 Task: Find connections with filter location Bregenz with filter topic #Mondaymotivationwith filter profile language Potuguese with filter current company UNIQLO with filter school Navrachana University with filter industry Libraries with filter service category Real Estate Appraisal with filter keywords title Columnist
Action: Mouse moved to (675, 139)
Screenshot: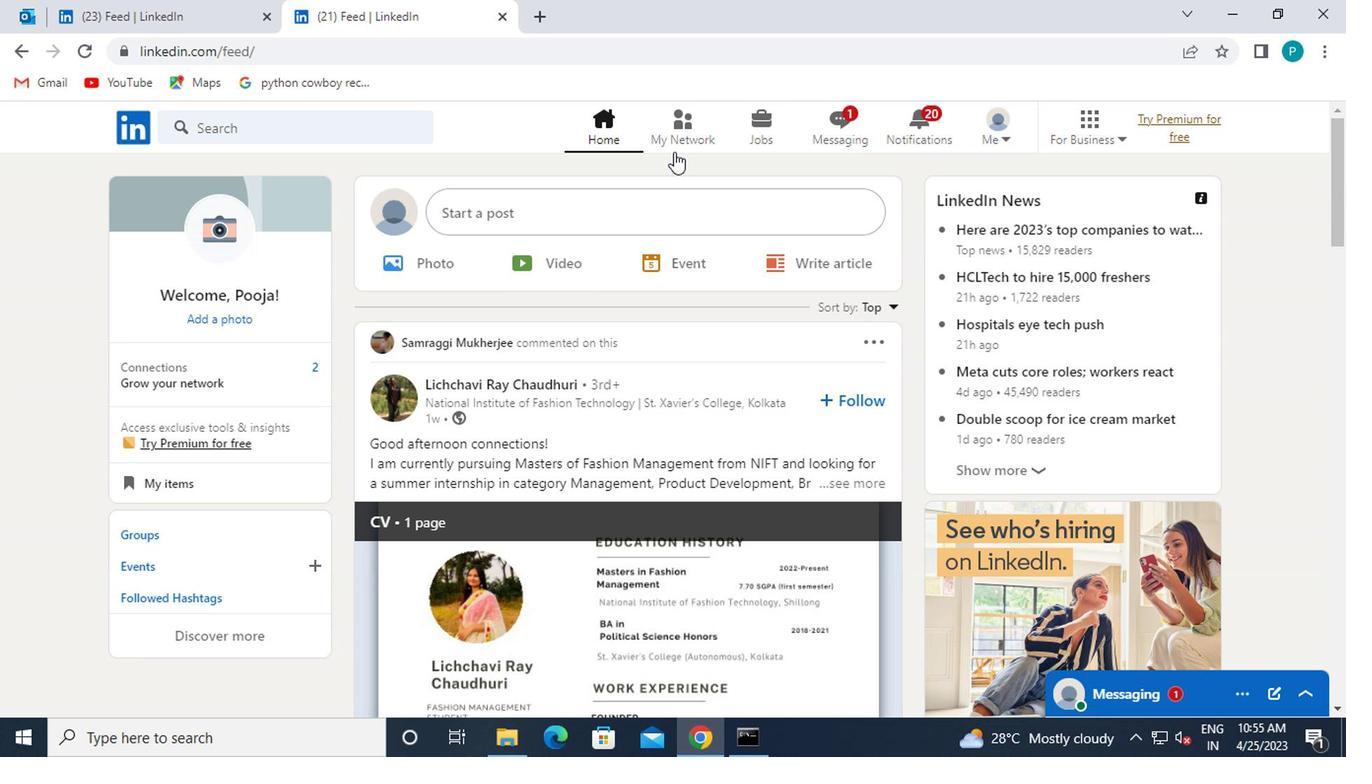 
Action: Mouse pressed left at (675, 139)
Screenshot: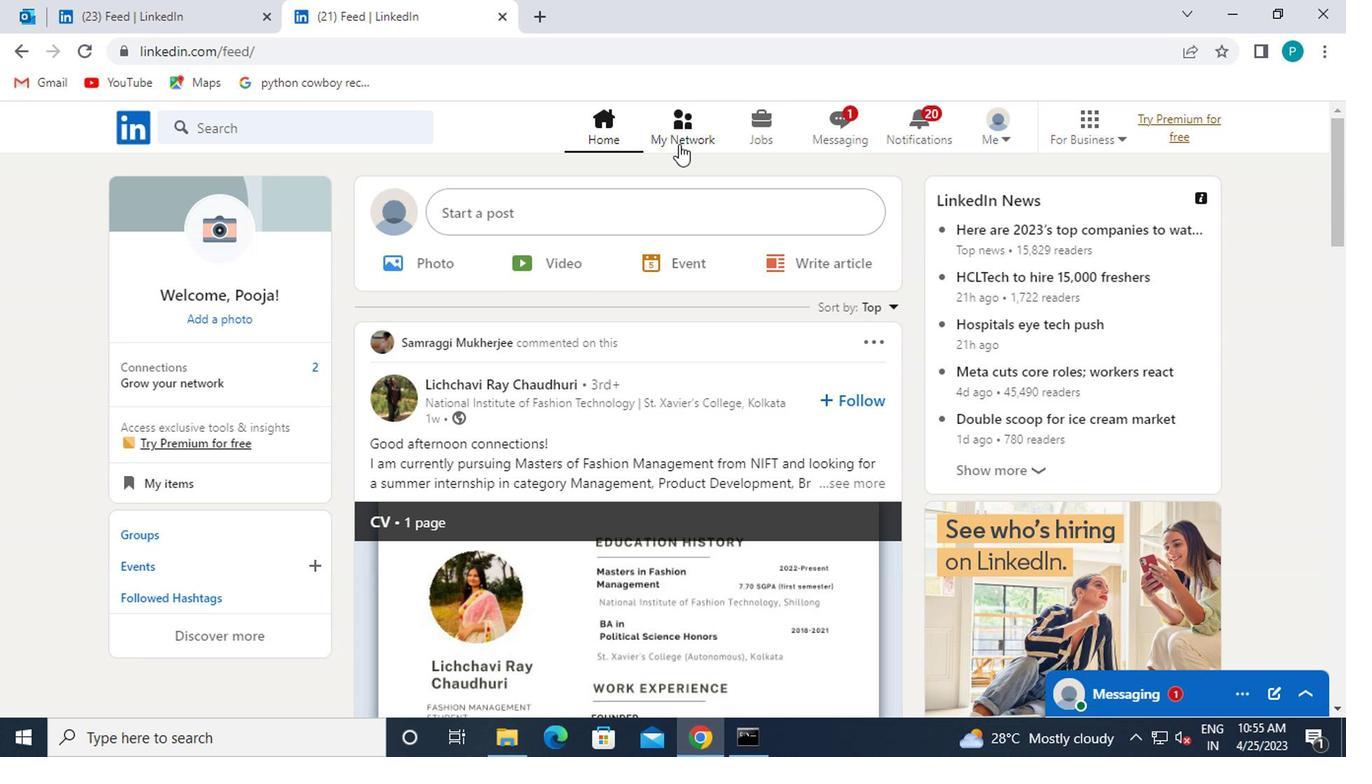 
Action: Mouse moved to (218, 244)
Screenshot: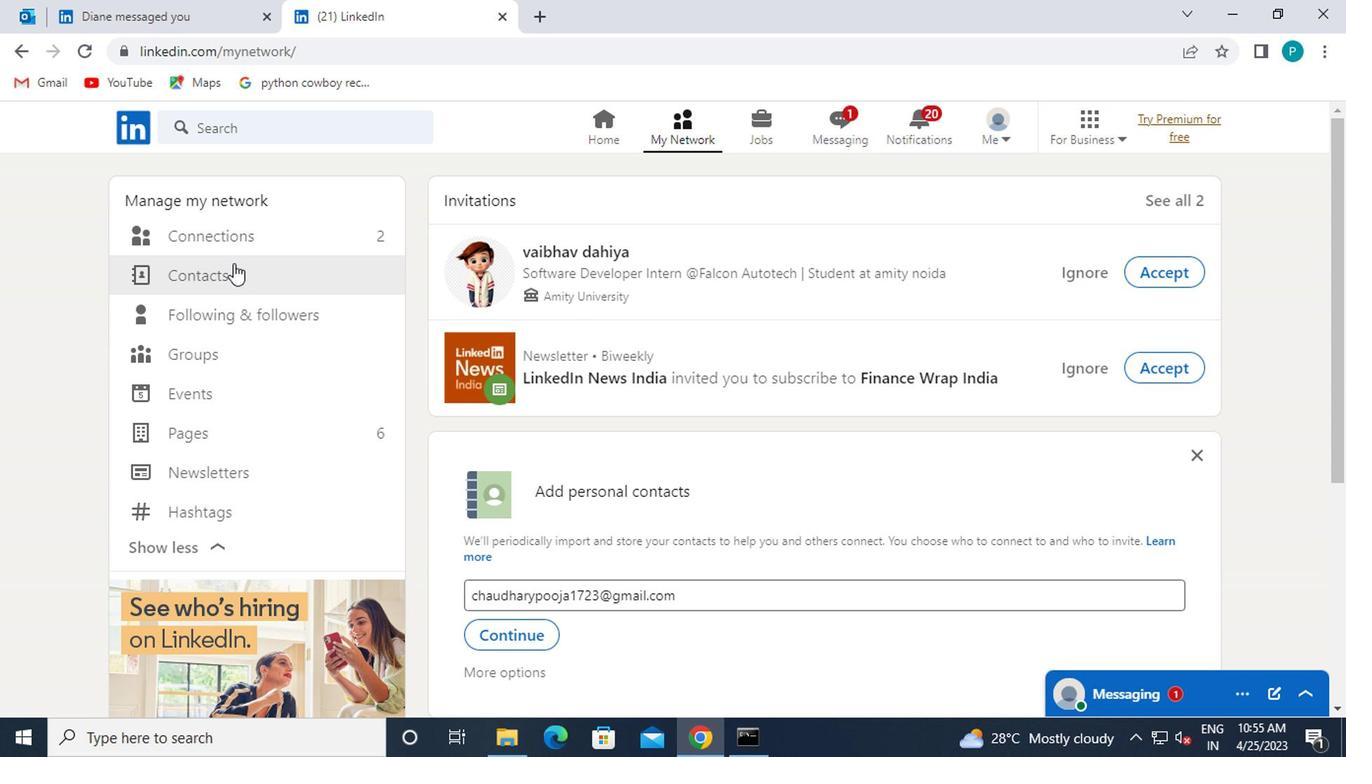 
Action: Mouse pressed left at (218, 244)
Screenshot: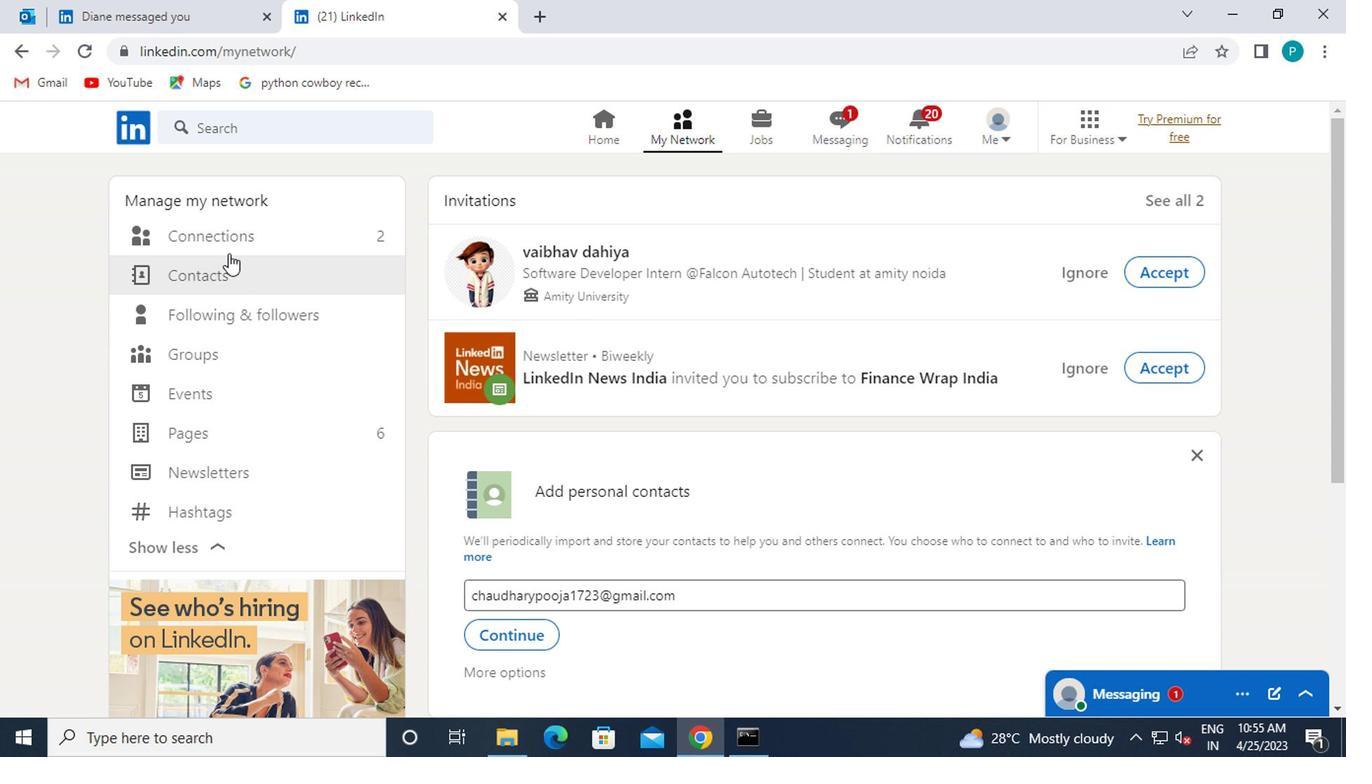
Action: Mouse moved to (792, 235)
Screenshot: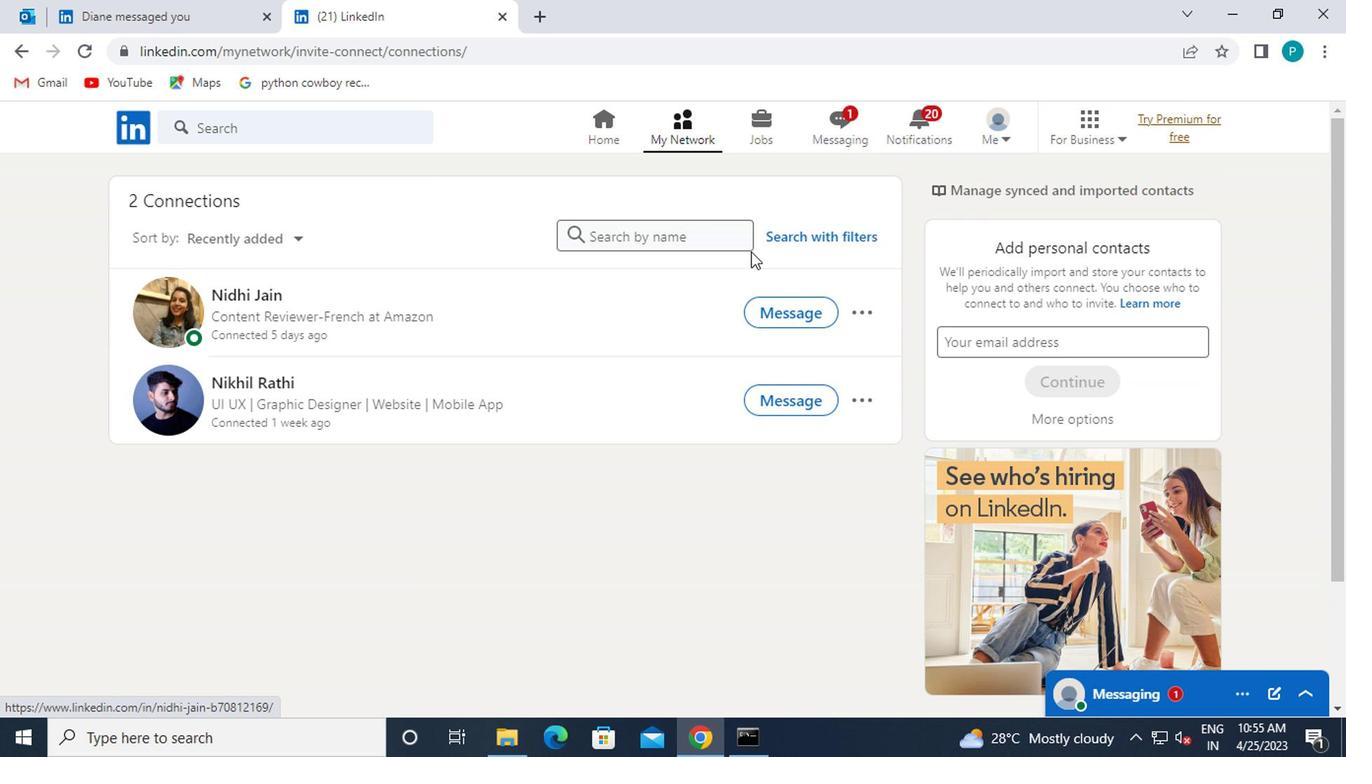 
Action: Mouse pressed left at (792, 235)
Screenshot: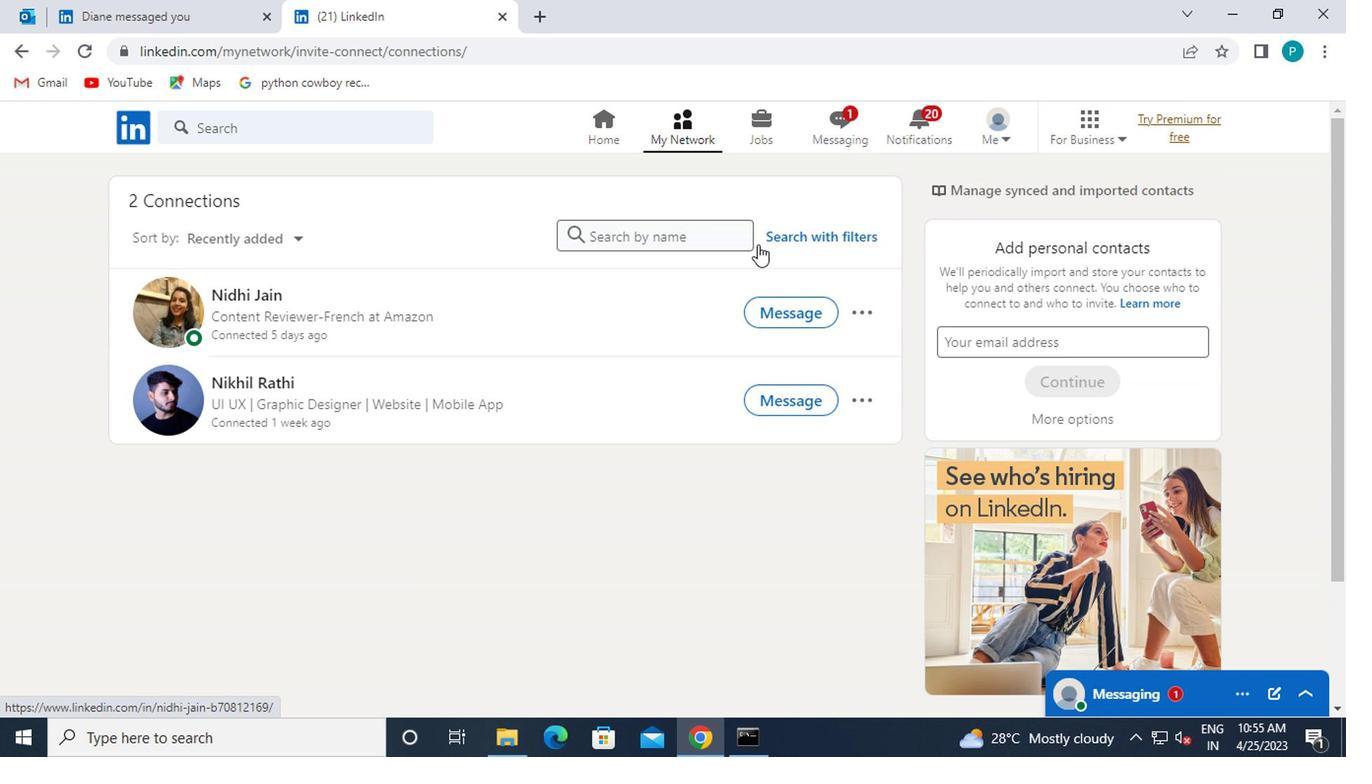 
Action: Mouse moved to (617, 186)
Screenshot: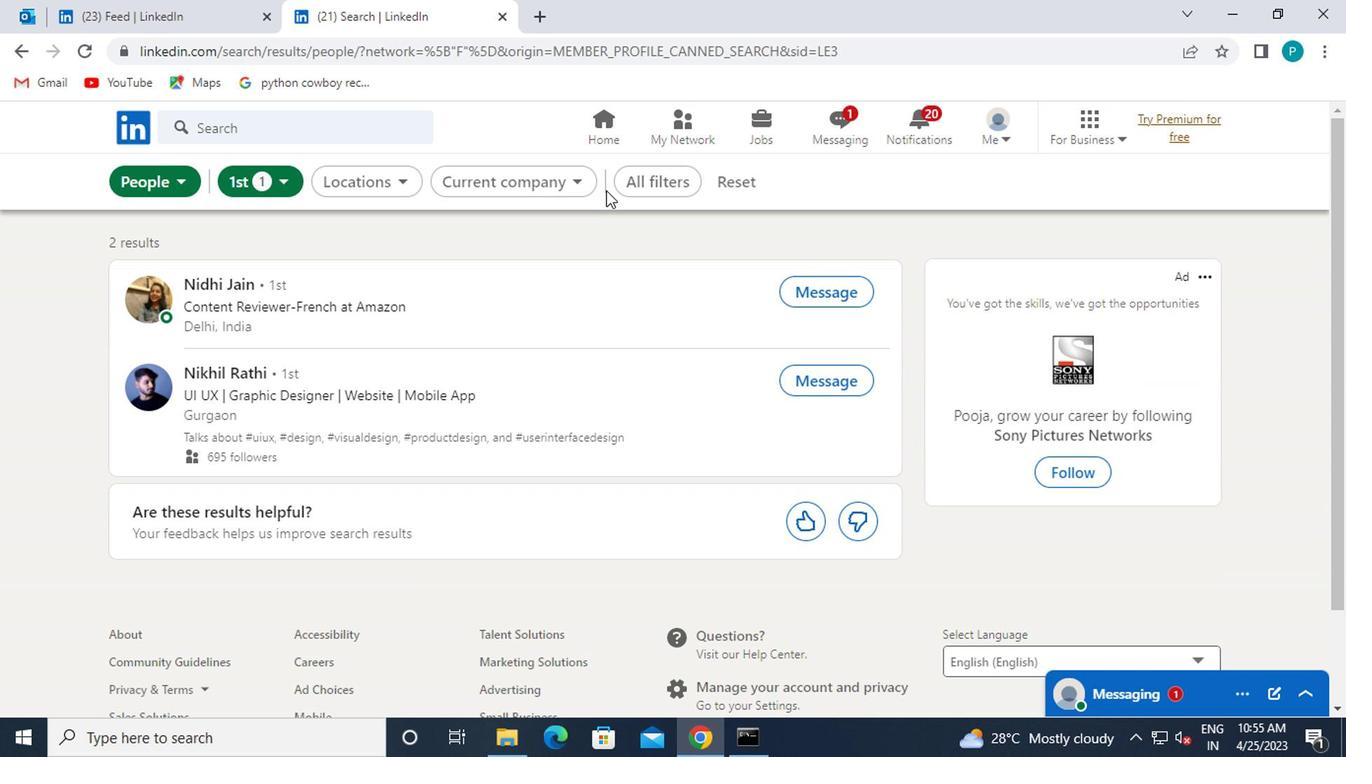 
Action: Mouse pressed left at (617, 186)
Screenshot: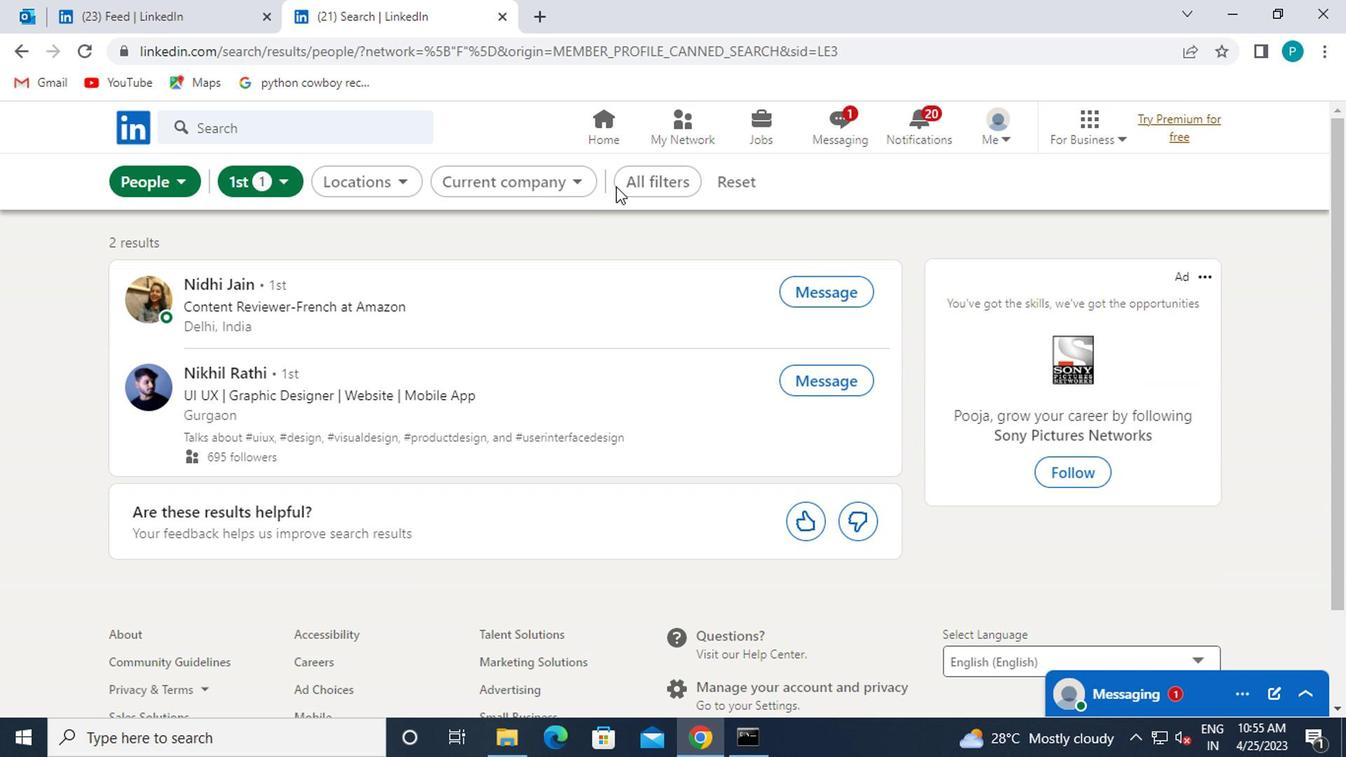 
Action: Mouse moved to (915, 485)
Screenshot: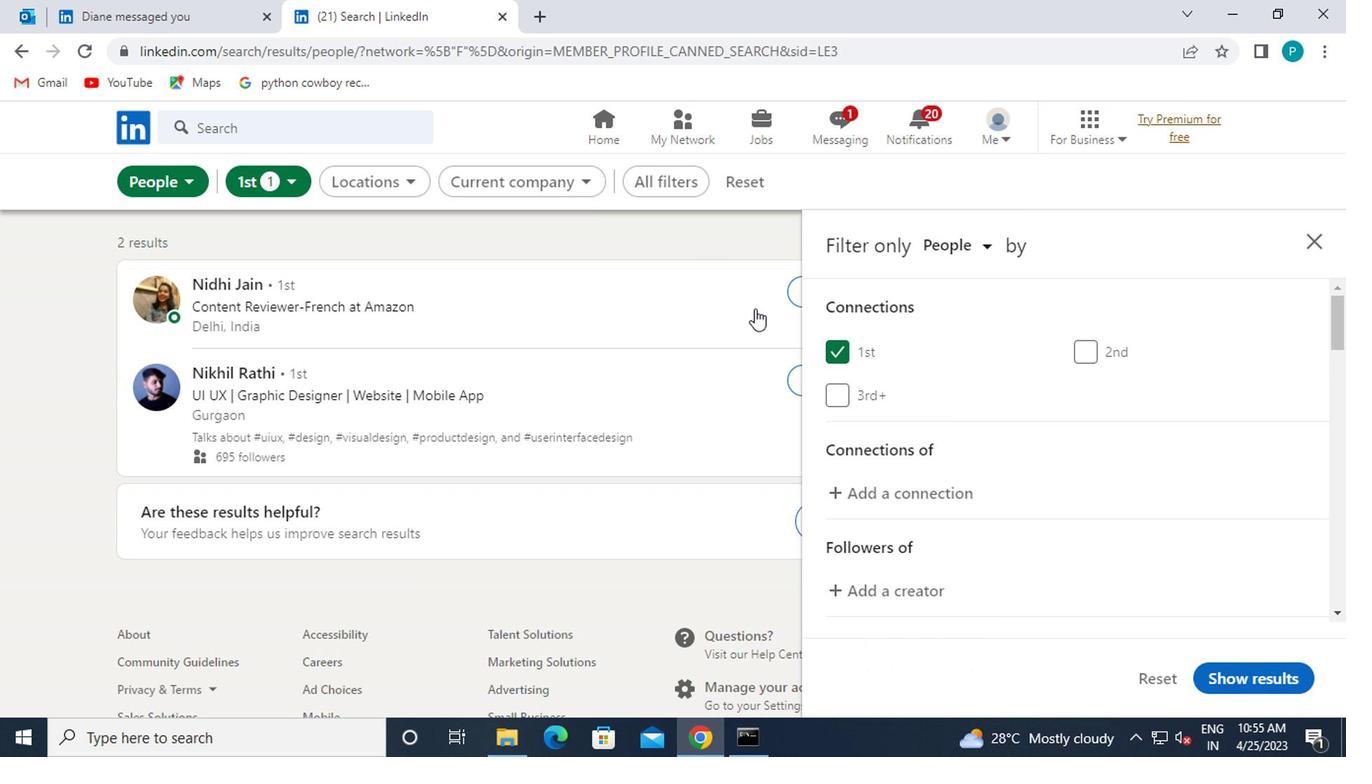 
Action: Mouse scrolled (915, 484) with delta (0, -1)
Screenshot: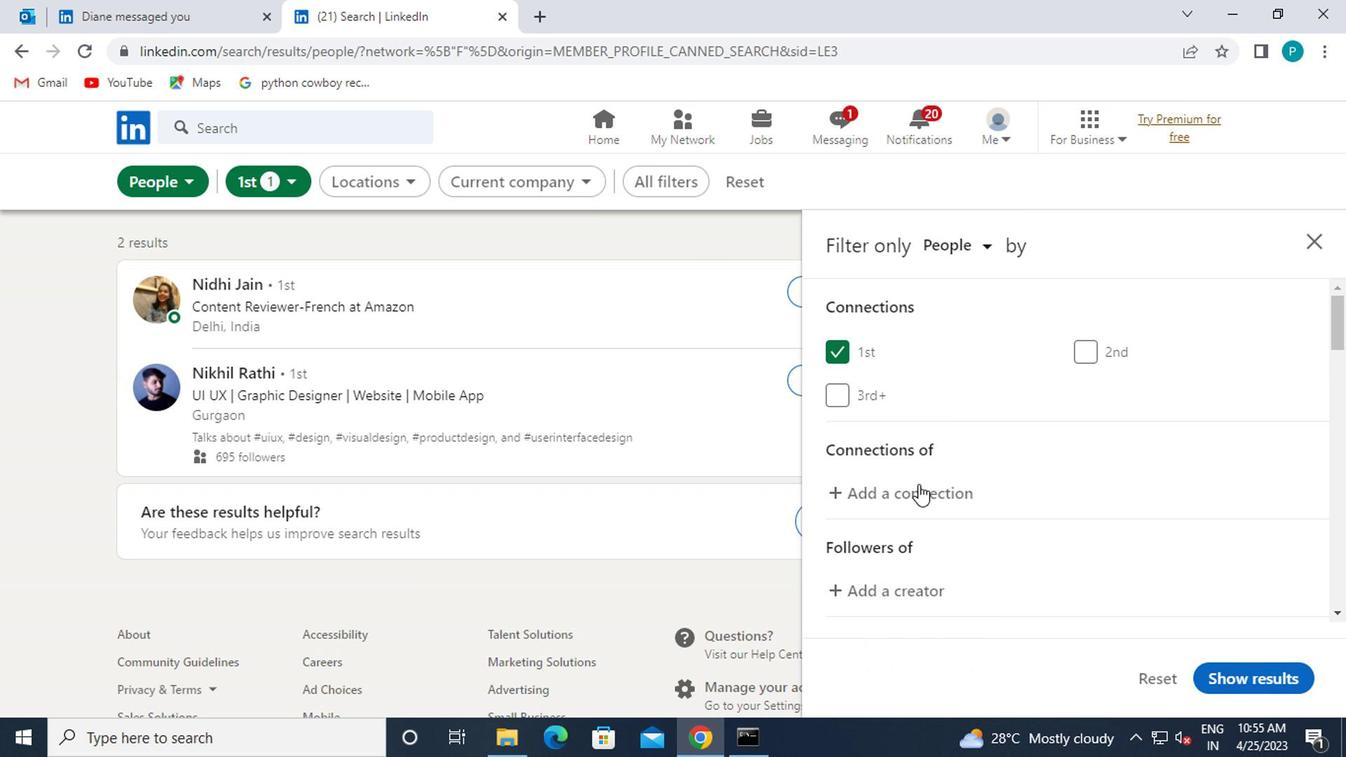 
Action: Mouse scrolled (915, 484) with delta (0, -1)
Screenshot: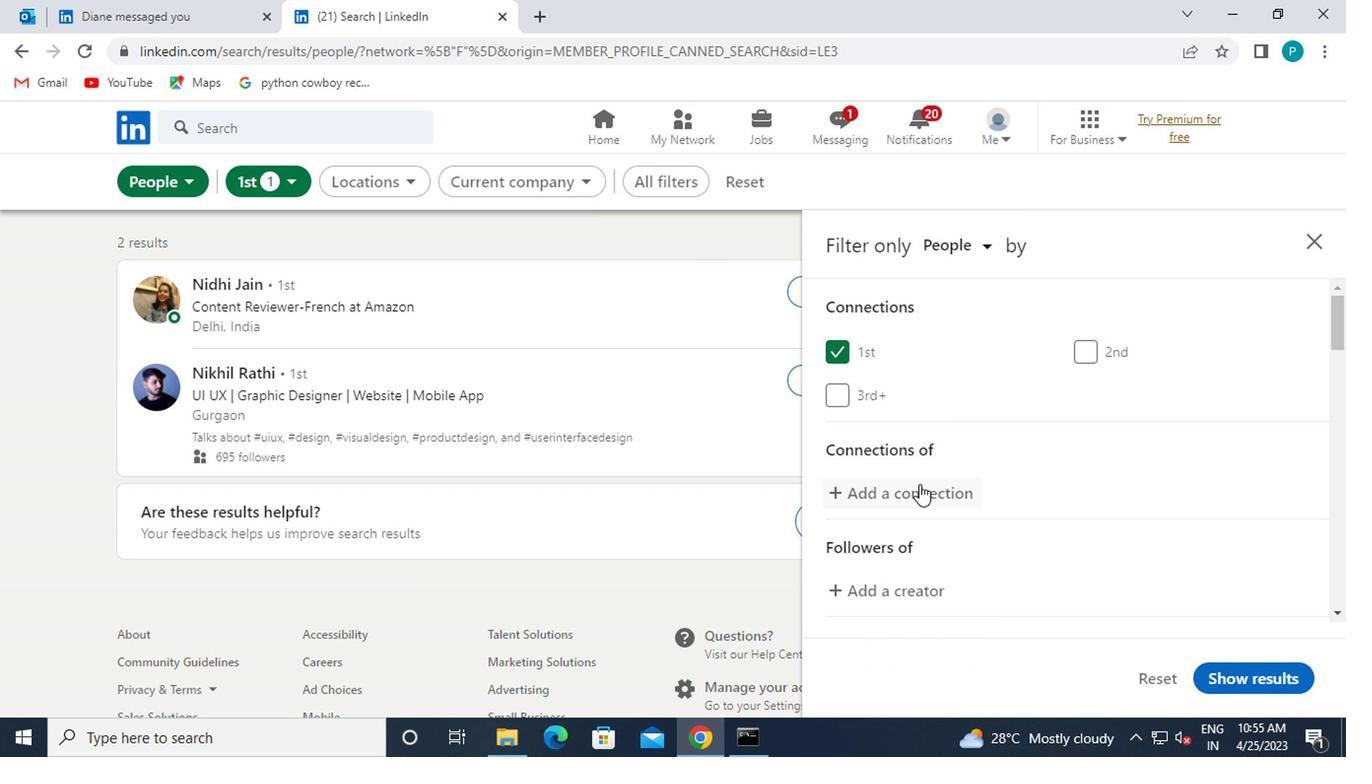
Action: Mouse moved to (917, 441)
Screenshot: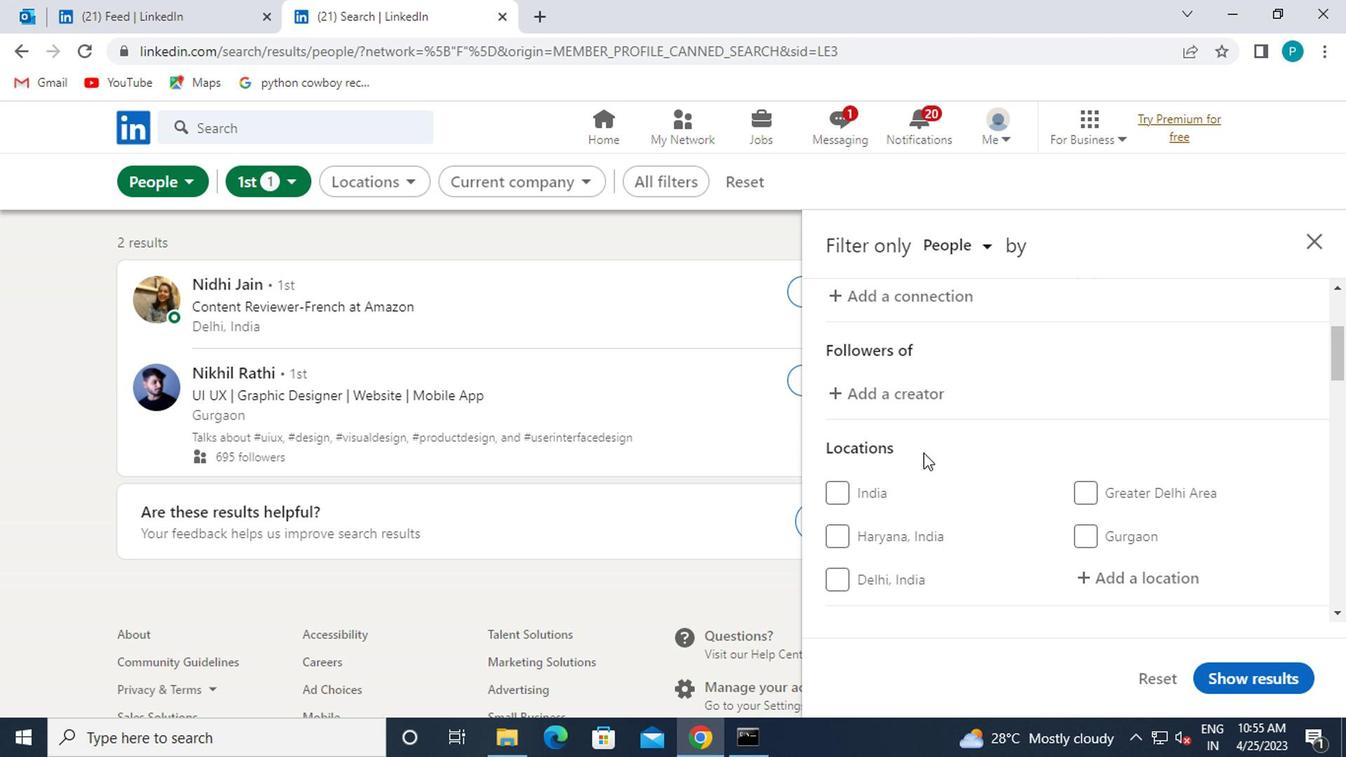 
Action: Mouse scrolled (917, 442) with delta (0, 0)
Screenshot: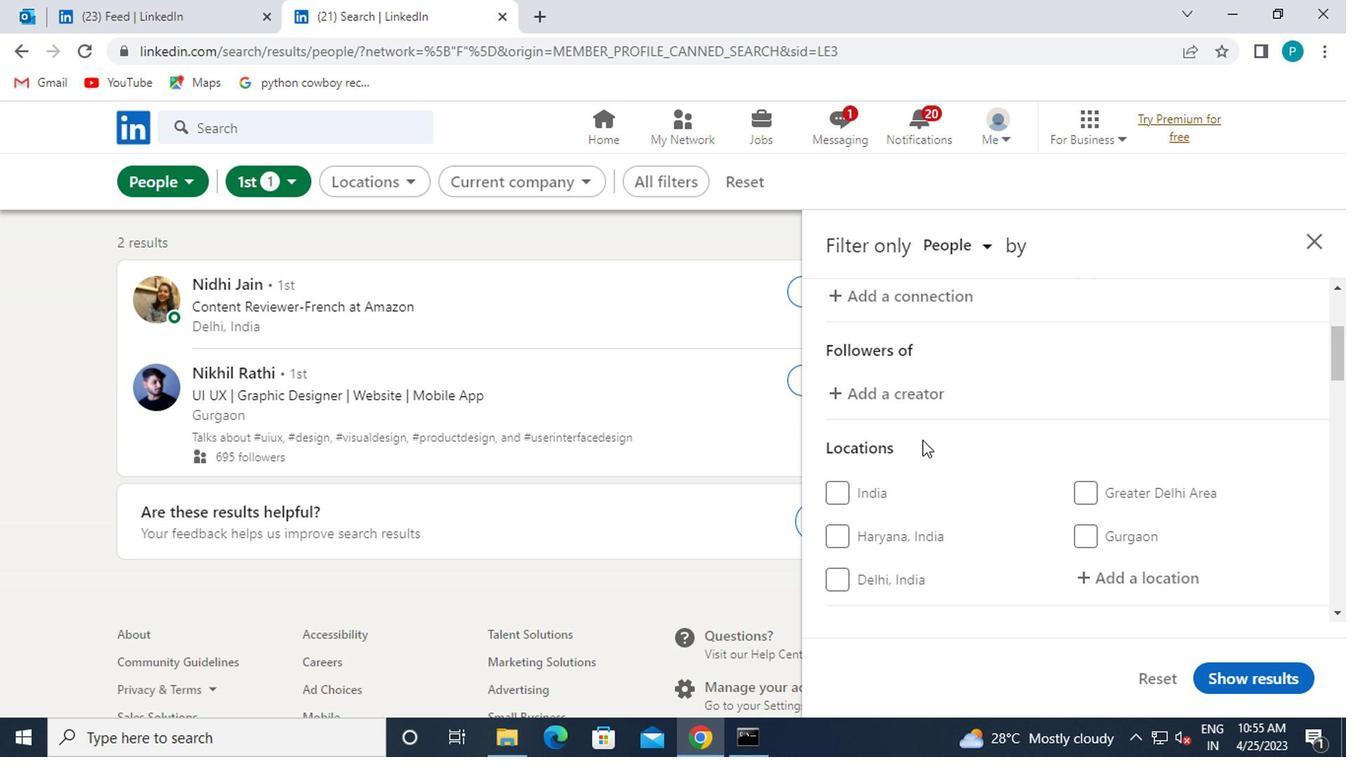 
Action: Mouse scrolled (917, 442) with delta (0, 0)
Screenshot: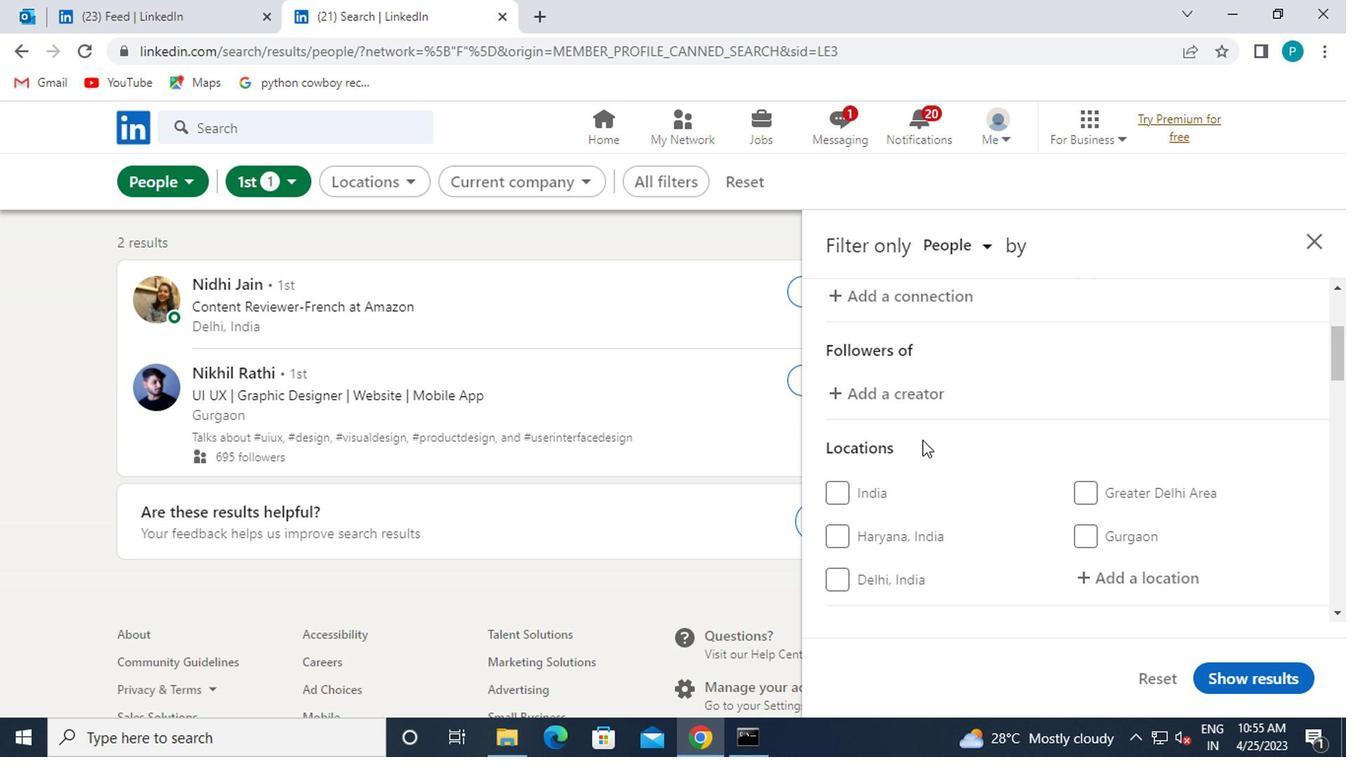 
Action: Mouse scrolled (917, 440) with delta (0, -1)
Screenshot: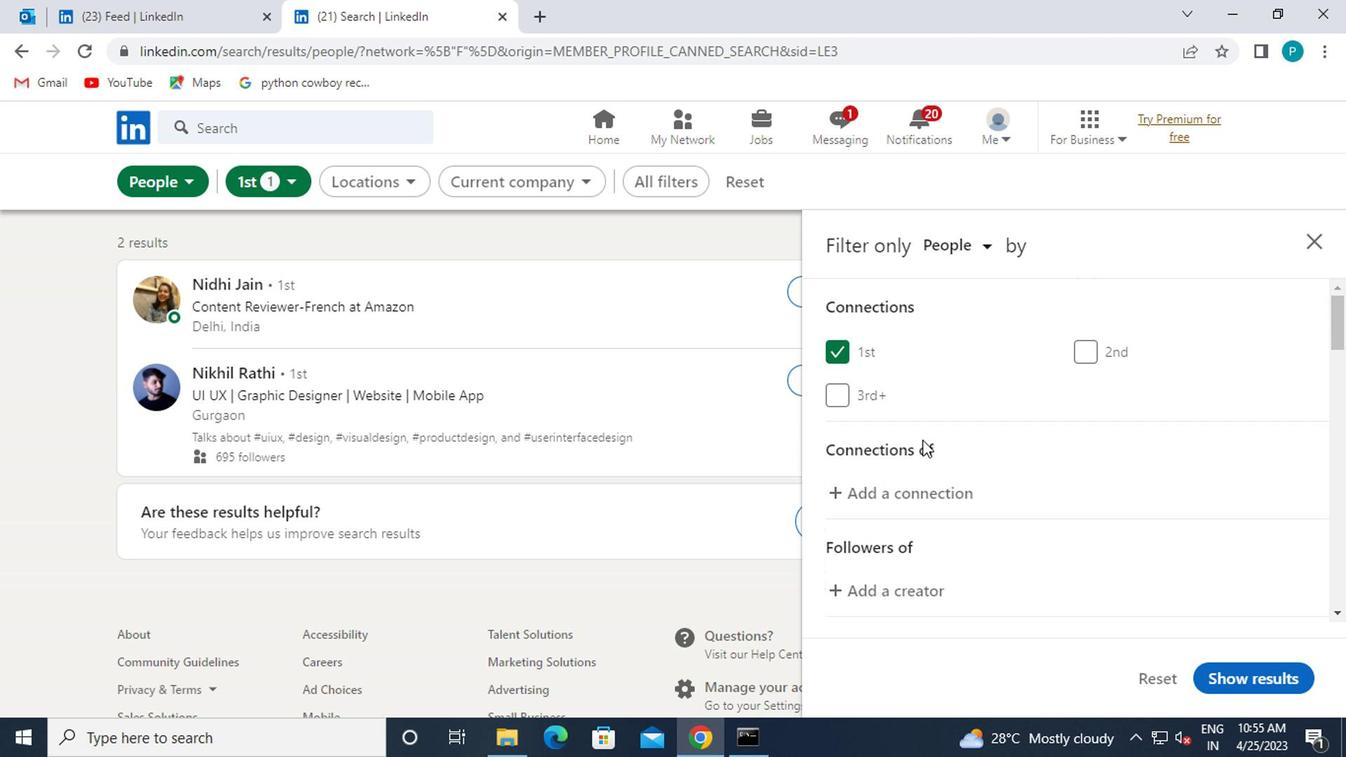 
Action: Mouse scrolled (917, 440) with delta (0, -1)
Screenshot: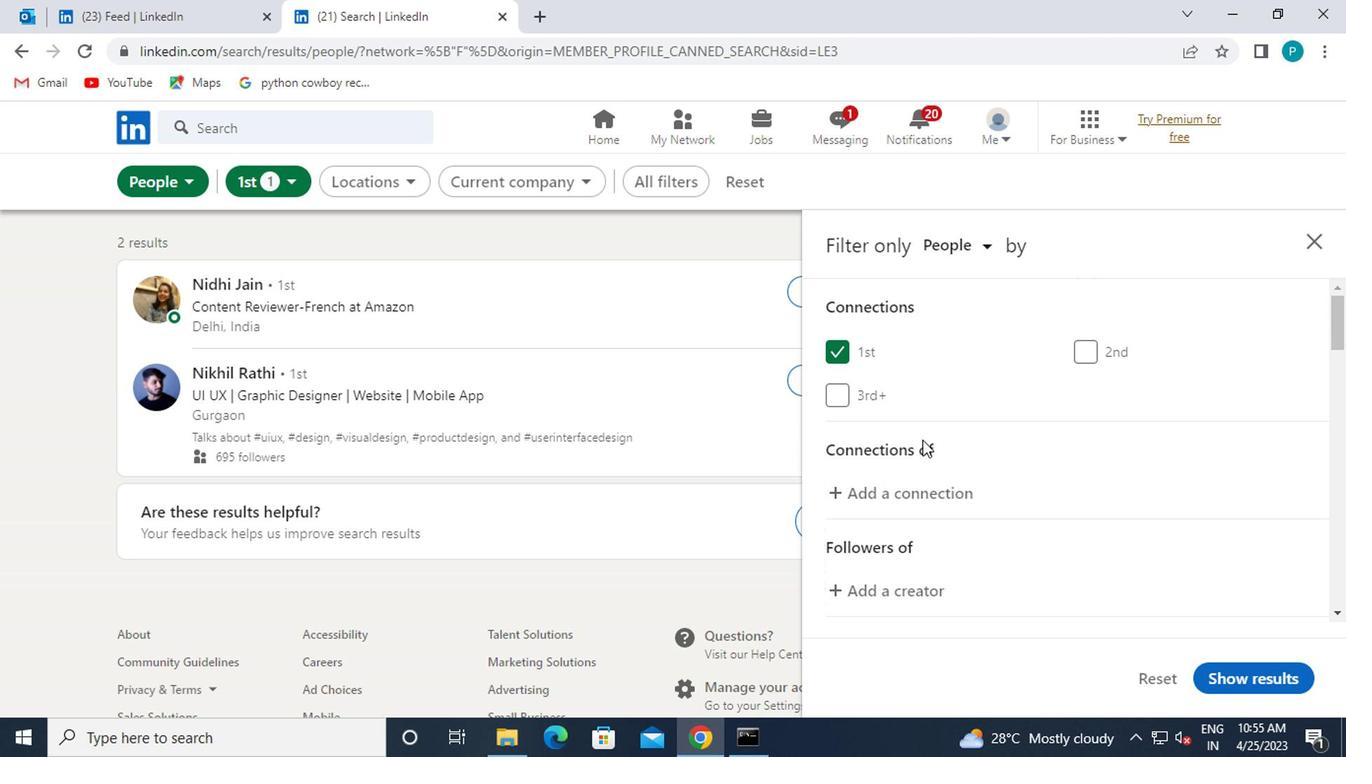 
Action: Mouse scrolled (917, 440) with delta (0, -1)
Screenshot: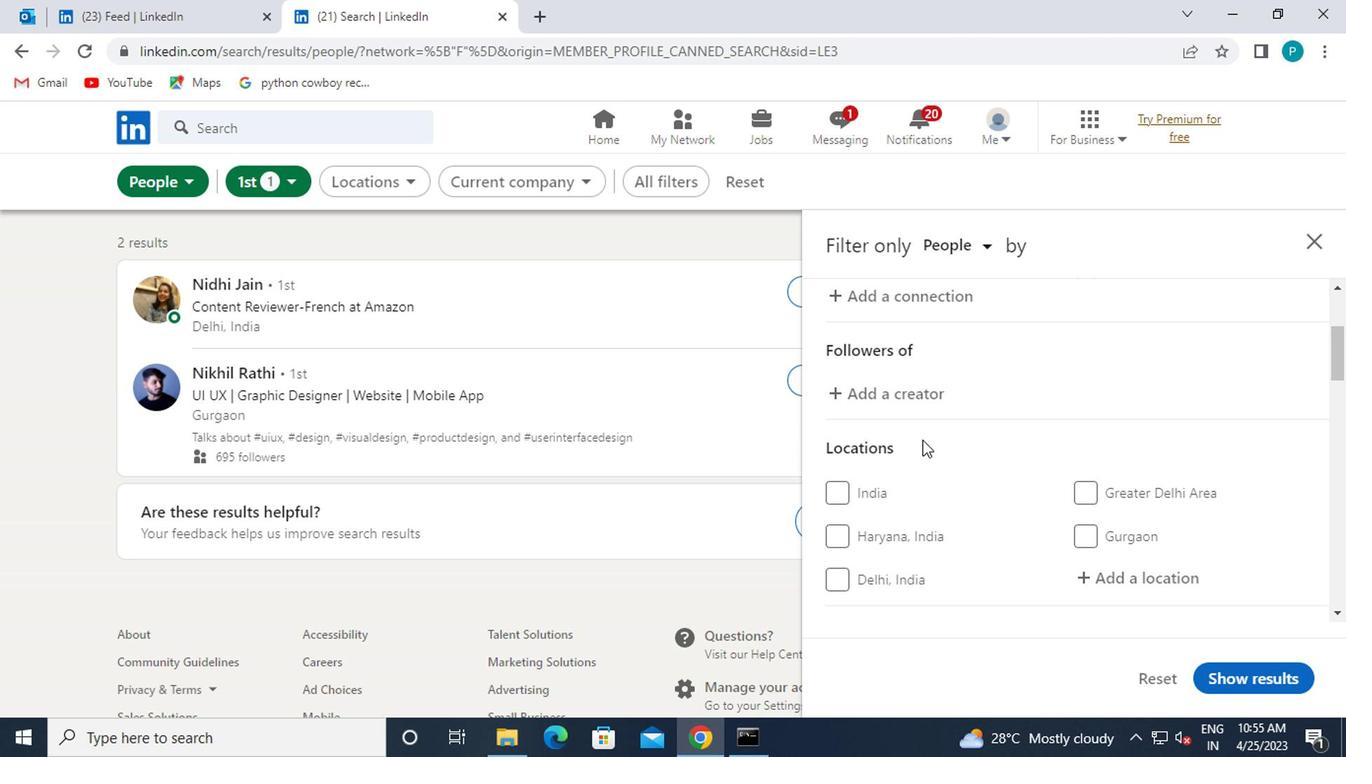 
Action: Mouse moved to (1096, 478)
Screenshot: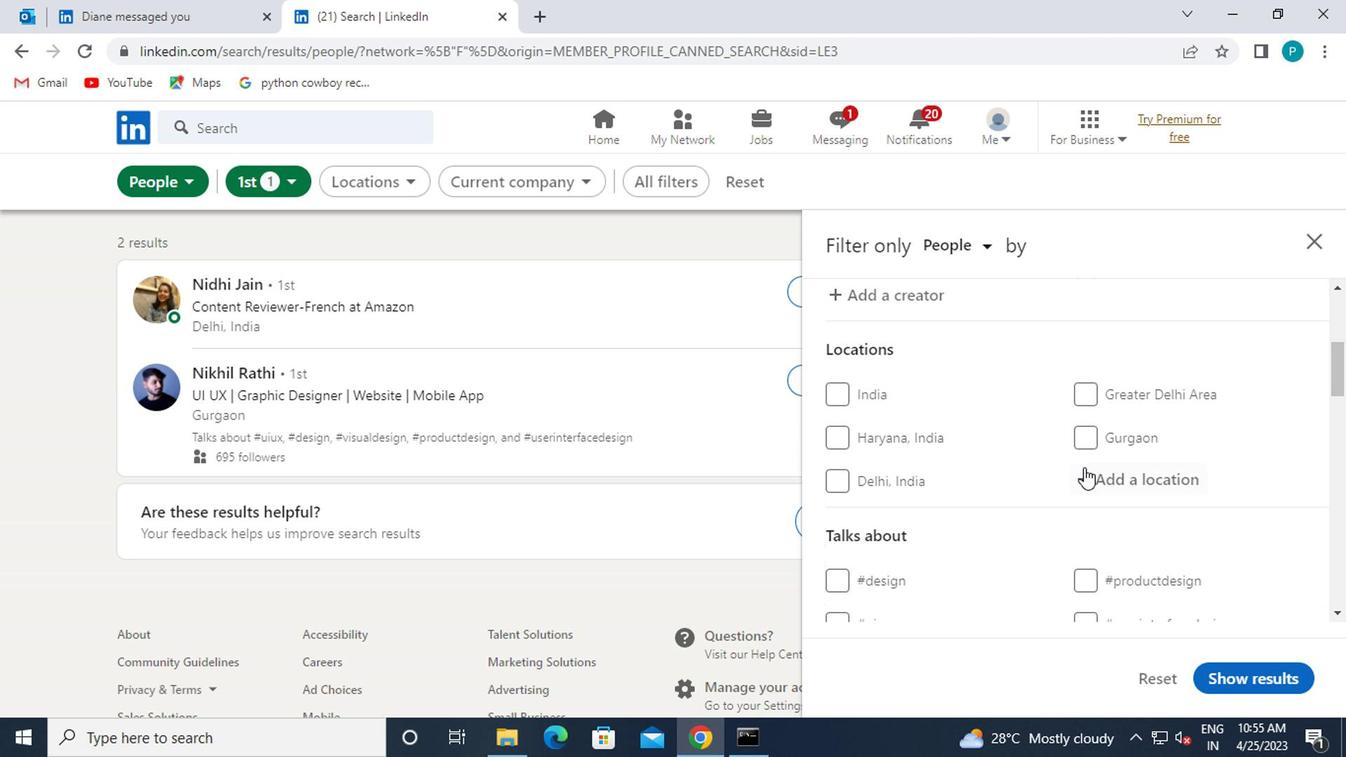 
Action: Mouse pressed left at (1096, 478)
Screenshot: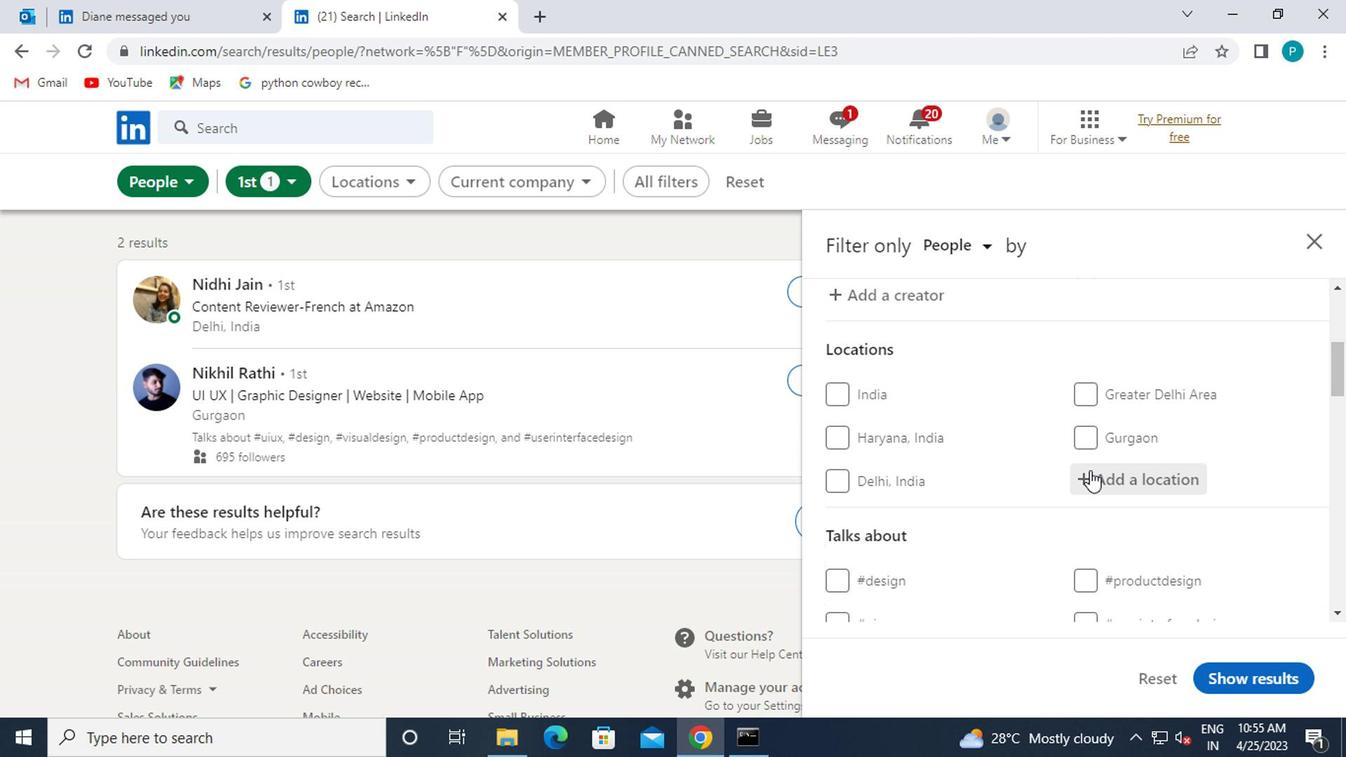 
Action: Mouse moved to (1096, 478)
Screenshot: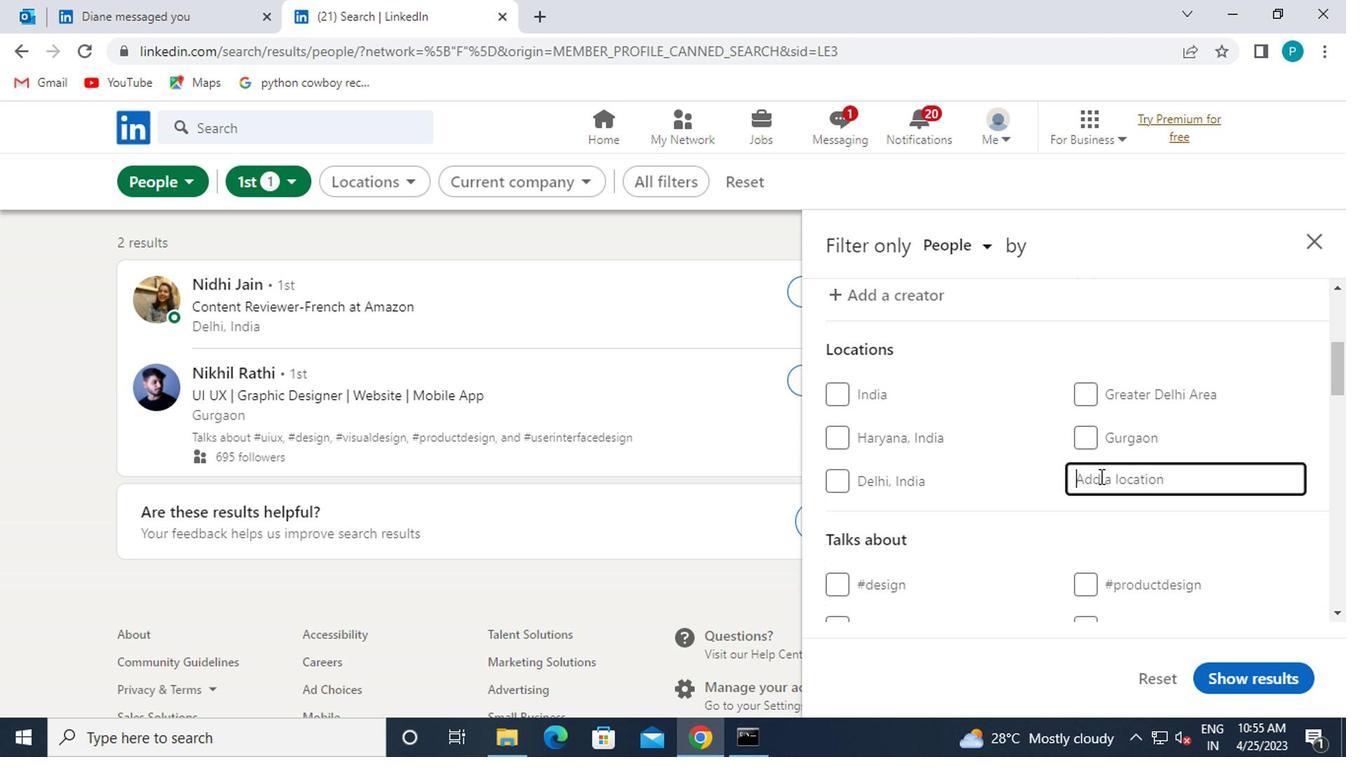 
Action: Key pressed <Key.caps_lock>b<Key.caps_lock>regenz
Screenshot: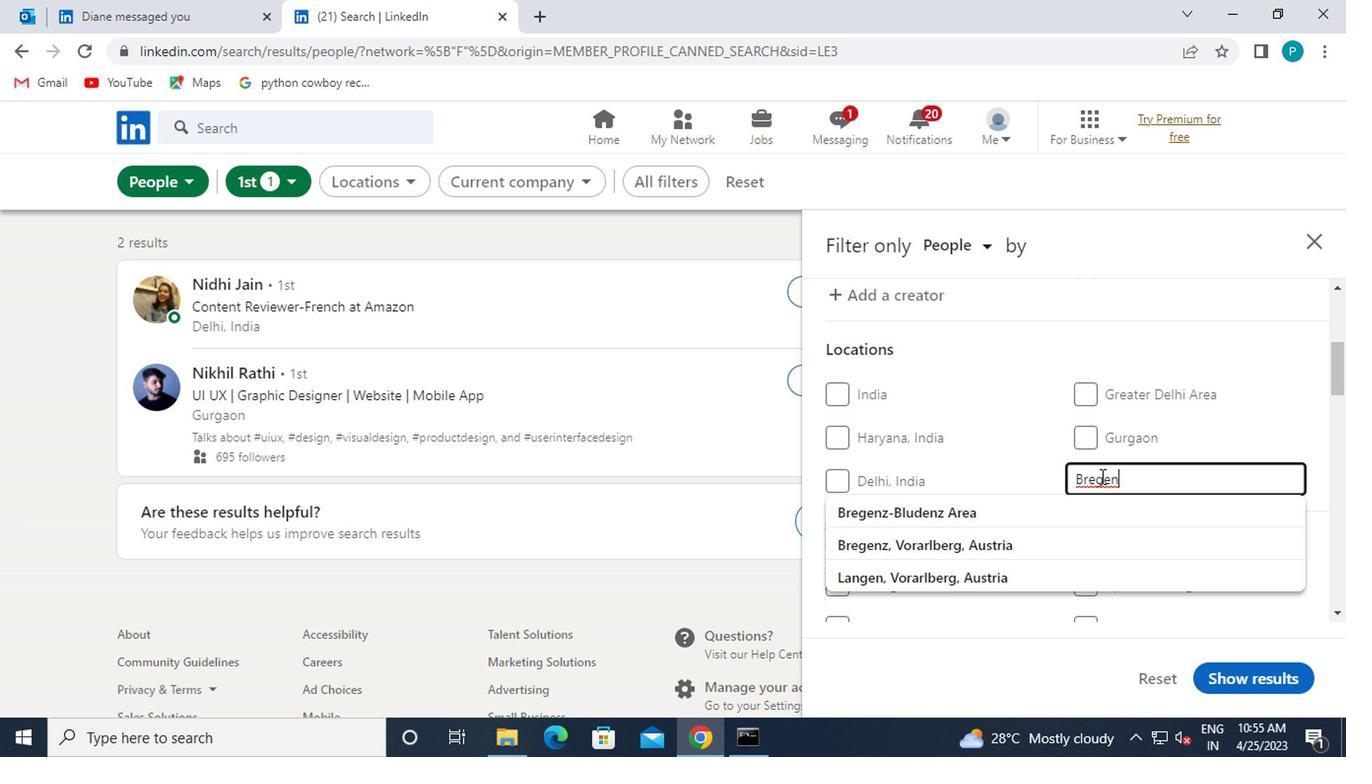 
Action: Mouse moved to (1107, 469)
Screenshot: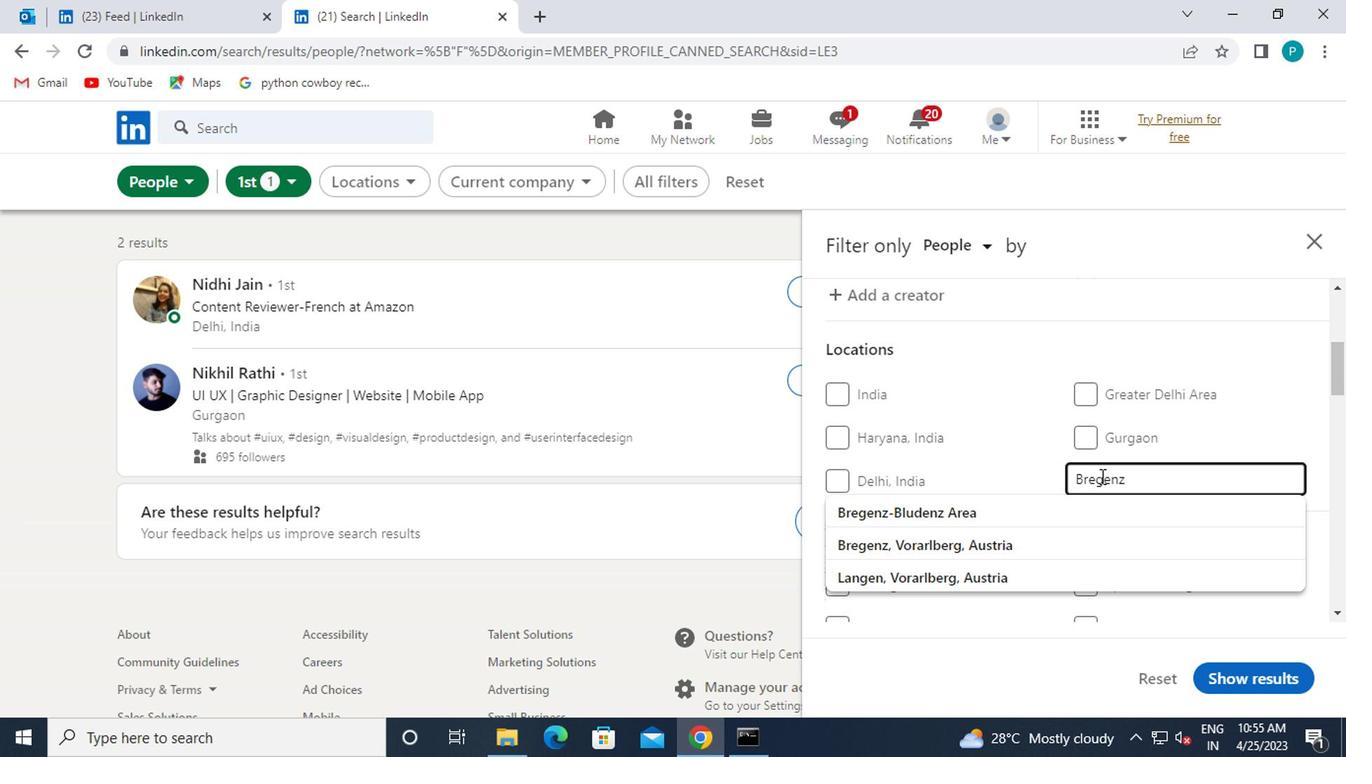 
Action: Key pressed <Key.enter>
Screenshot: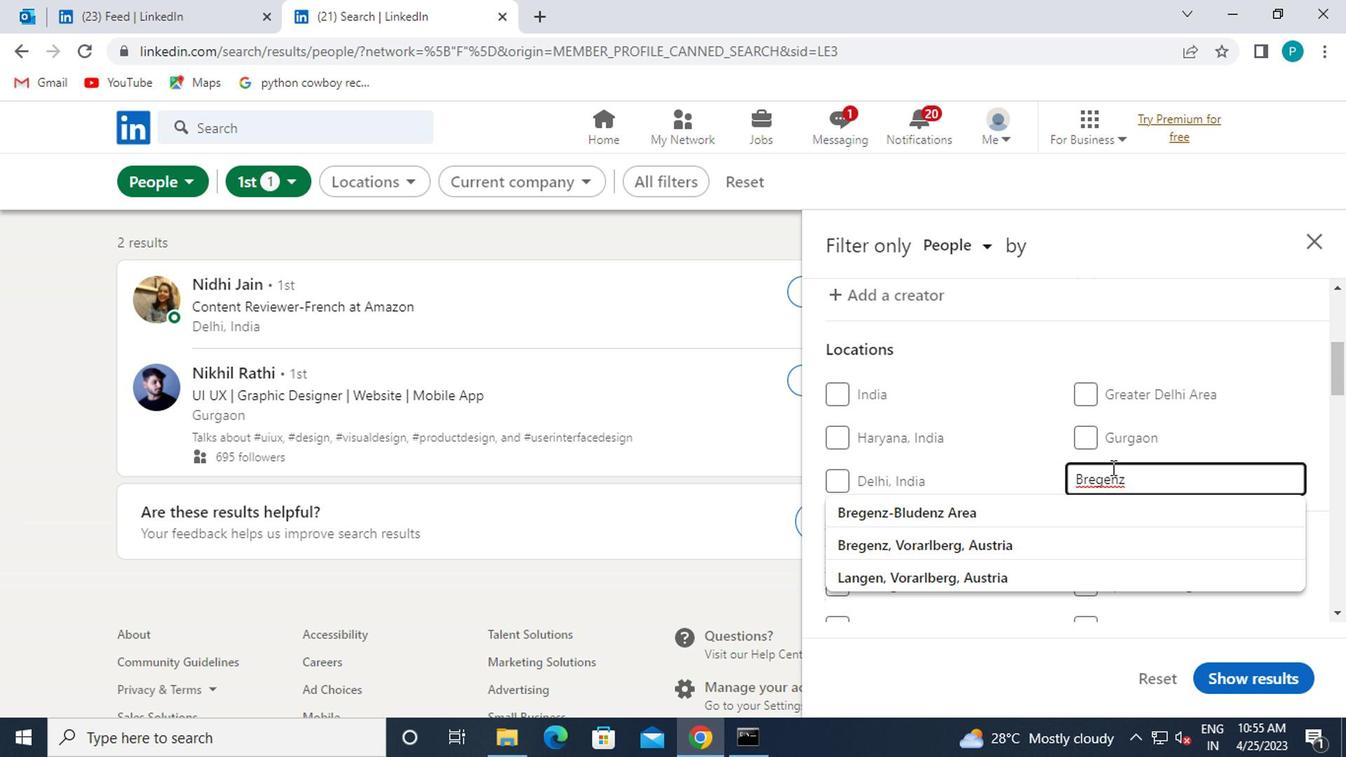 
Action: Mouse moved to (1114, 499)
Screenshot: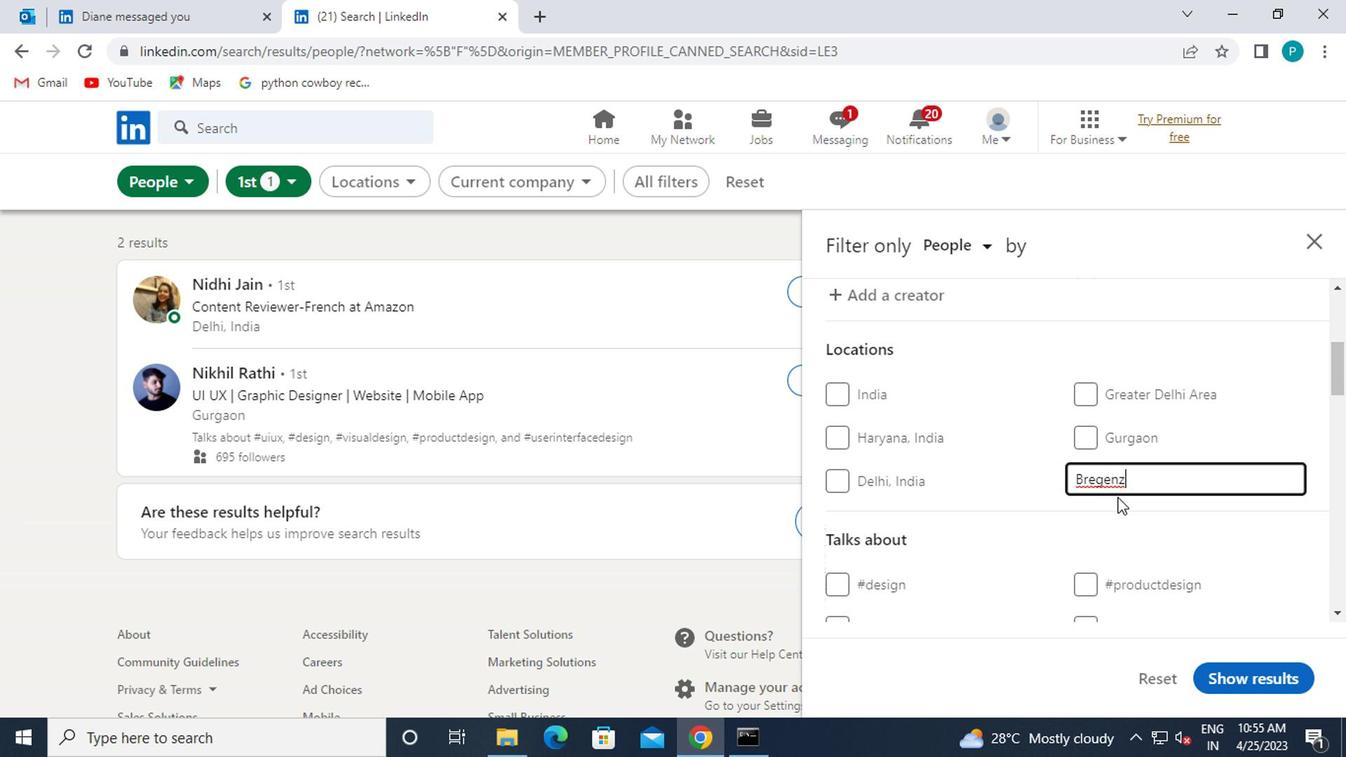 
Action: Mouse scrolled (1114, 498) with delta (0, 0)
Screenshot: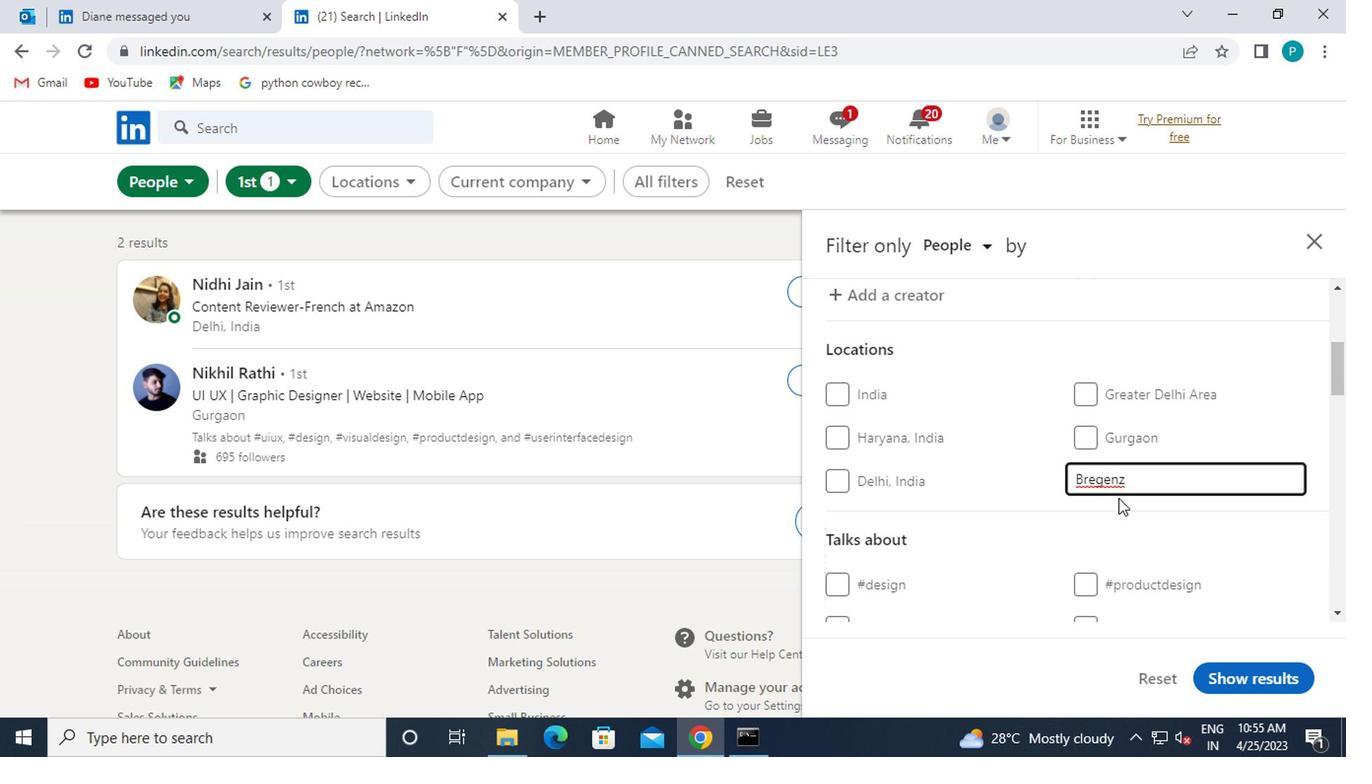 
Action: Mouse moved to (1091, 584)
Screenshot: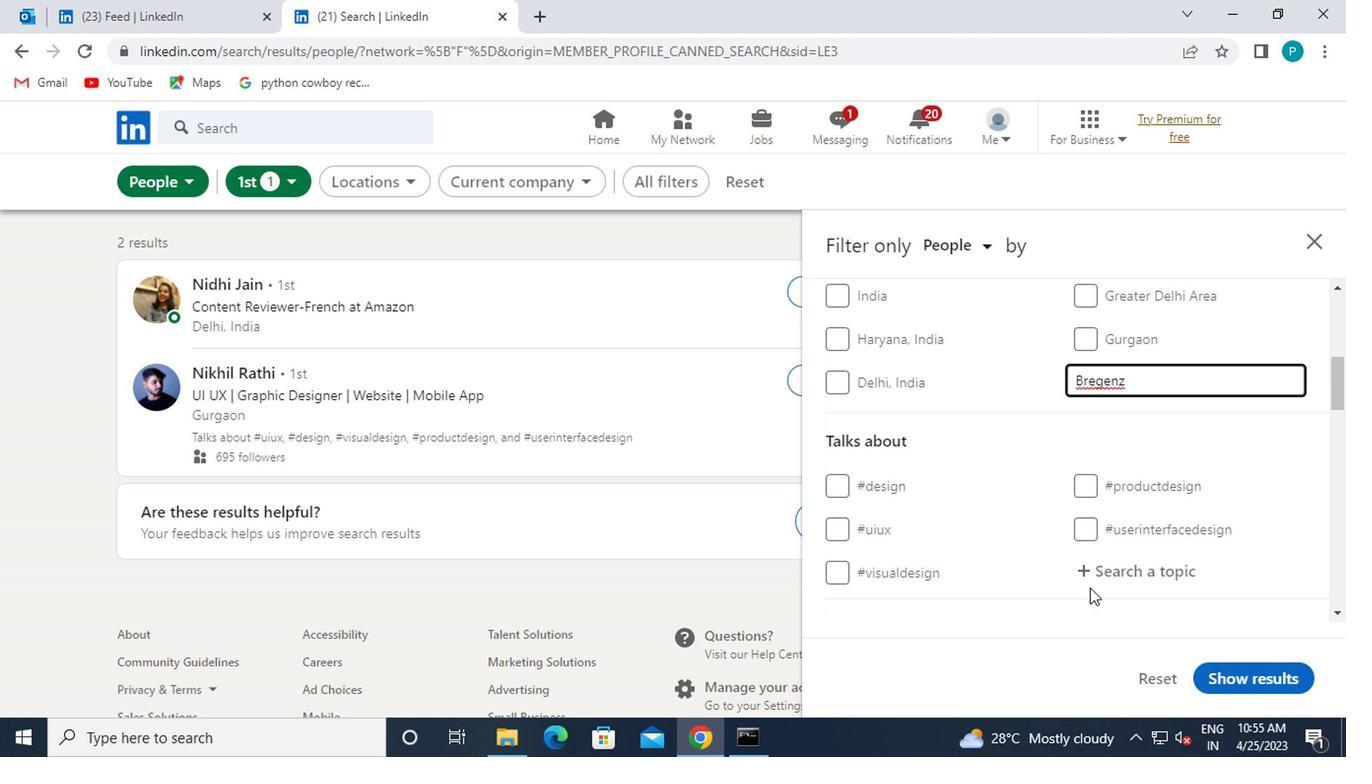 
Action: Mouse pressed left at (1091, 584)
Screenshot: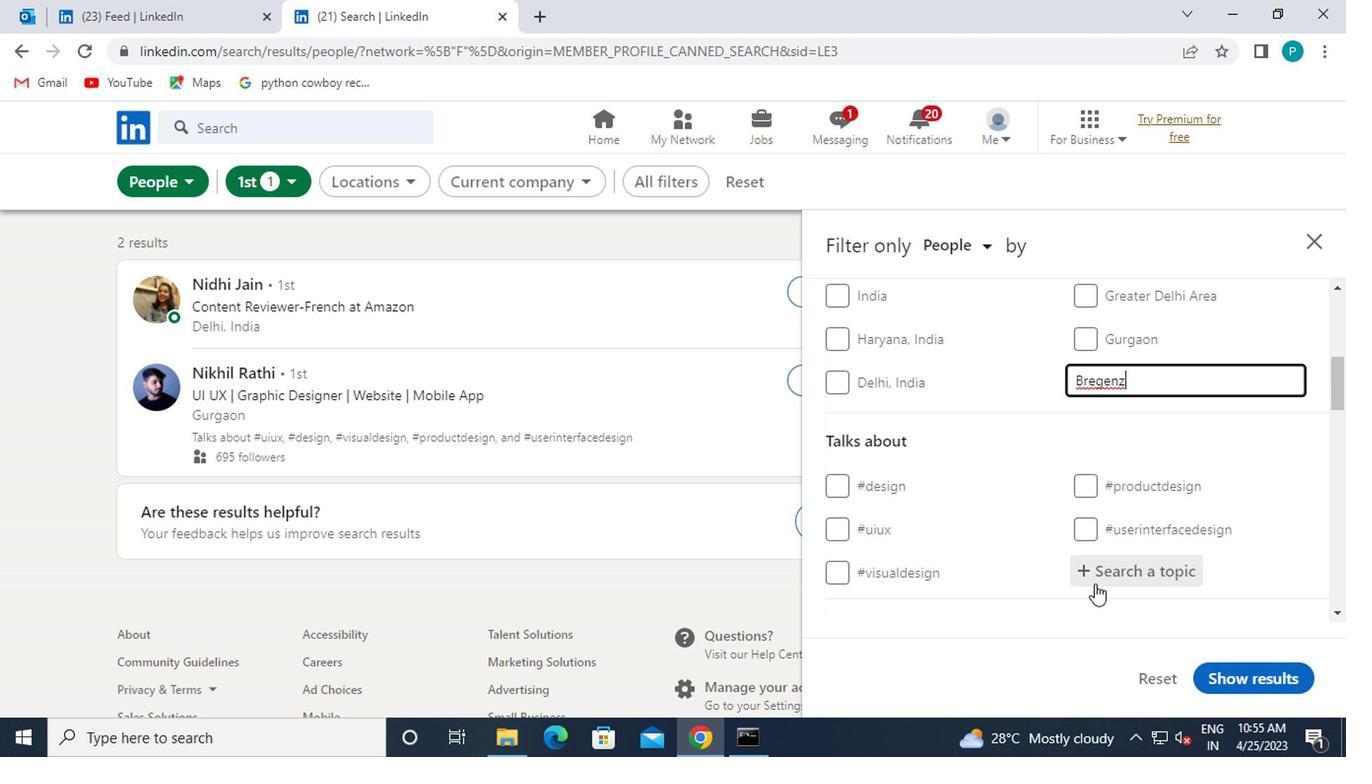 
Action: Mouse moved to (1089, 585)
Screenshot: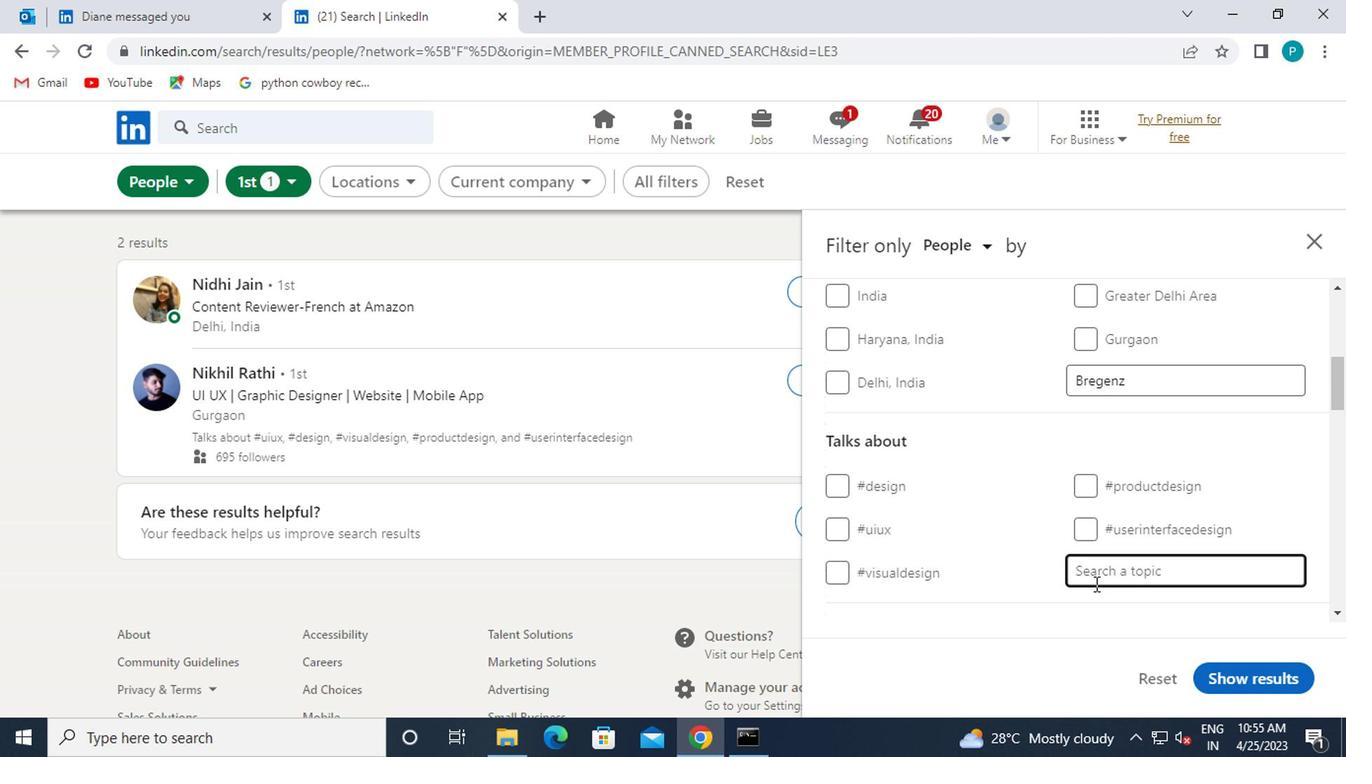 
Action: Key pressed <Key.caps_lock>m<Key.caps_lock>onday
Screenshot: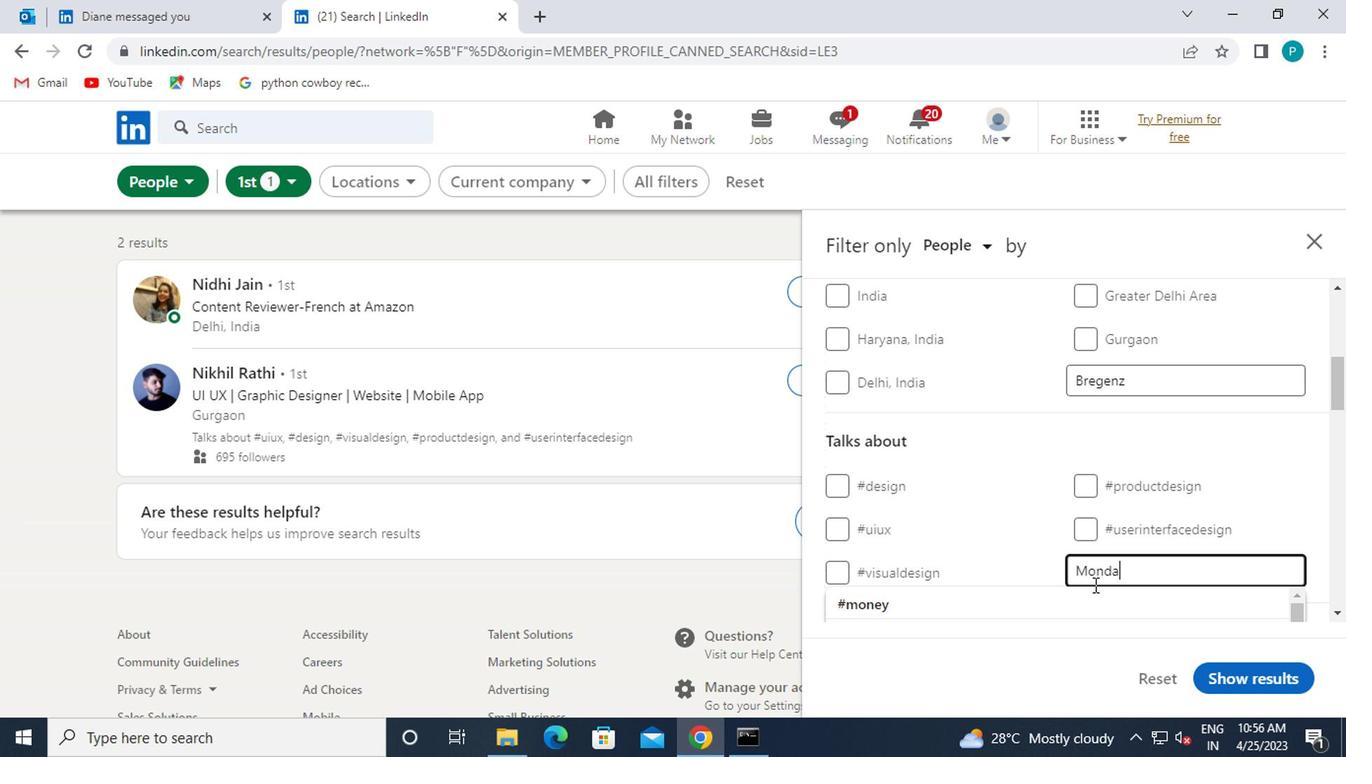 
Action: Mouse moved to (941, 604)
Screenshot: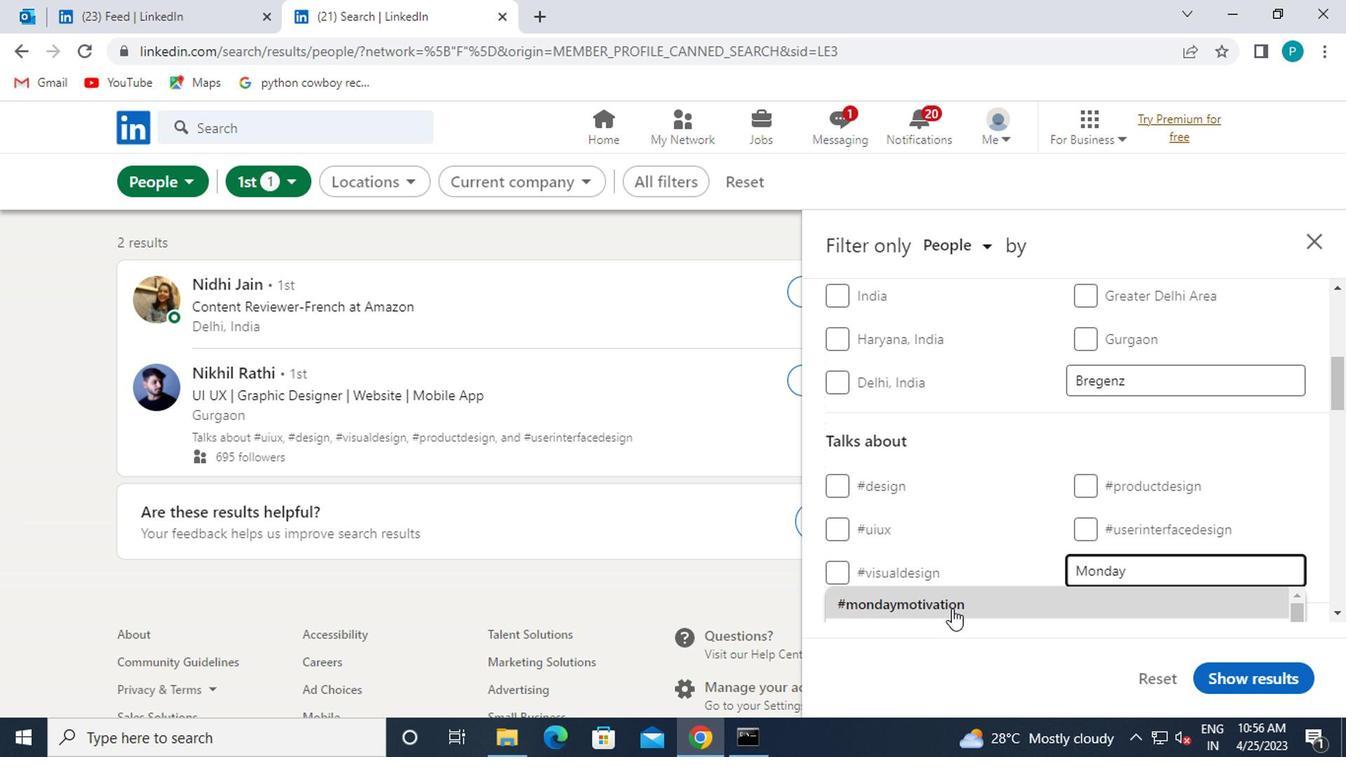 
Action: Mouse pressed left at (941, 604)
Screenshot: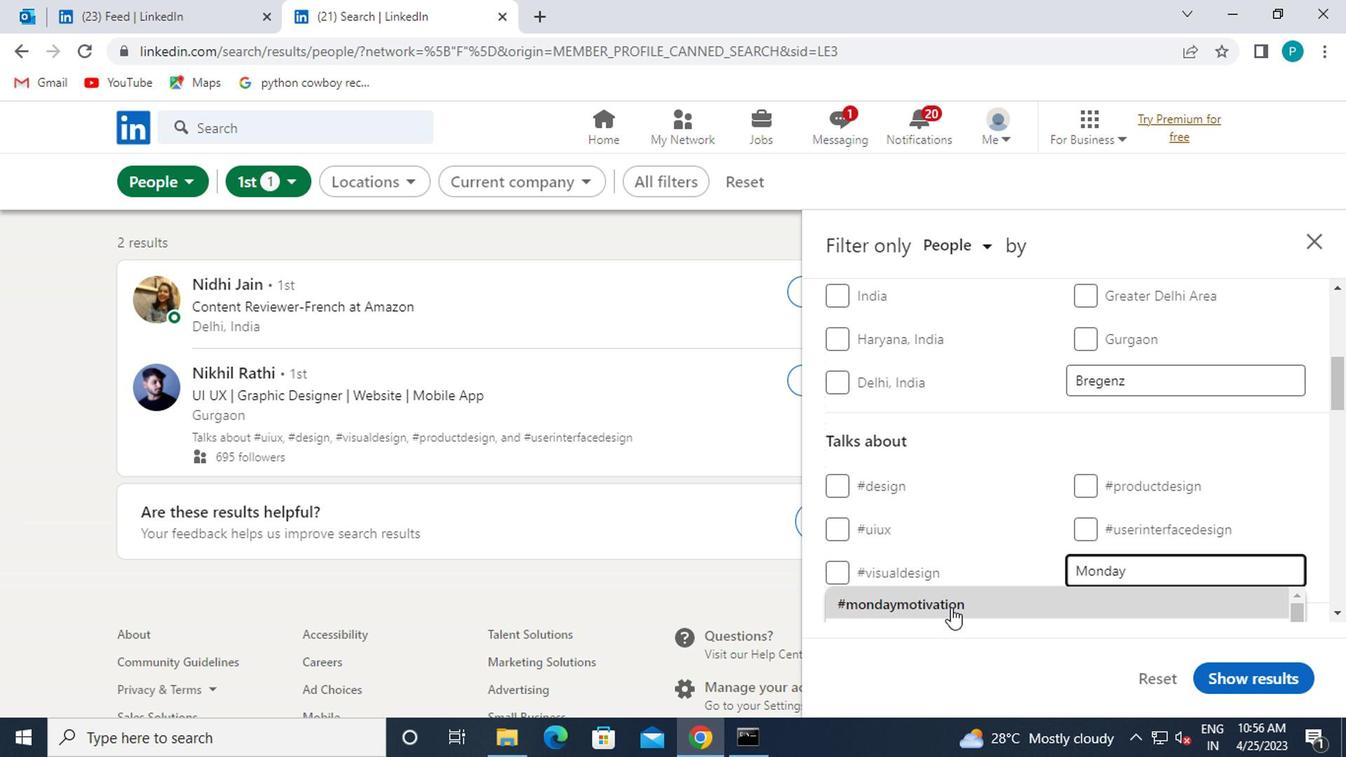 
Action: Mouse moved to (951, 587)
Screenshot: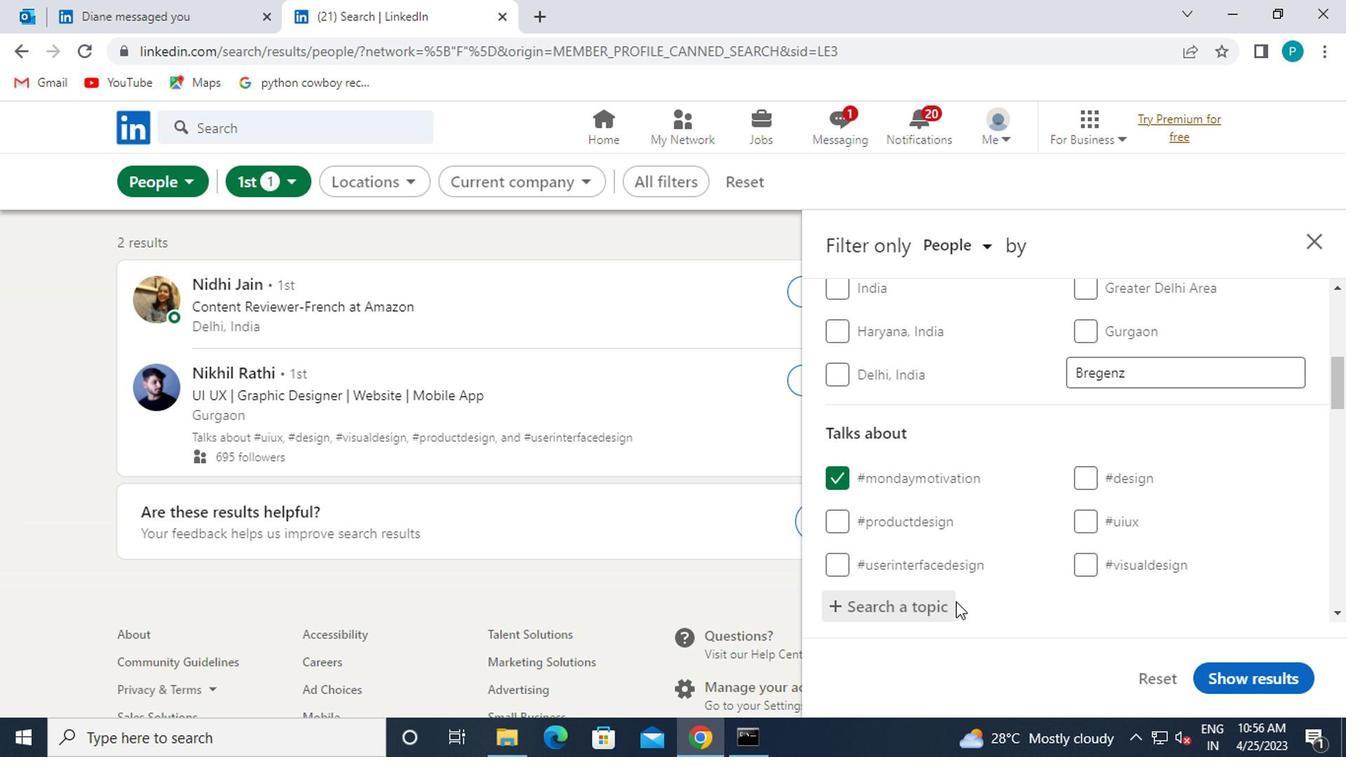 
Action: Mouse scrolled (951, 586) with delta (0, 0)
Screenshot: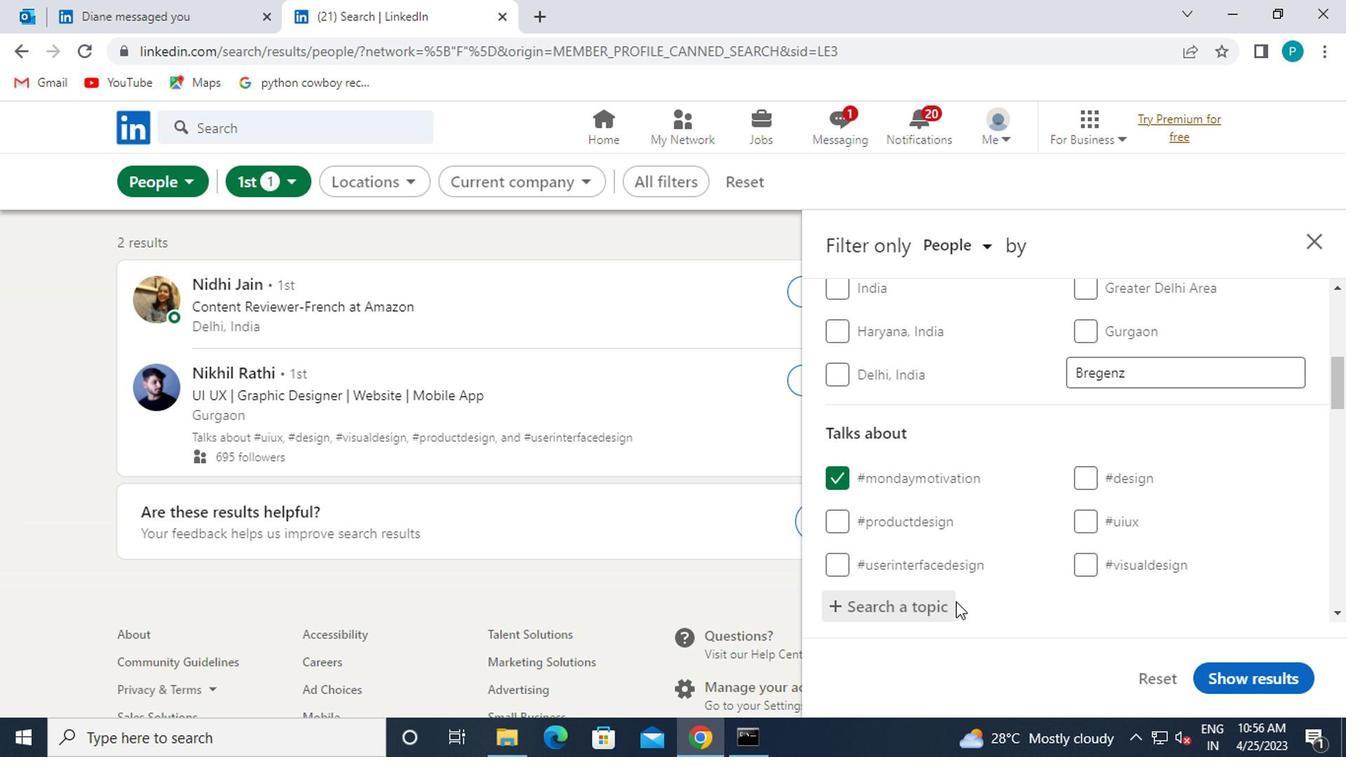 
Action: Mouse moved to (949, 580)
Screenshot: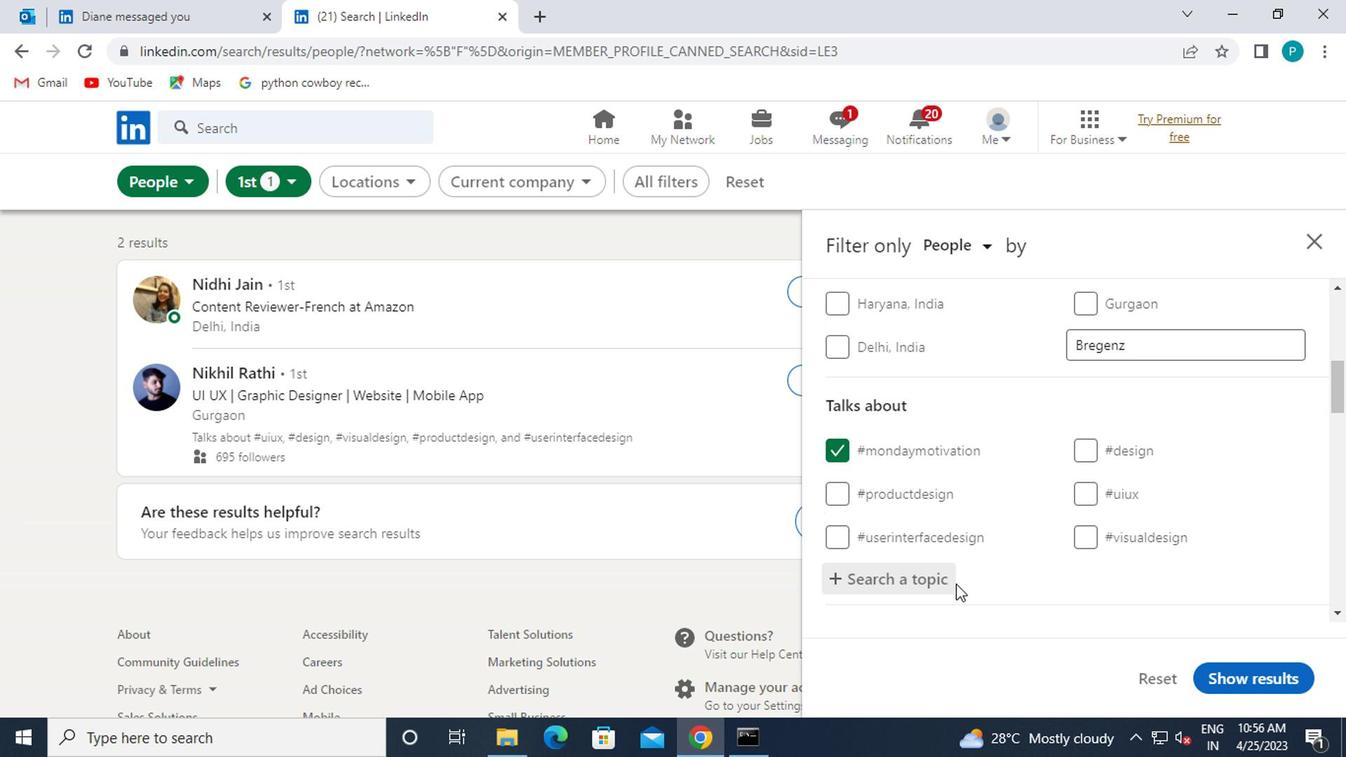 
Action: Mouse scrolled (949, 579) with delta (0, 0)
Screenshot: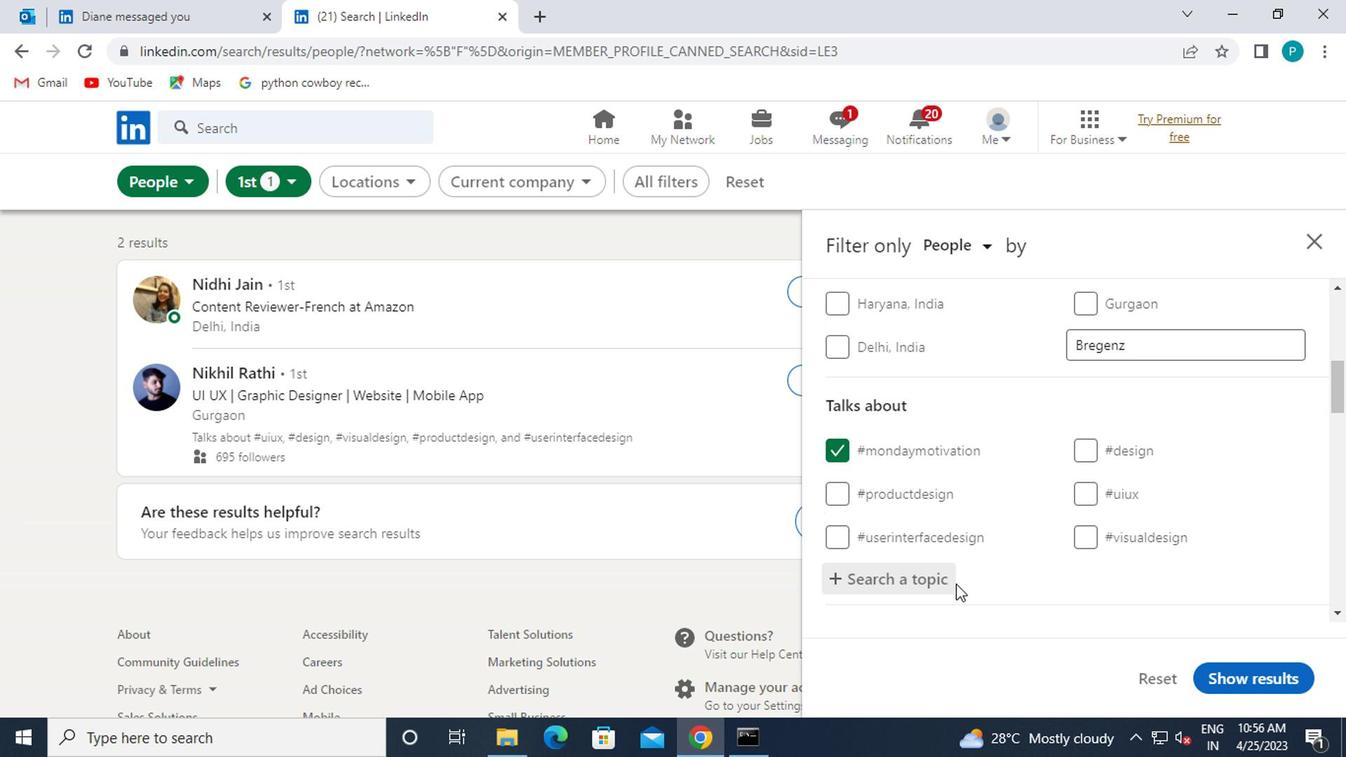 
Action: Mouse moved to (1135, 513)
Screenshot: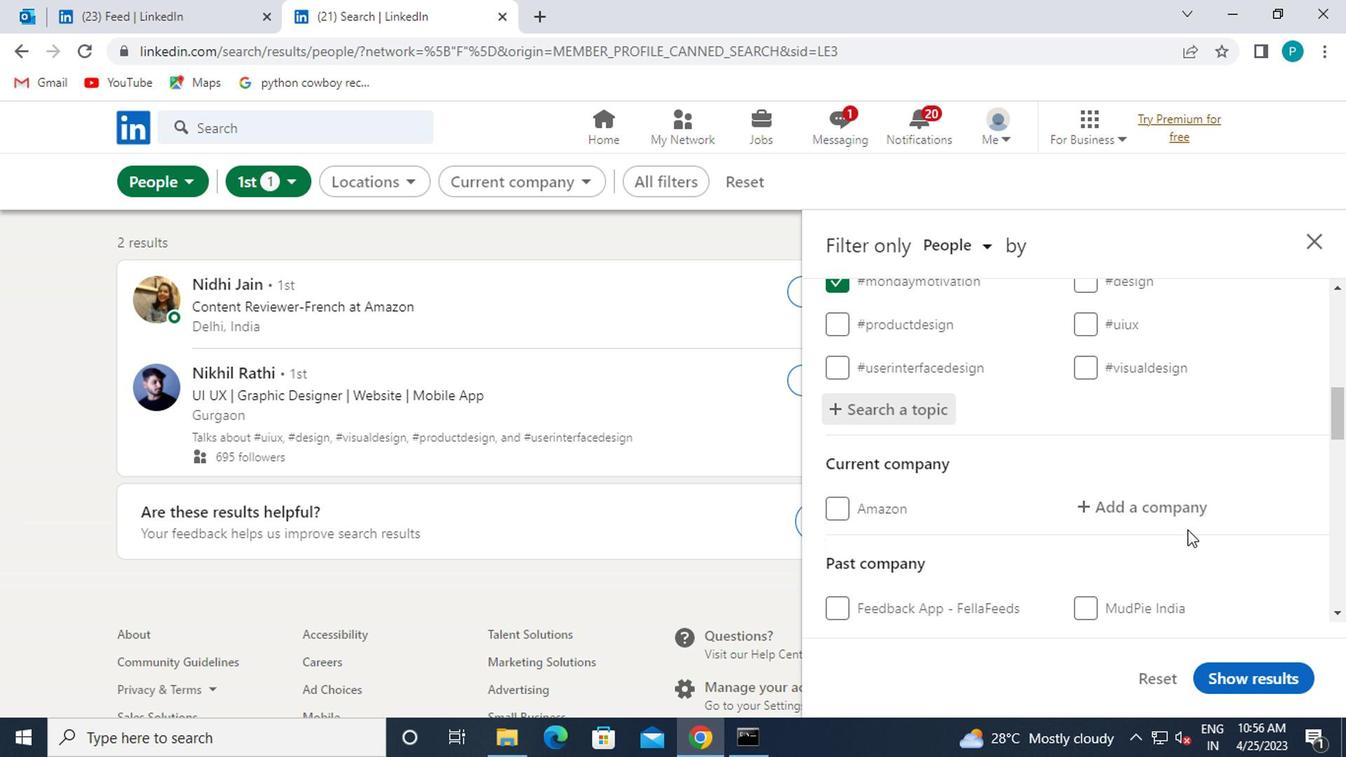 
Action: Mouse pressed left at (1135, 513)
Screenshot: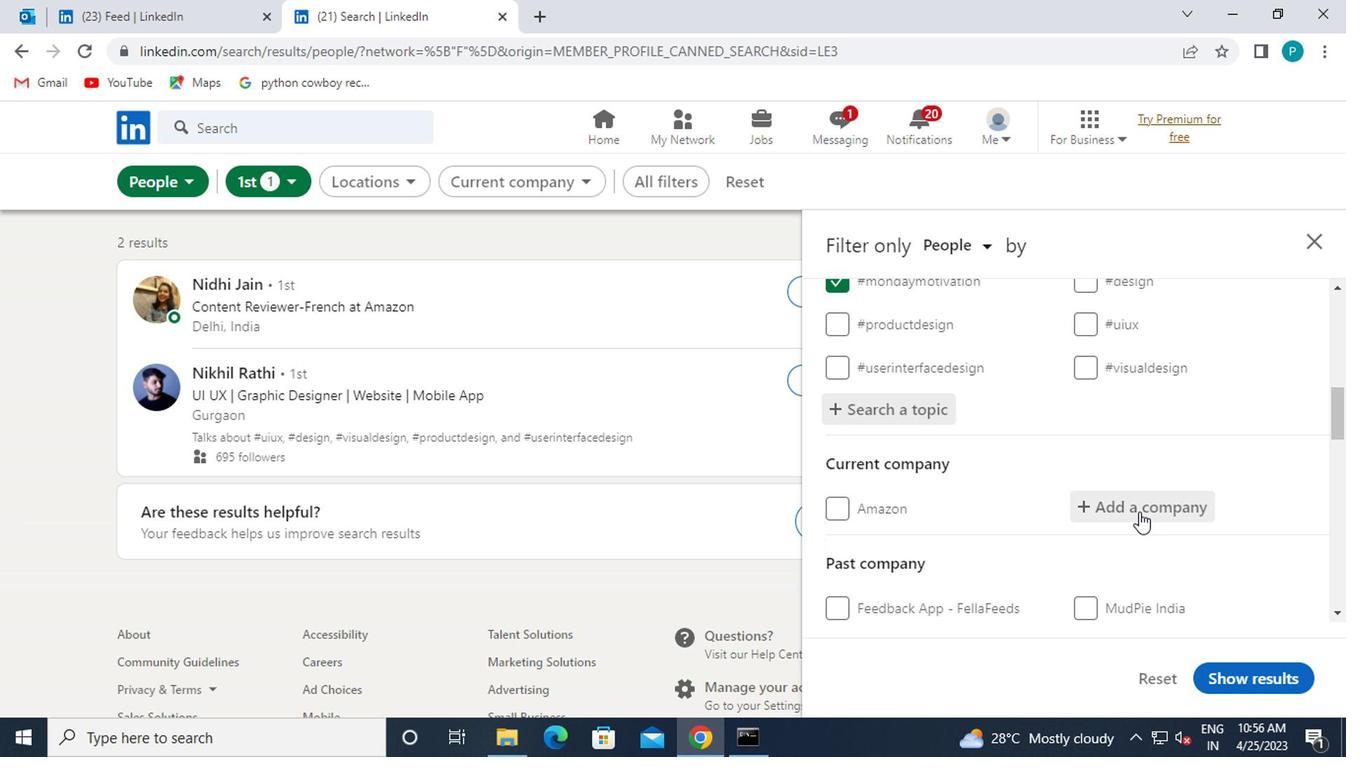 
Action: Key pressed <Key.caps_lock>u<Key.caps_lock>niqlo<Key.enter>
Screenshot: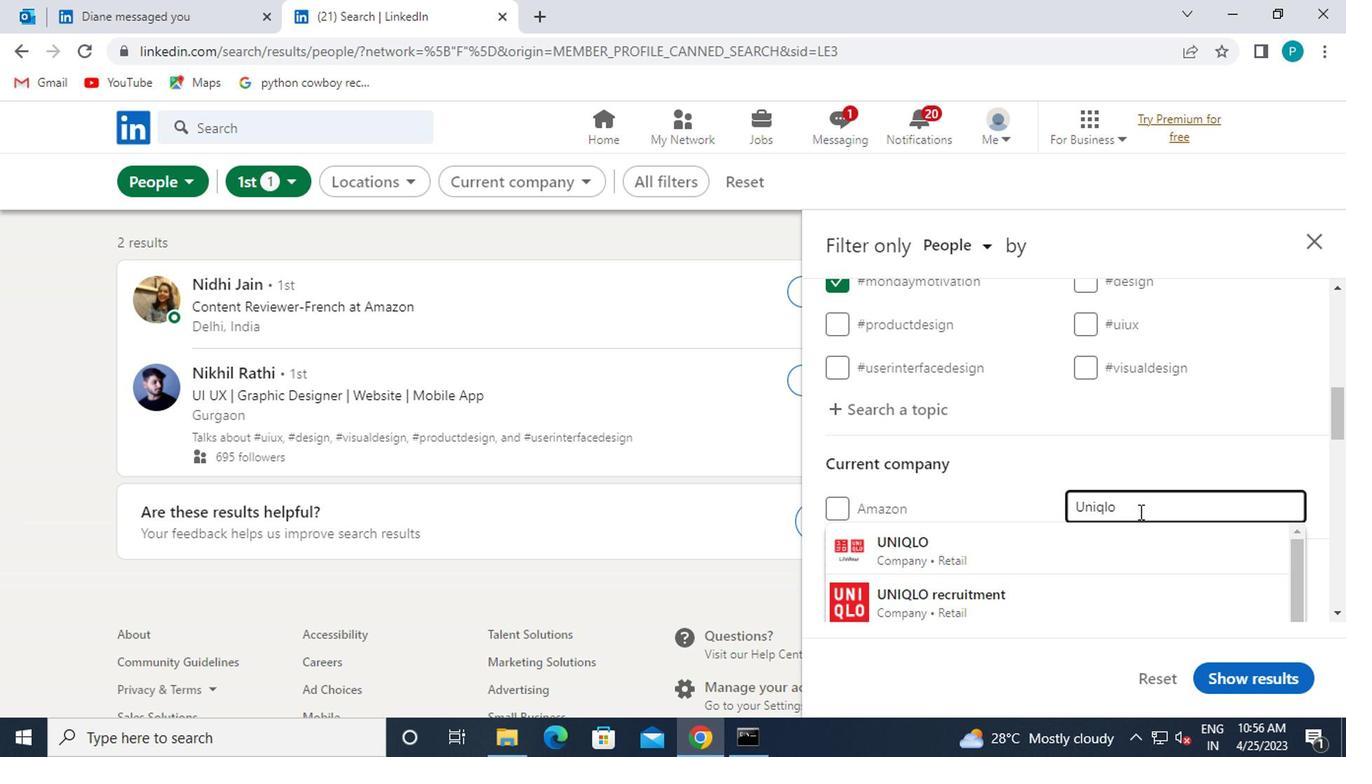 
Action: Mouse moved to (1040, 547)
Screenshot: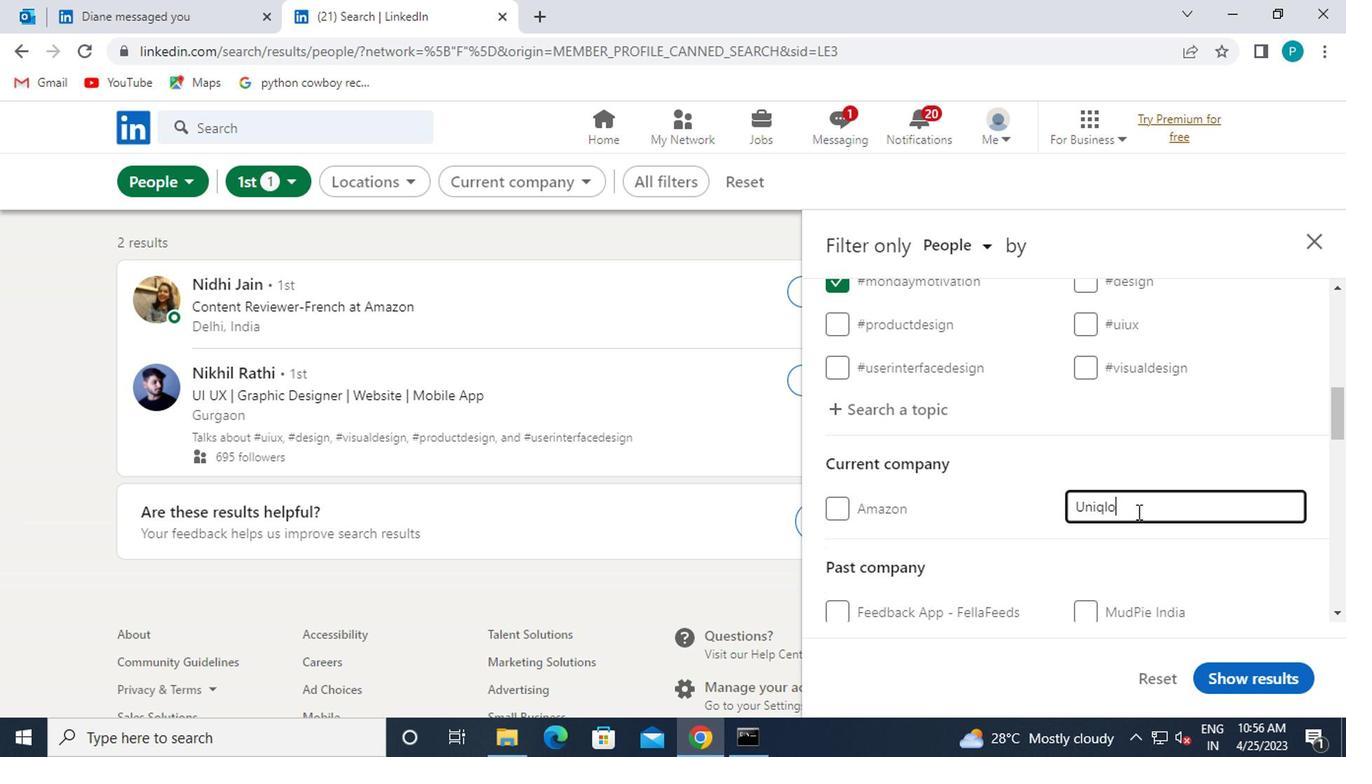 
Action: Mouse scrolled (1040, 545) with delta (0, -1)
Screenshot: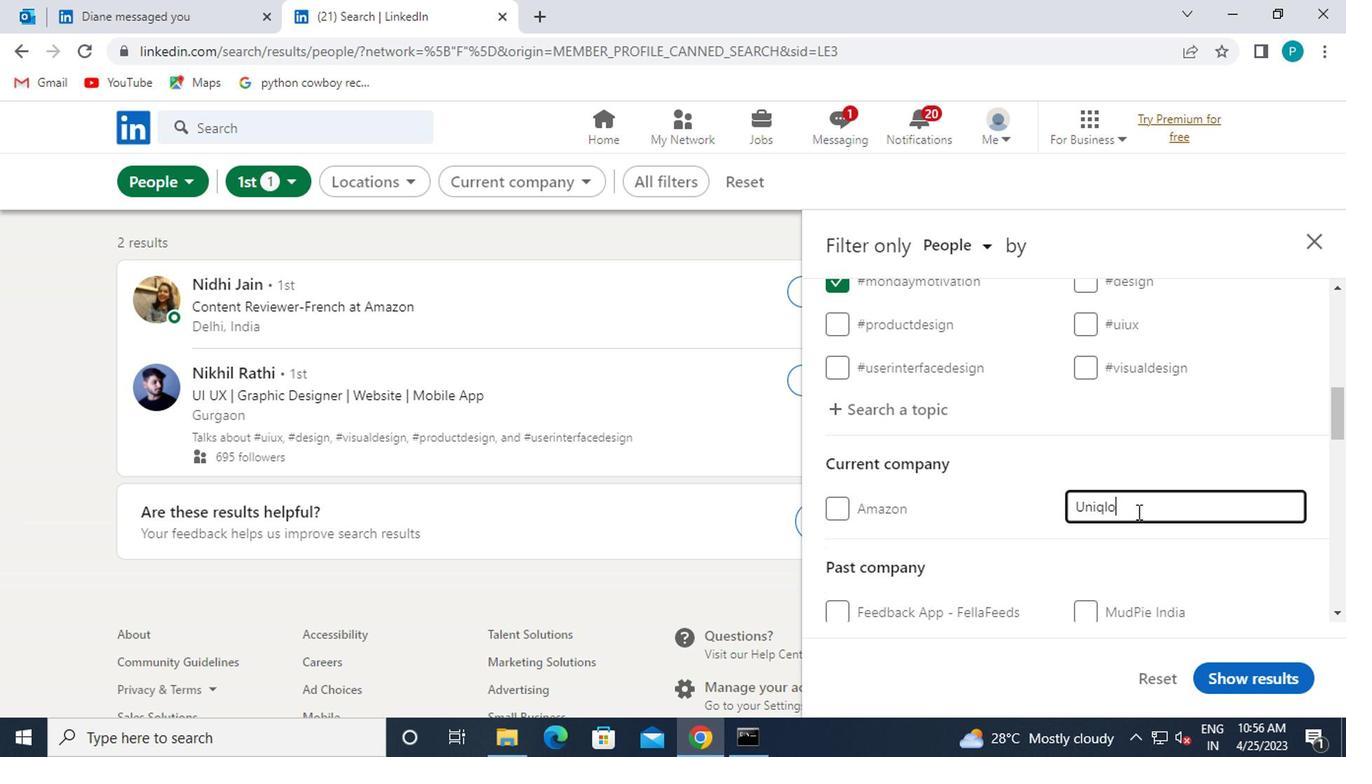 
Action: Mouse moved to (1039, 538)
Screenshot: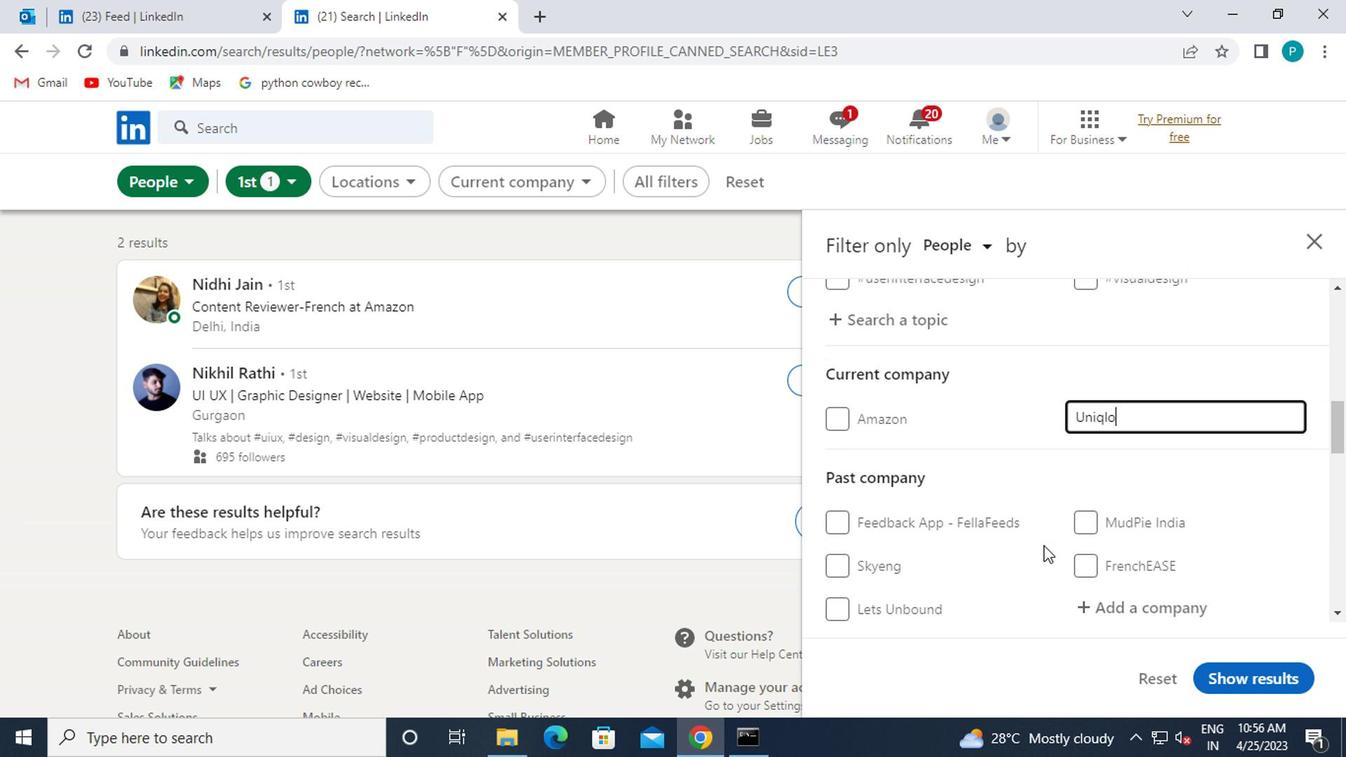 
Action: Mouse scrolled (1039, 537) with delta (0, 0)
Screenshot: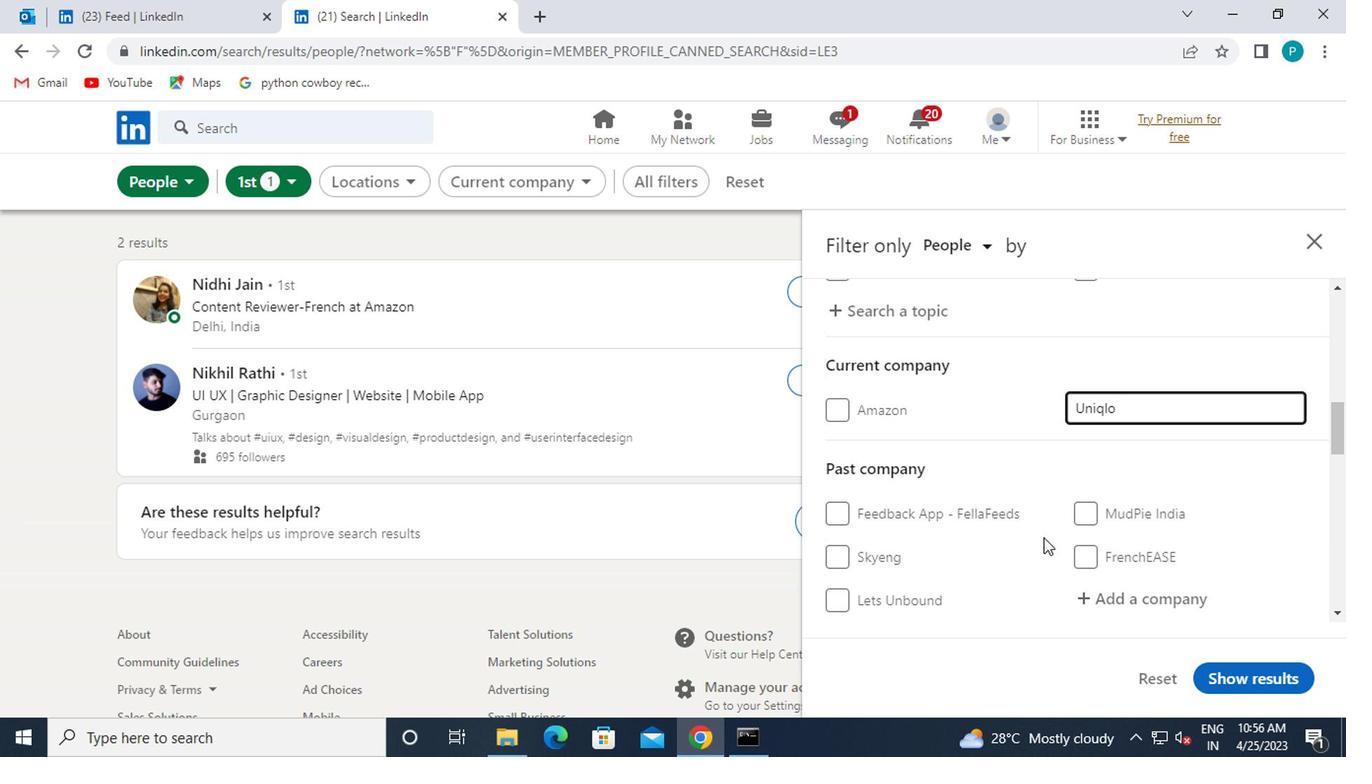 
Action: Mouse moved to (1060, 550)
Screenshot: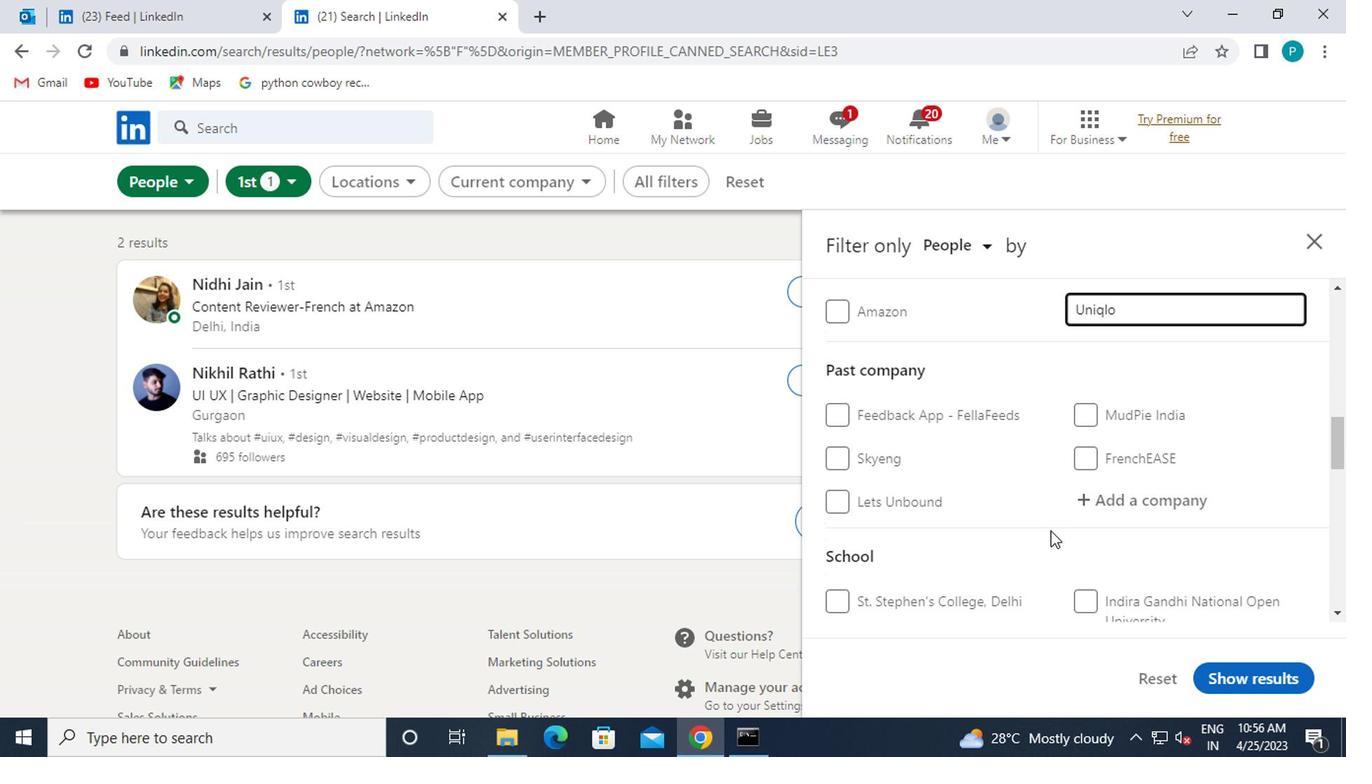 
Action: Mouse scrolled (1060, 549) with delta (0, 0)
Screenshot: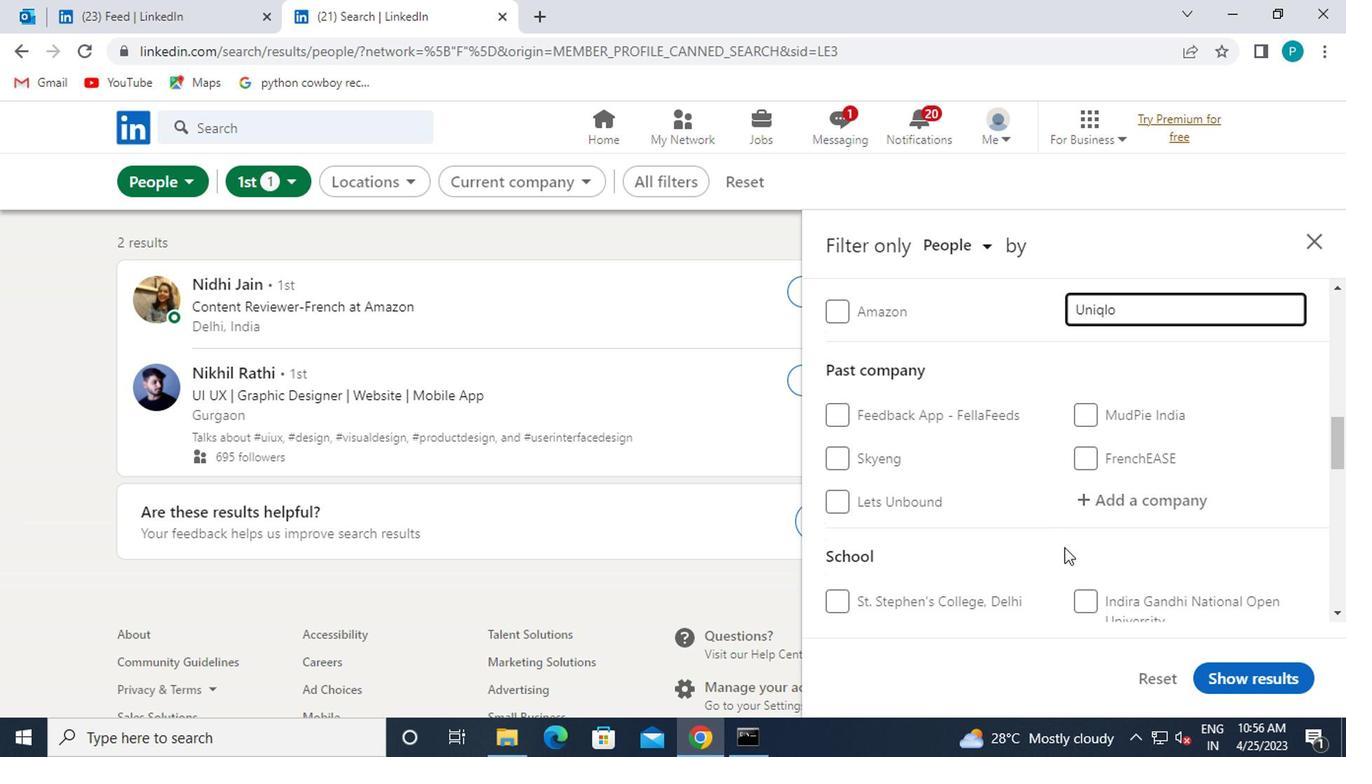 
Action: Mouse moved to (1060, 548)
Screenshot: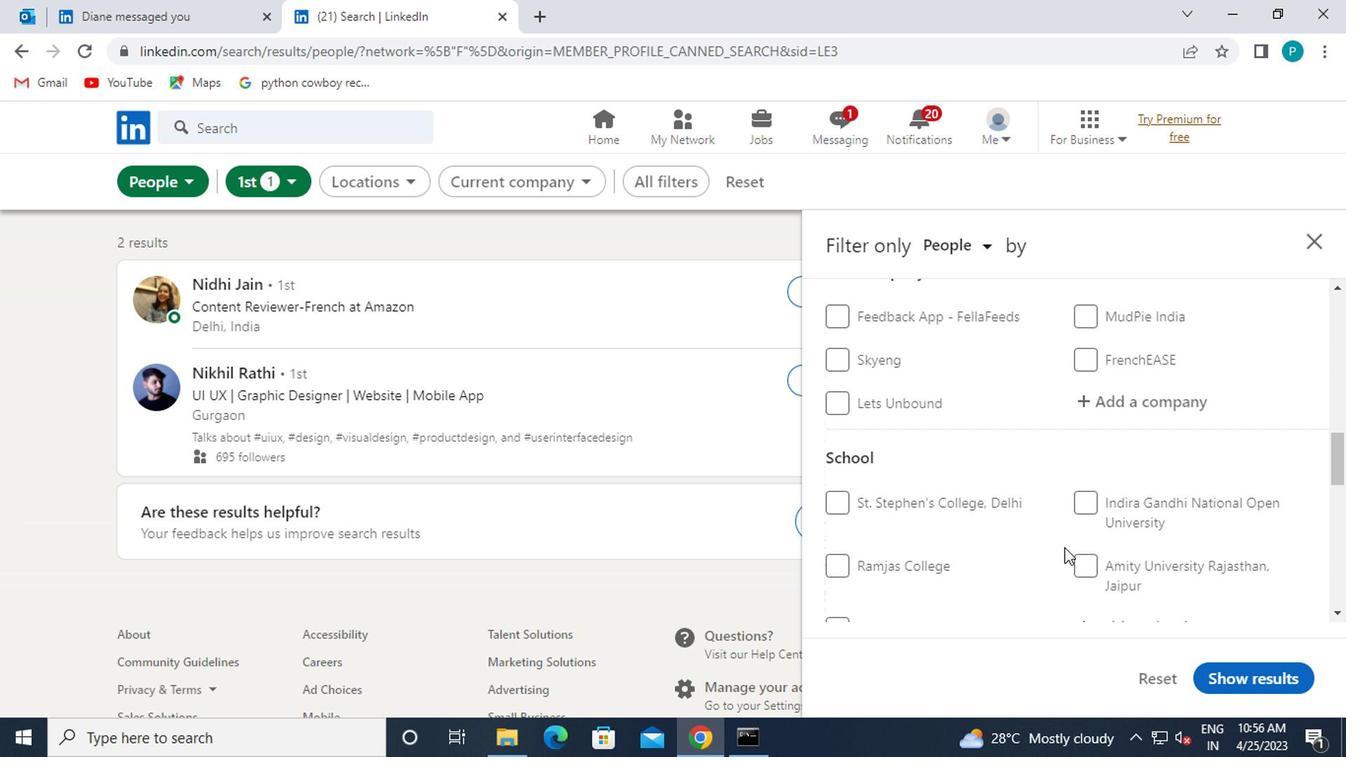 
Action: Mouse scrolled (1060, 547) with delta (0, 0)
Screenshot: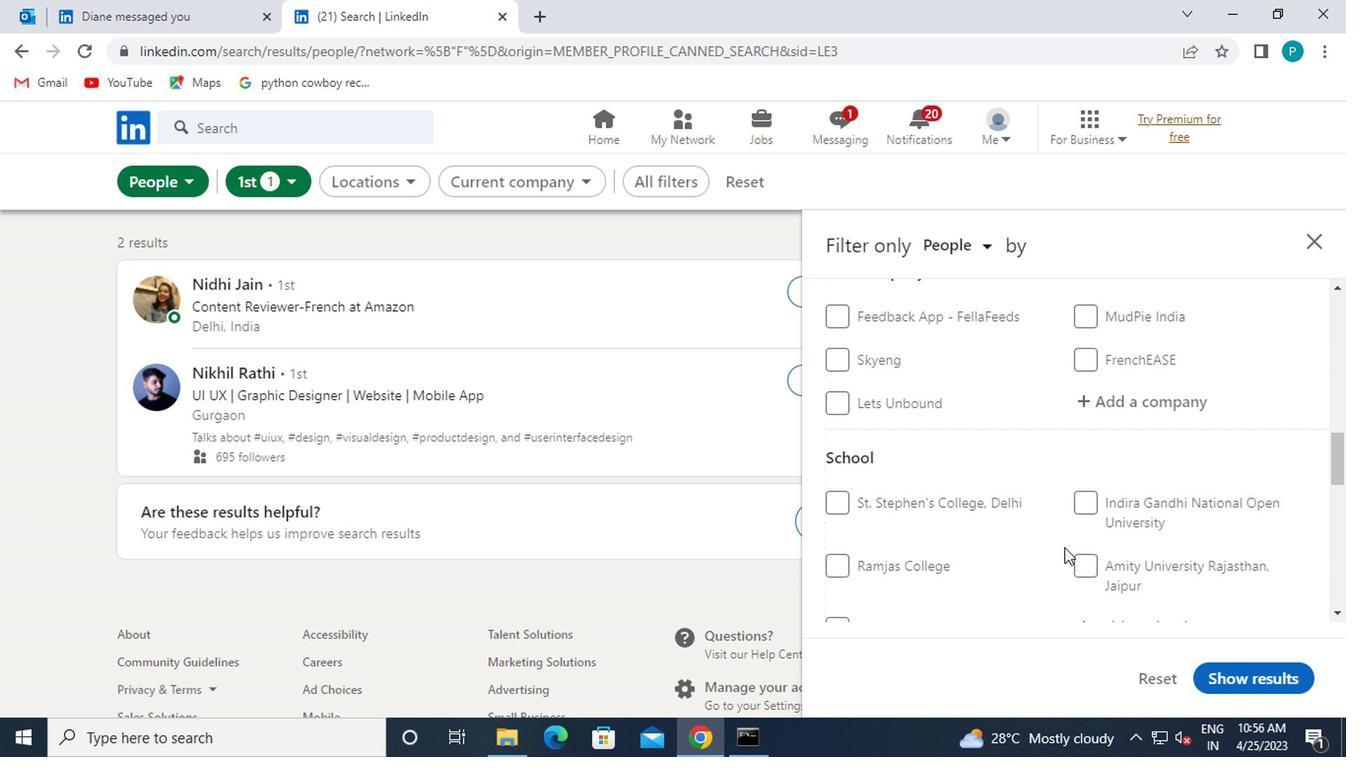 
Action: Mouse moved to (1087, 538)
Screenshot: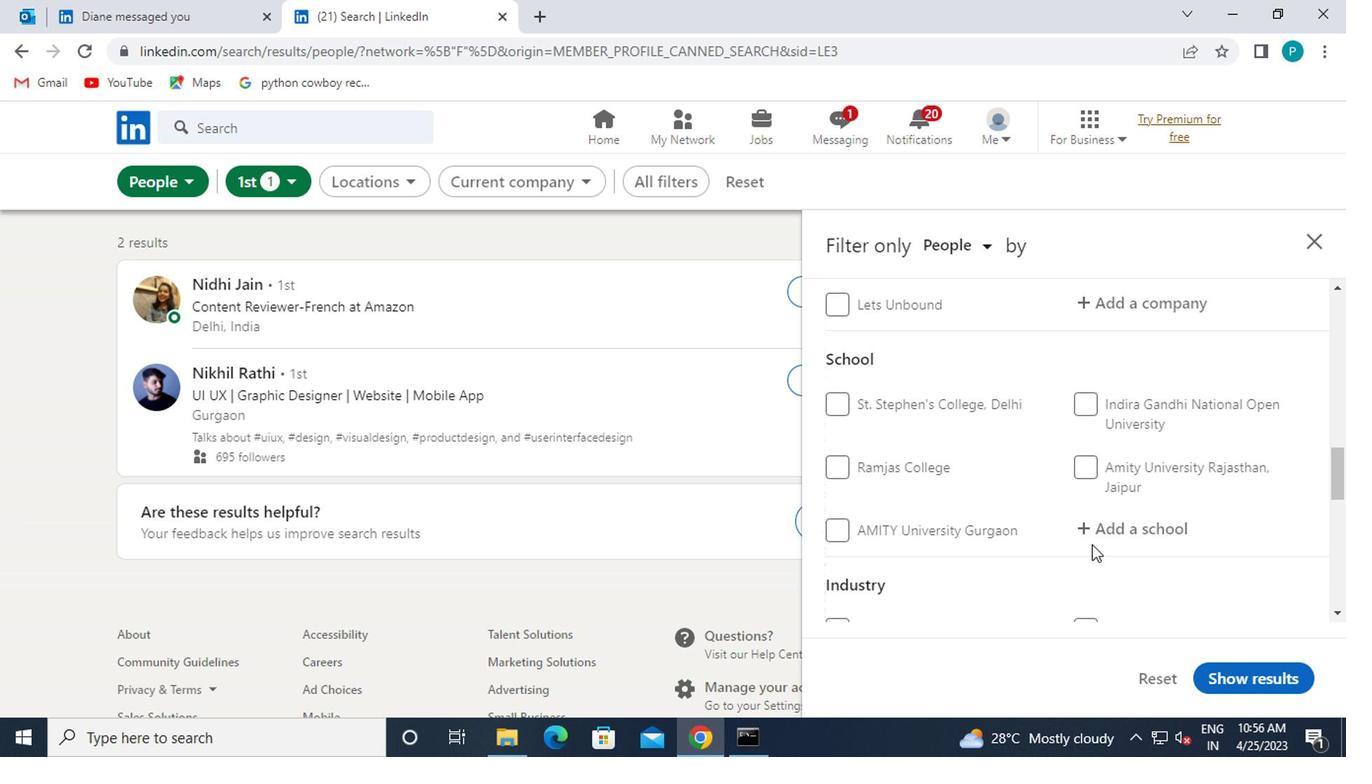 
Action: Mouse pressed left at (1087, 538)
Screenshot: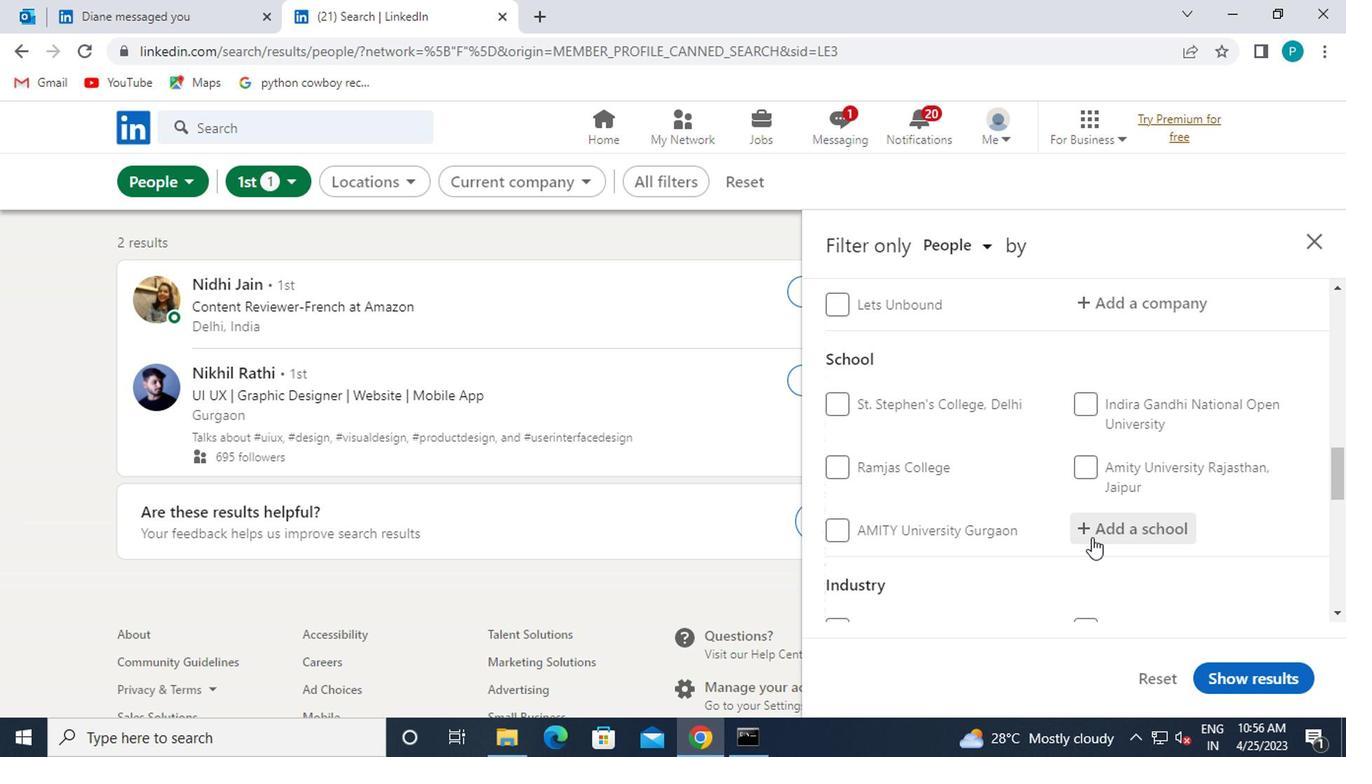 
Action: Key pressed <Key.caps_lock>n<Key.caps_lock>avr
Screenshot: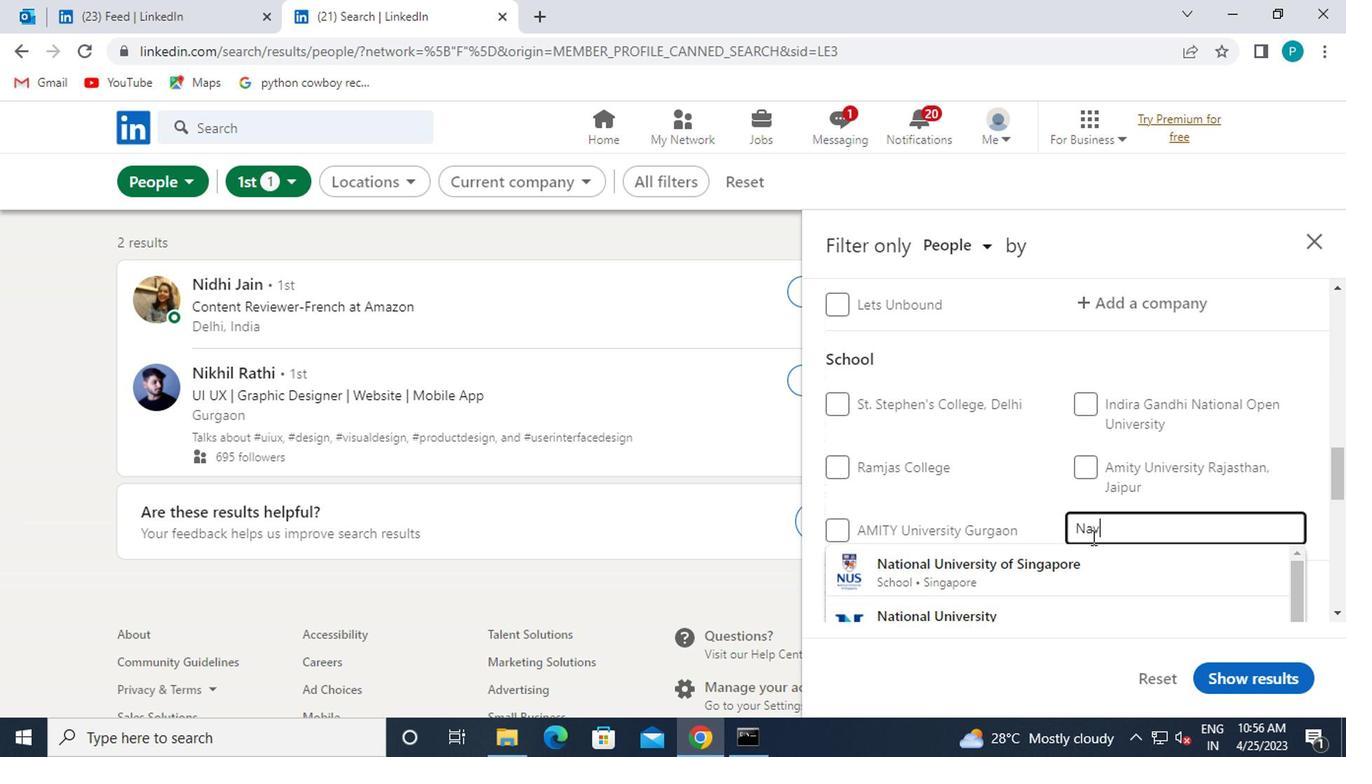 
Action: Mouse moved to (878, 568)
Screenshot: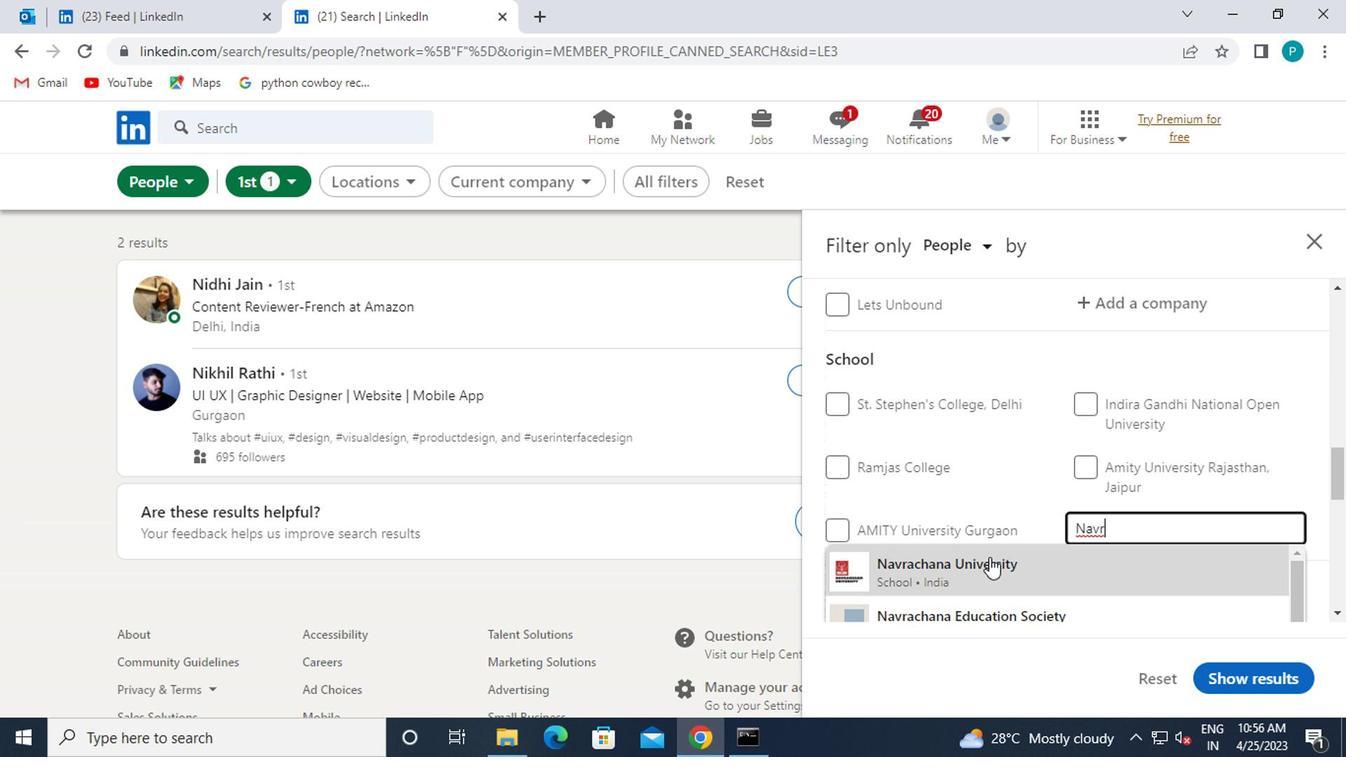 
Action: Mouse pressed left at (878, 568)
Screenshot: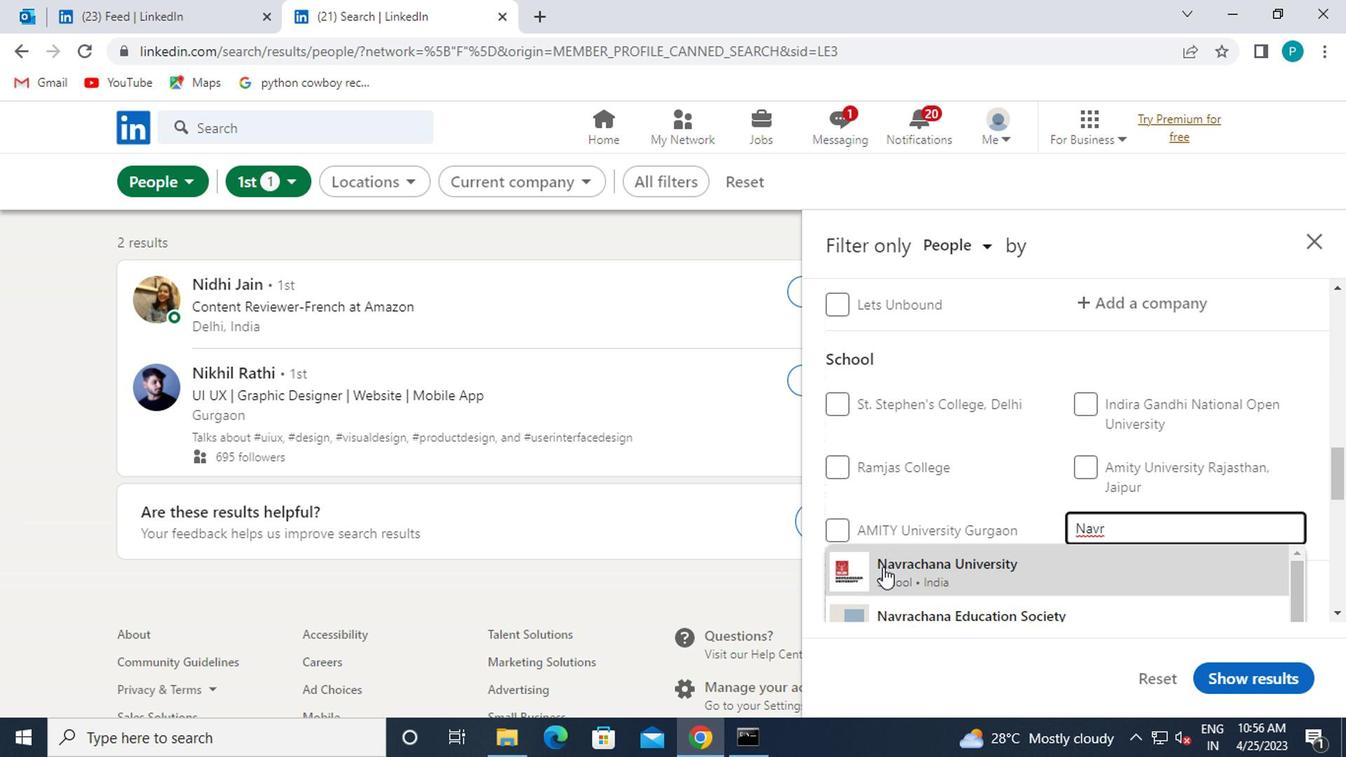 
Action: Mouse moved to (882, 565)
Screenshot: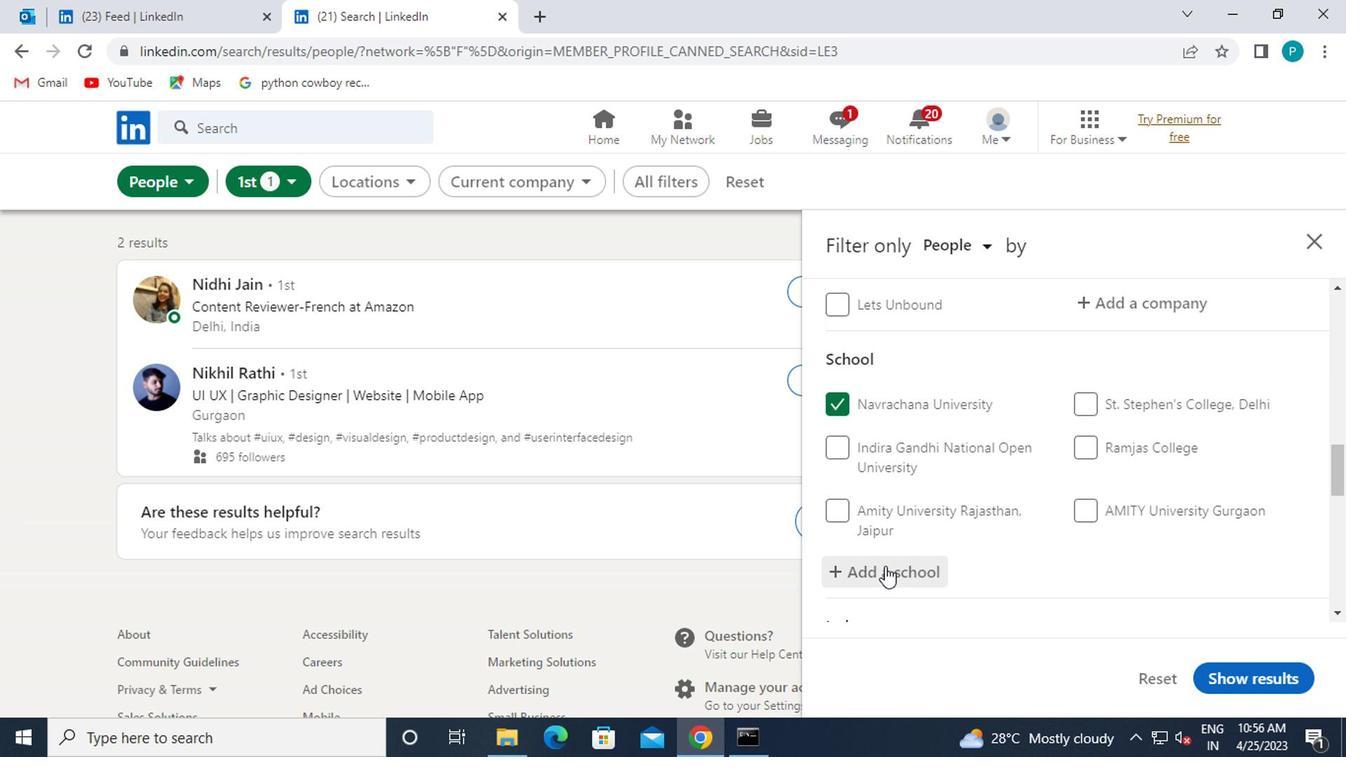 
Action: Mouse scrolled (882, 565) with delta (0, 0)
Screenshot: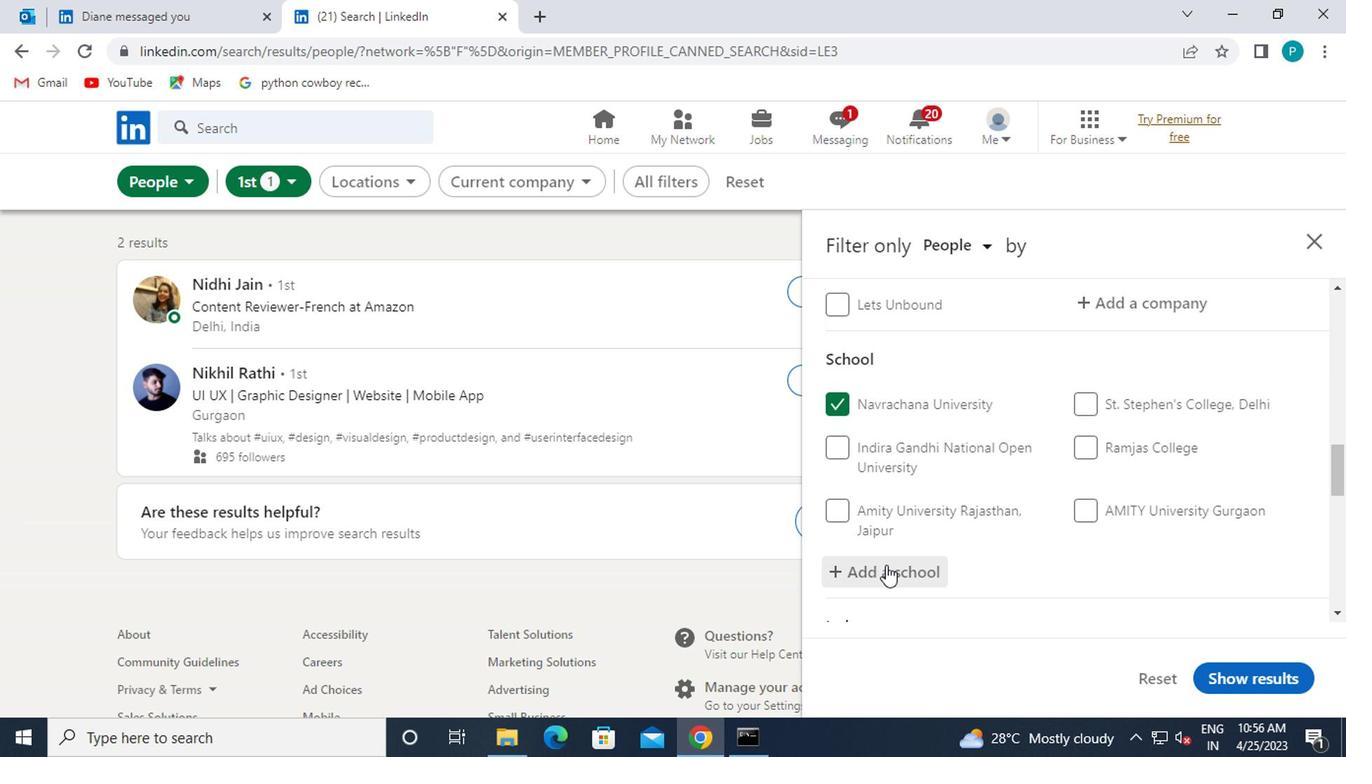 
Action: Mouse moved to (883, 565)
Screenshot: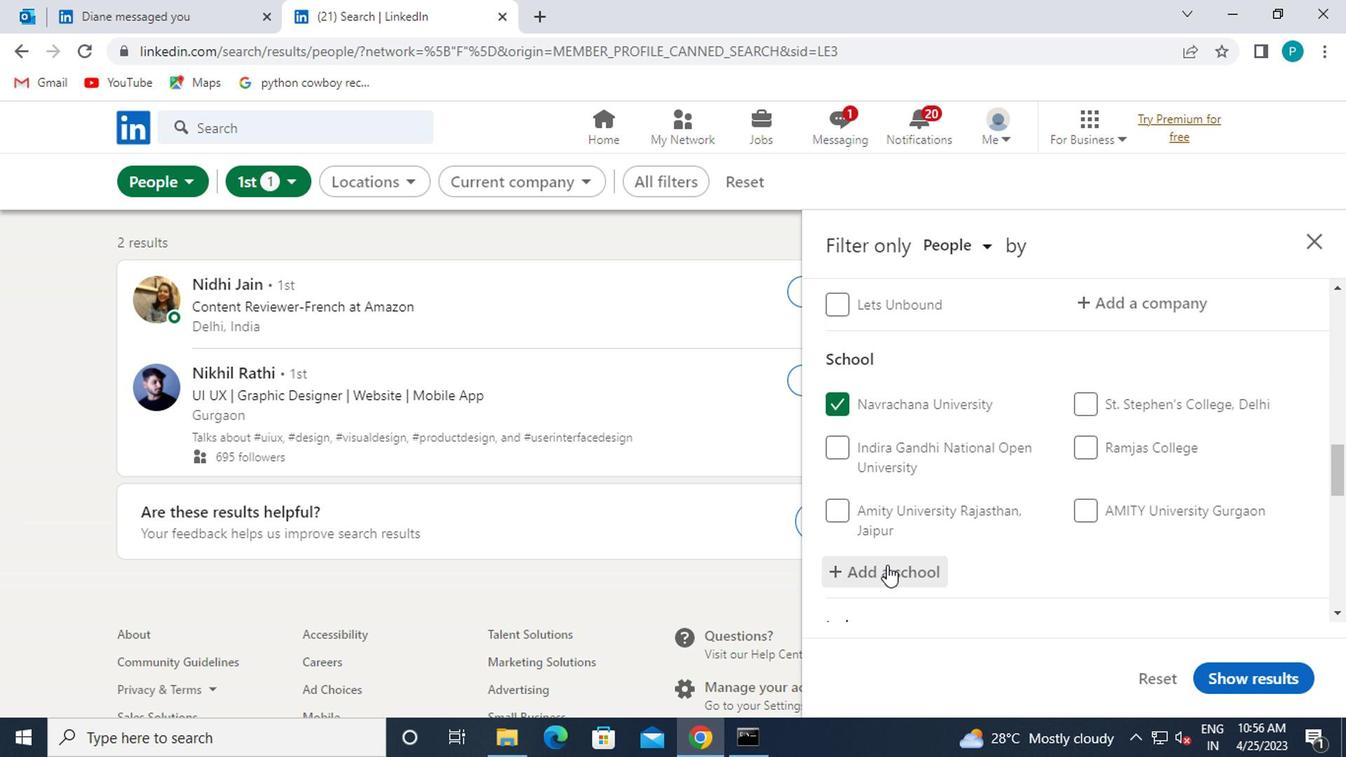 
Action: Mouse scrolled (883, 564) with delta (0, 0)
Screenshot: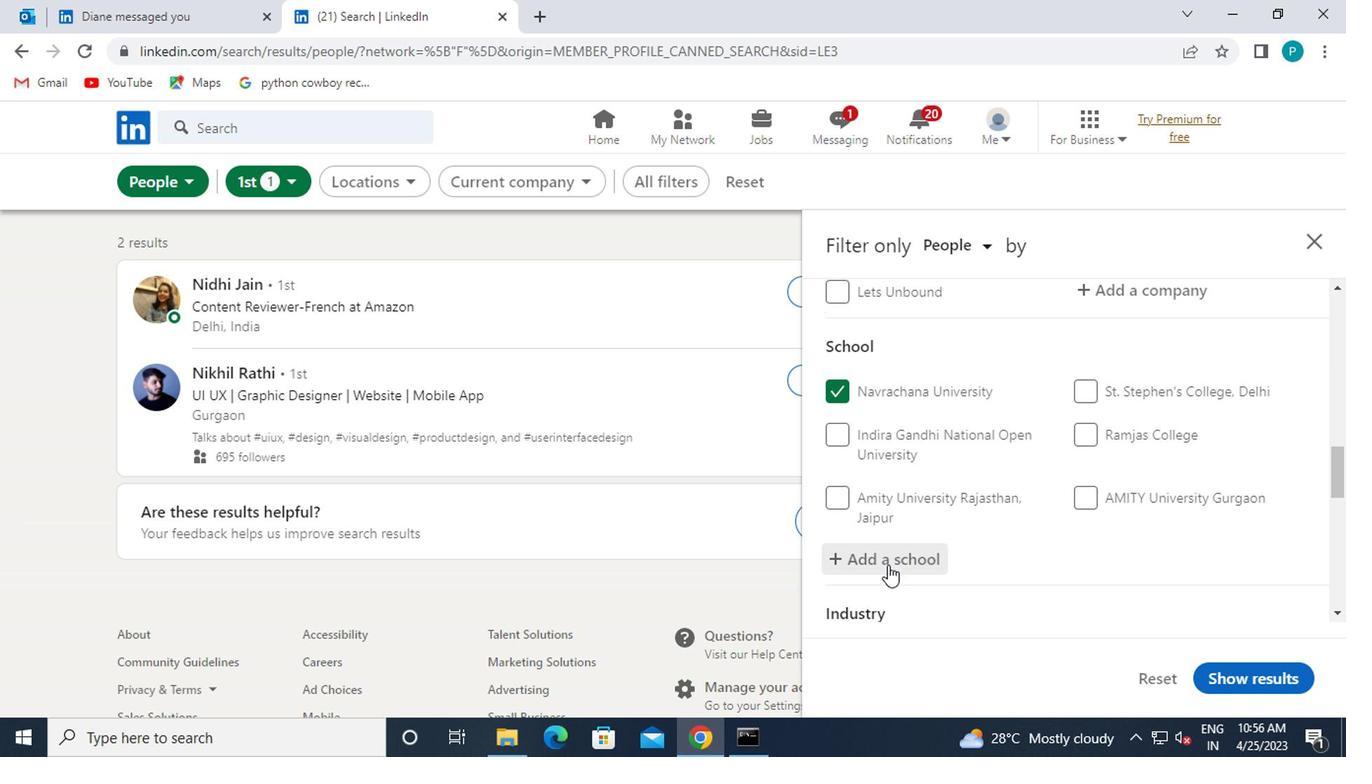 
Action: Mouse moved to (882, 547)
Screenshot: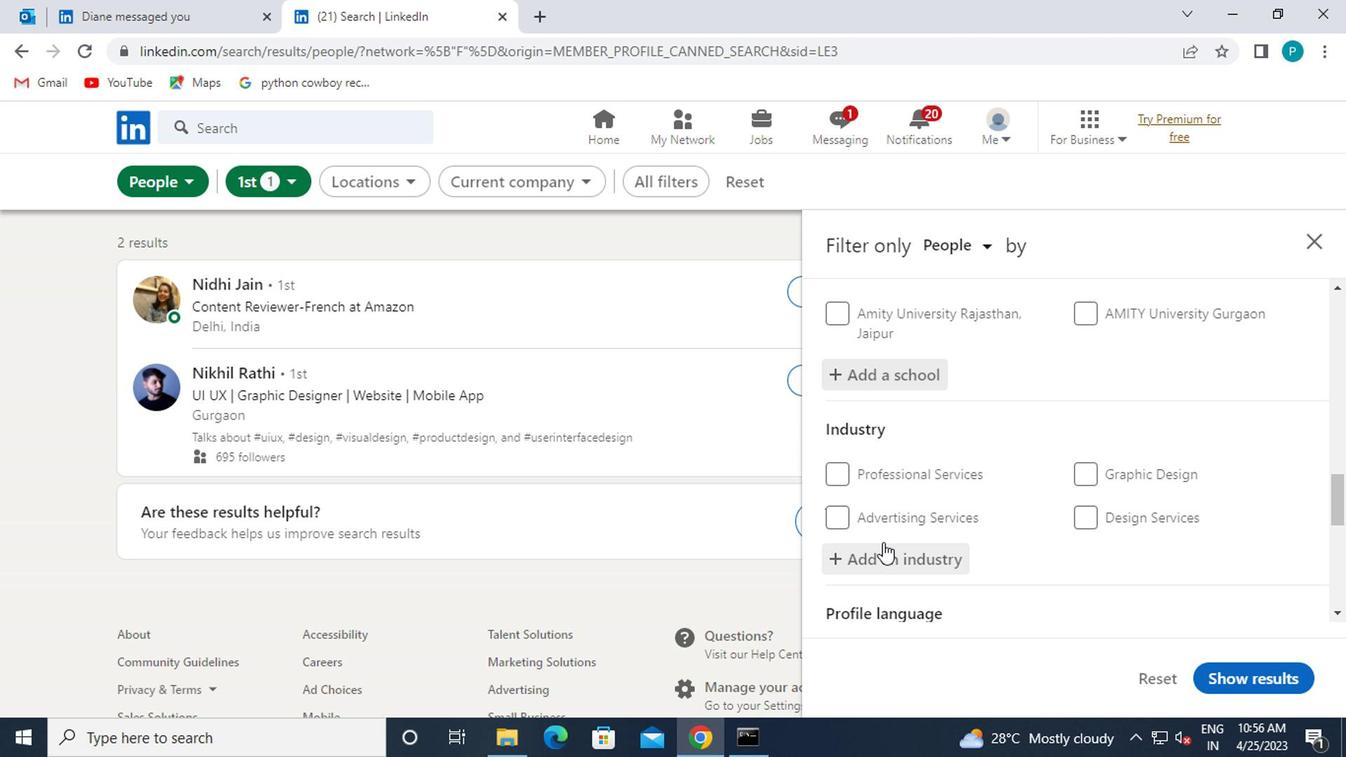 
Action: Mouse pressed left at (882, 547)
Screenshot: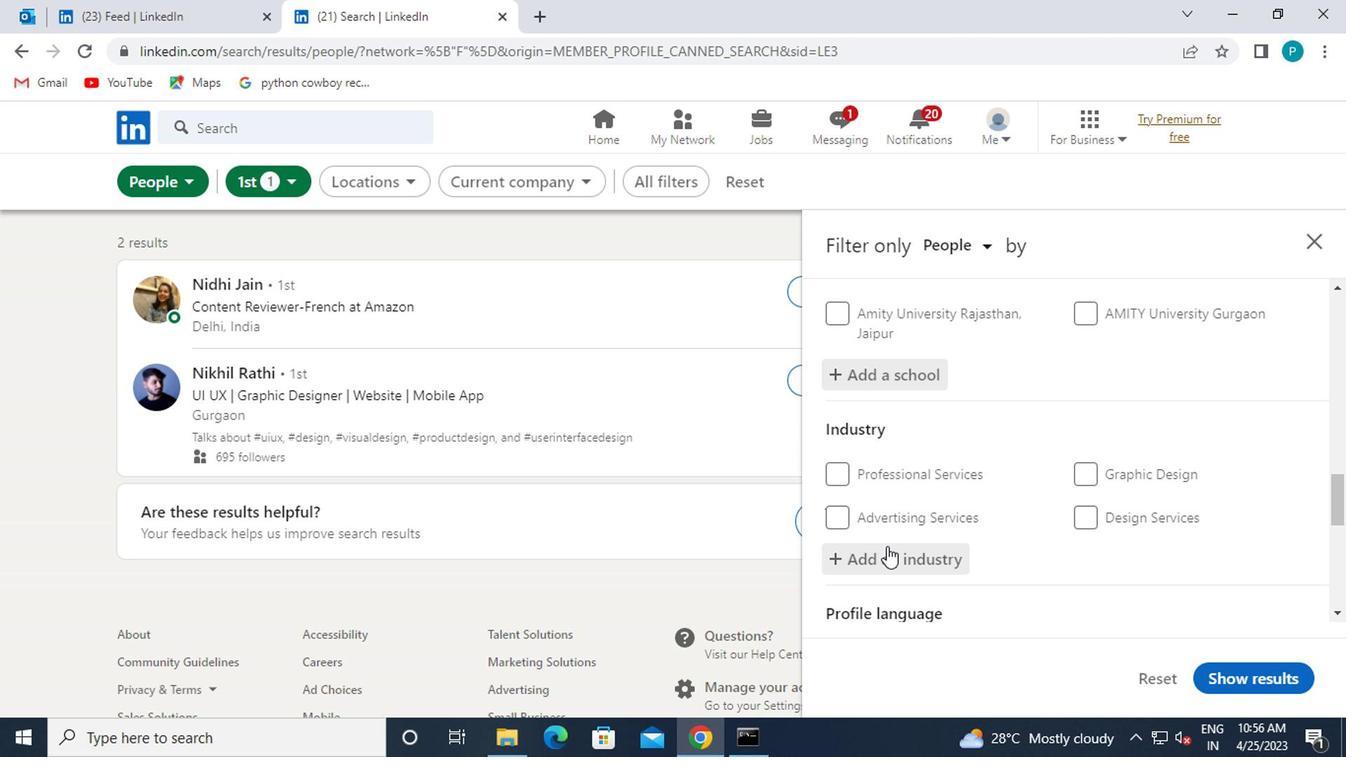 
Action: Mouse moved to (882, 549)
Screenshot: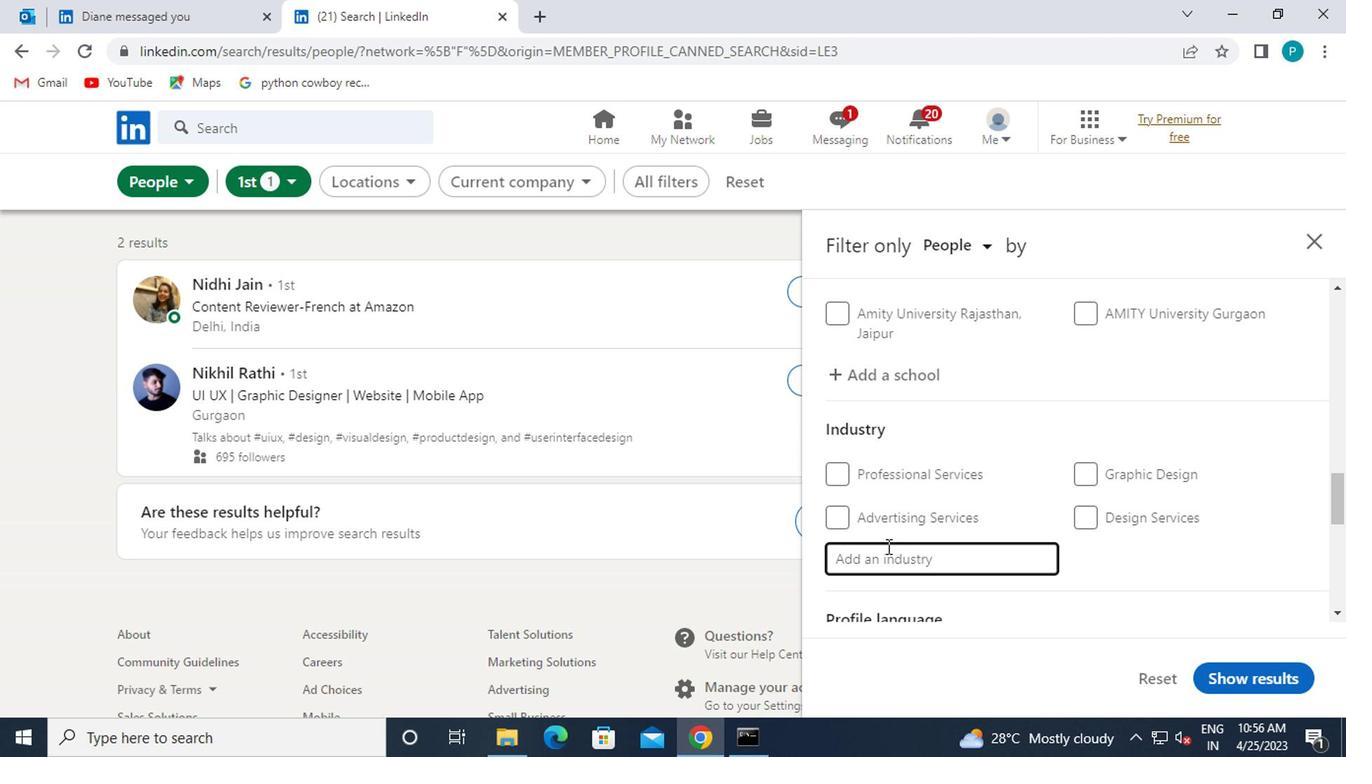 
Action: Key pressed <Key.caps_lock>l<Key.caps_lock>ibraries
Screenshot: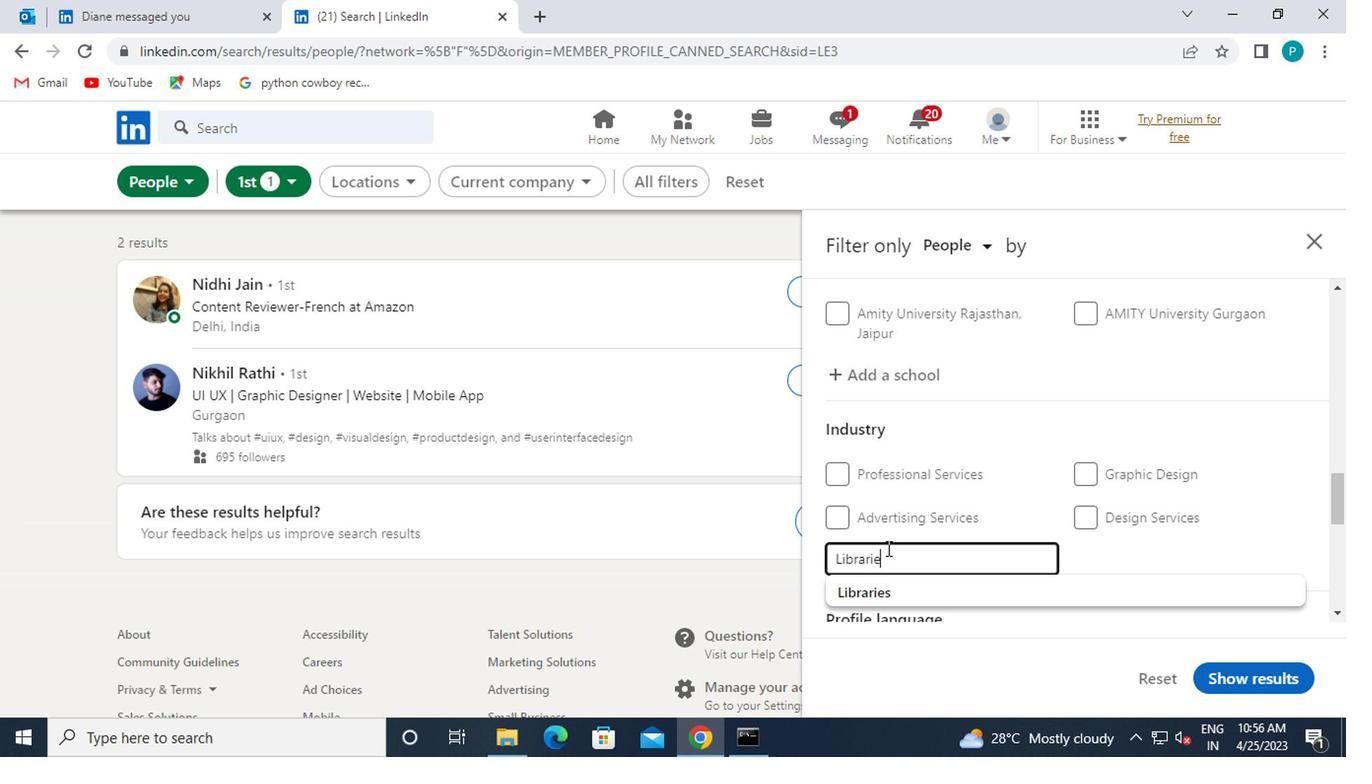 
Action: Mouse moved to (898, 604)
Screenshot: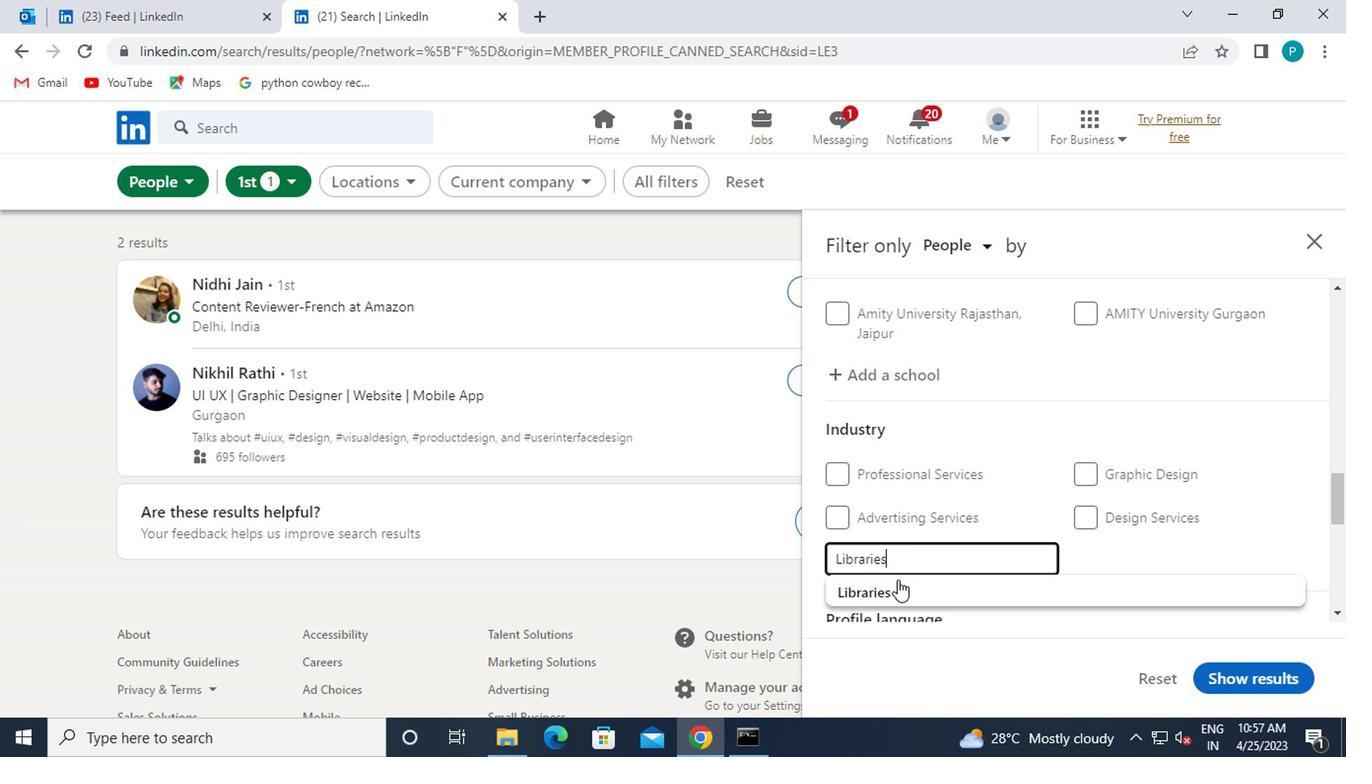 
Action: Mouse pressed left at (898, 604)
Screenshot: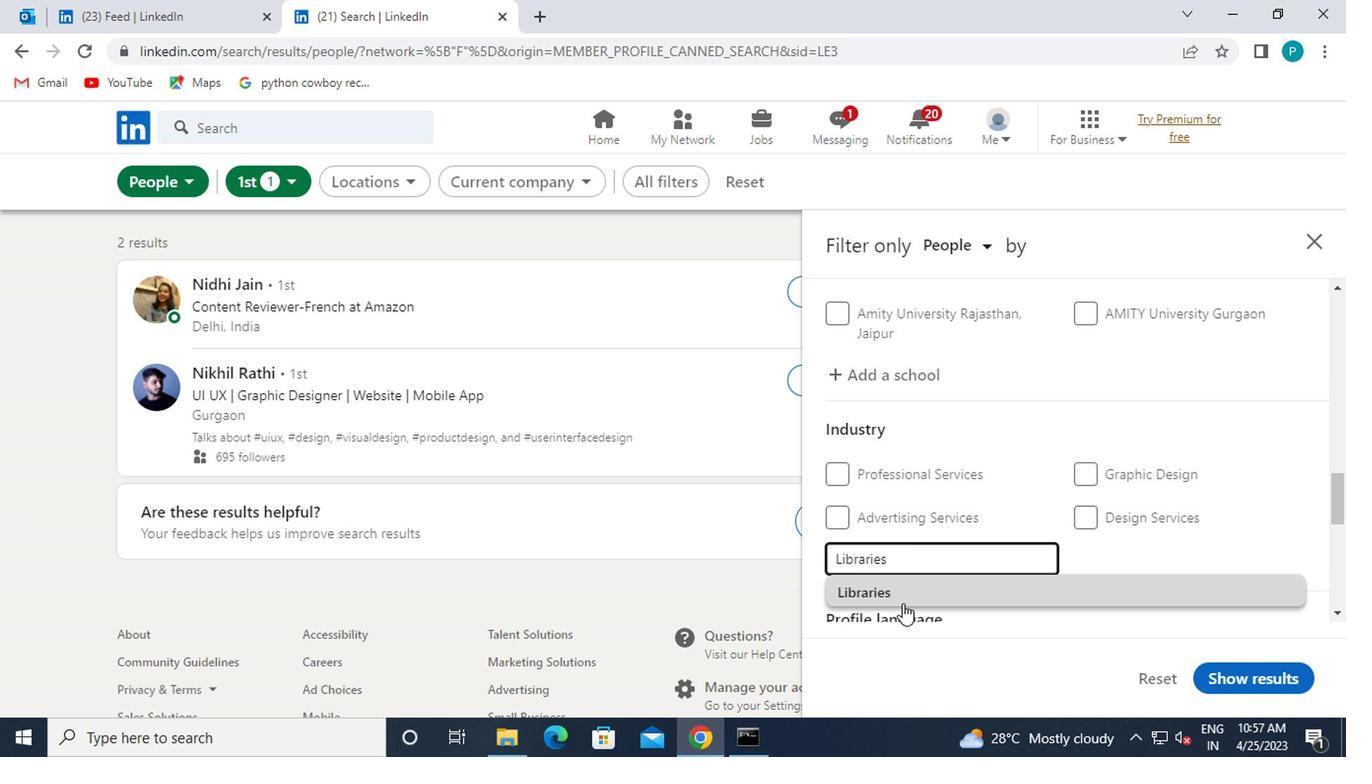 
Action: Mouse scrolled (898, 603) with delta (0, 0)
Screenshot: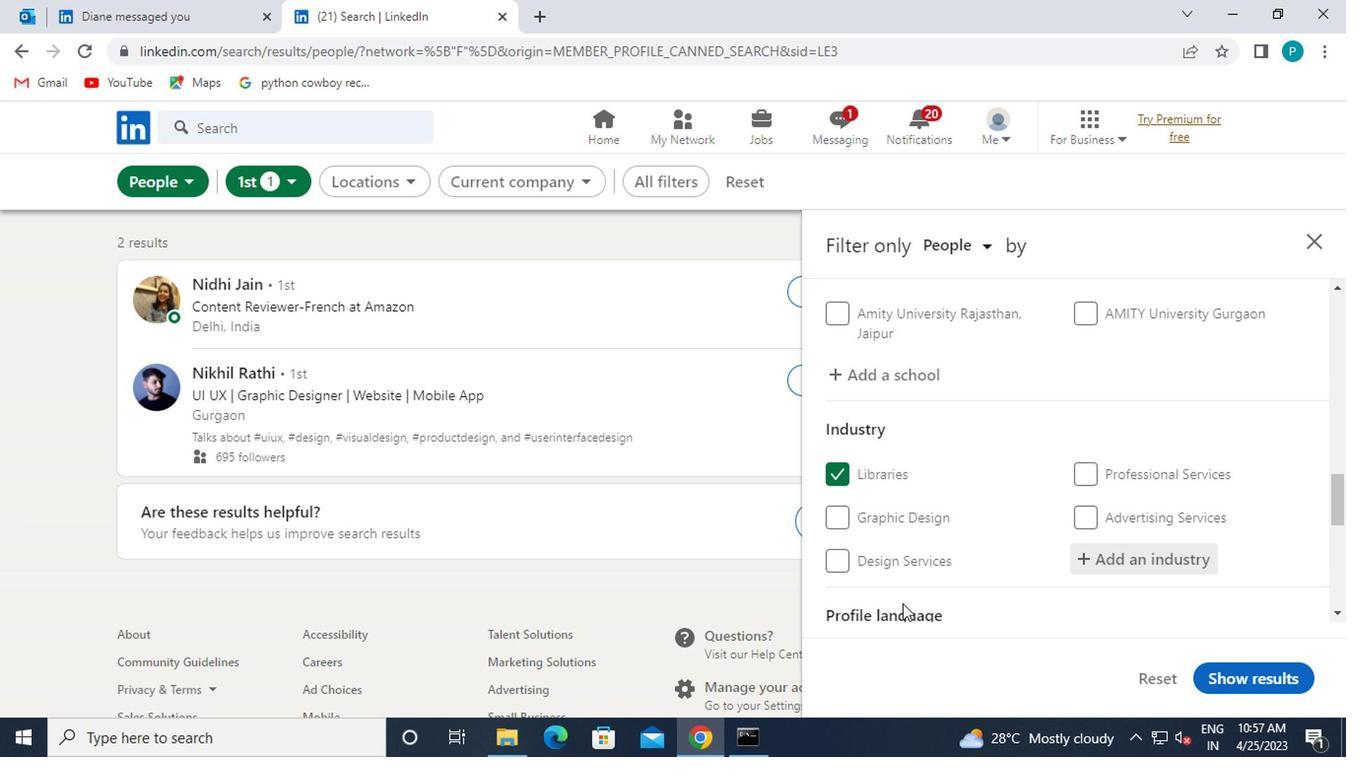 
Action: Mouse moved to (907, 570)
Screenshot: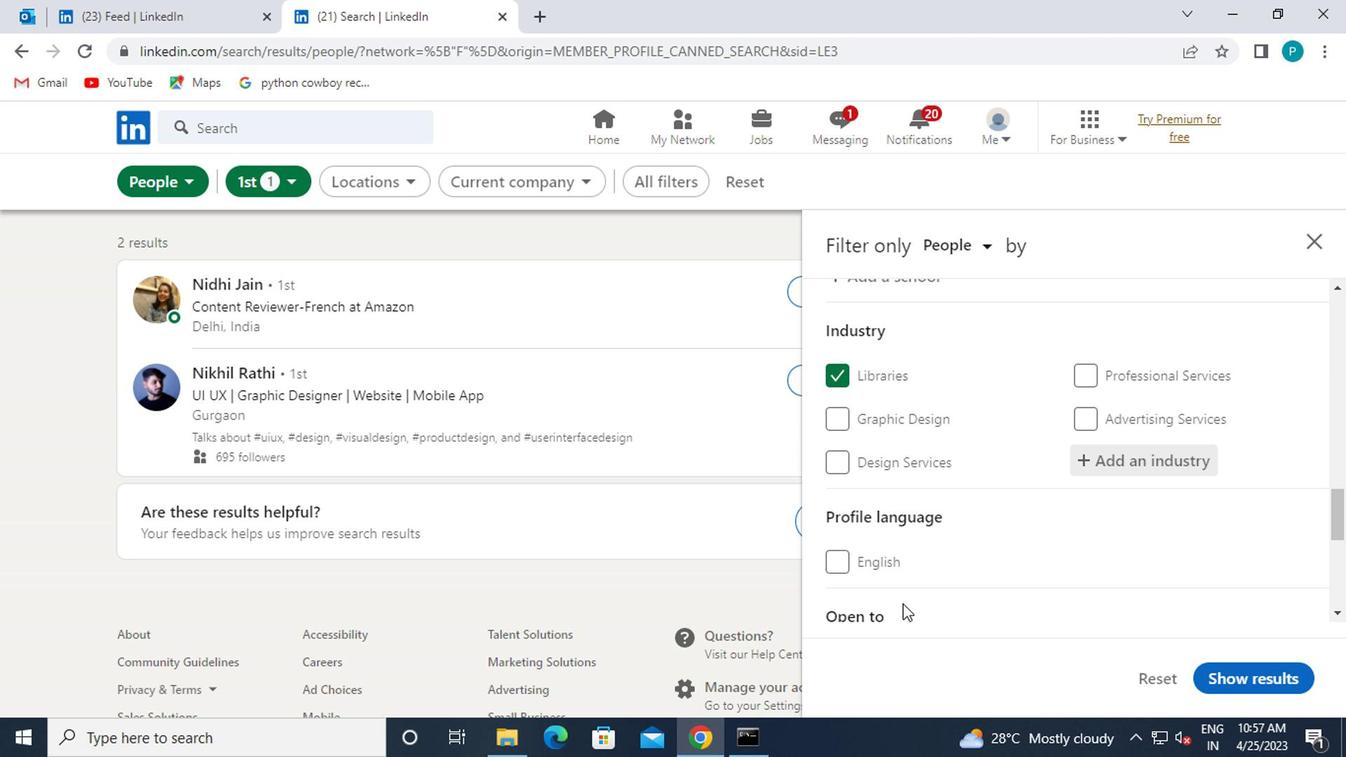 
Action: Mouse scrolled (907, 569) with delta (0, 0)
Screenshot: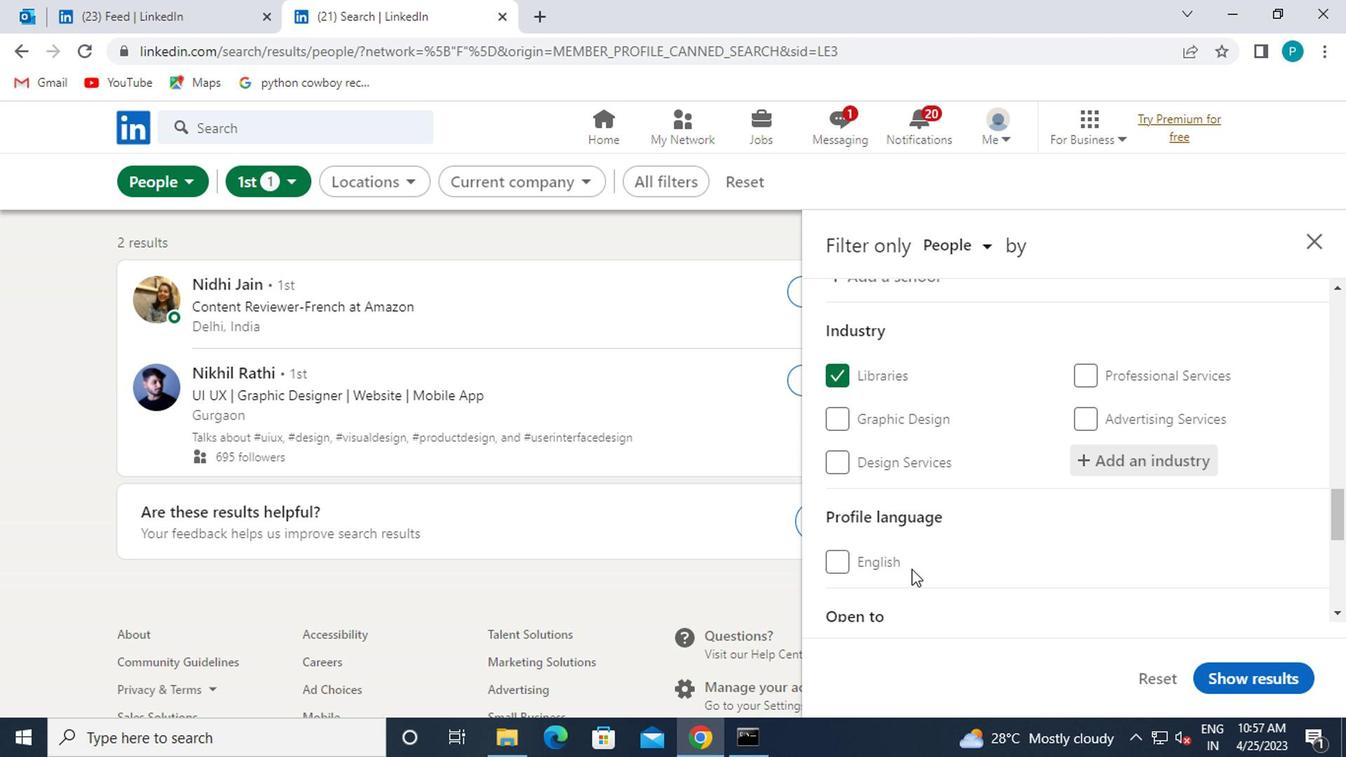 
Action: Mouse moved to (920, 565)
Screenshot: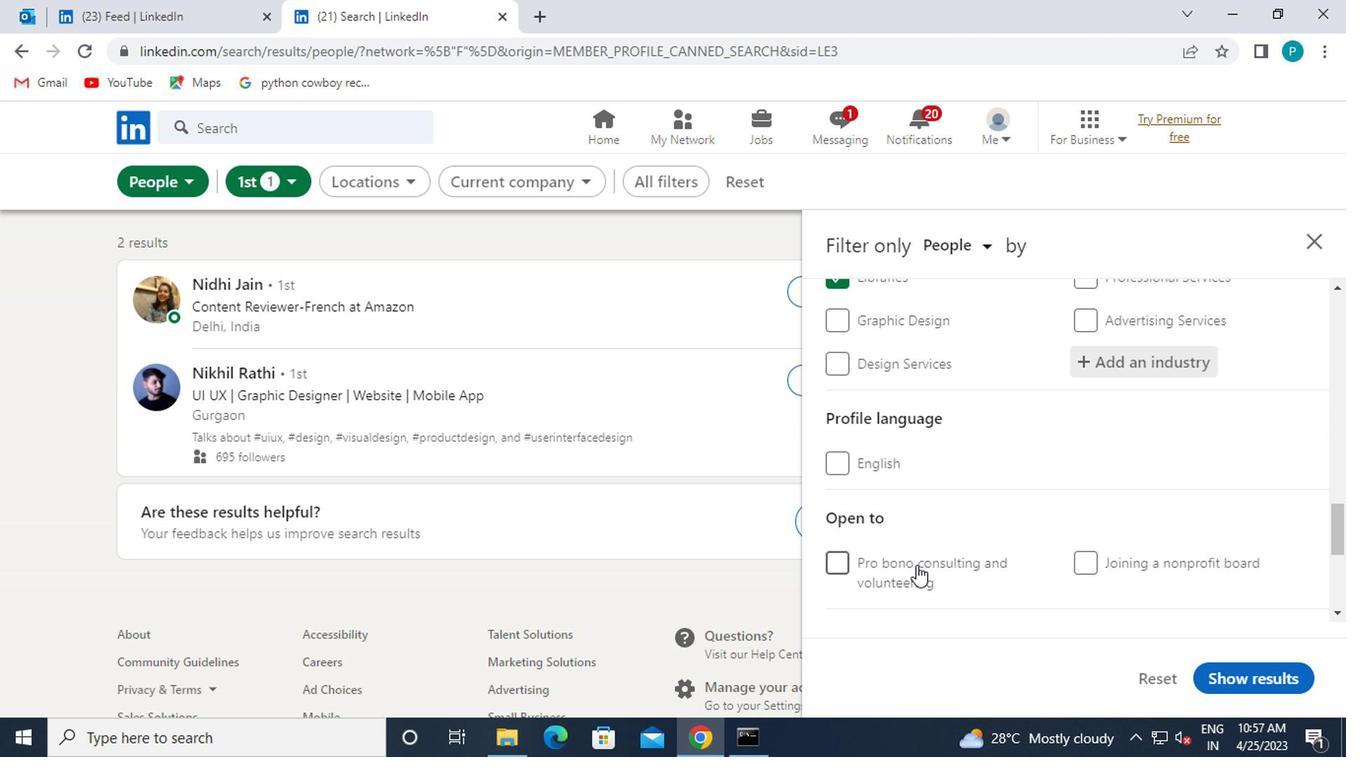 
Action: Mouse scrolled (920, 565) with delta (0, 0)
Screenshot: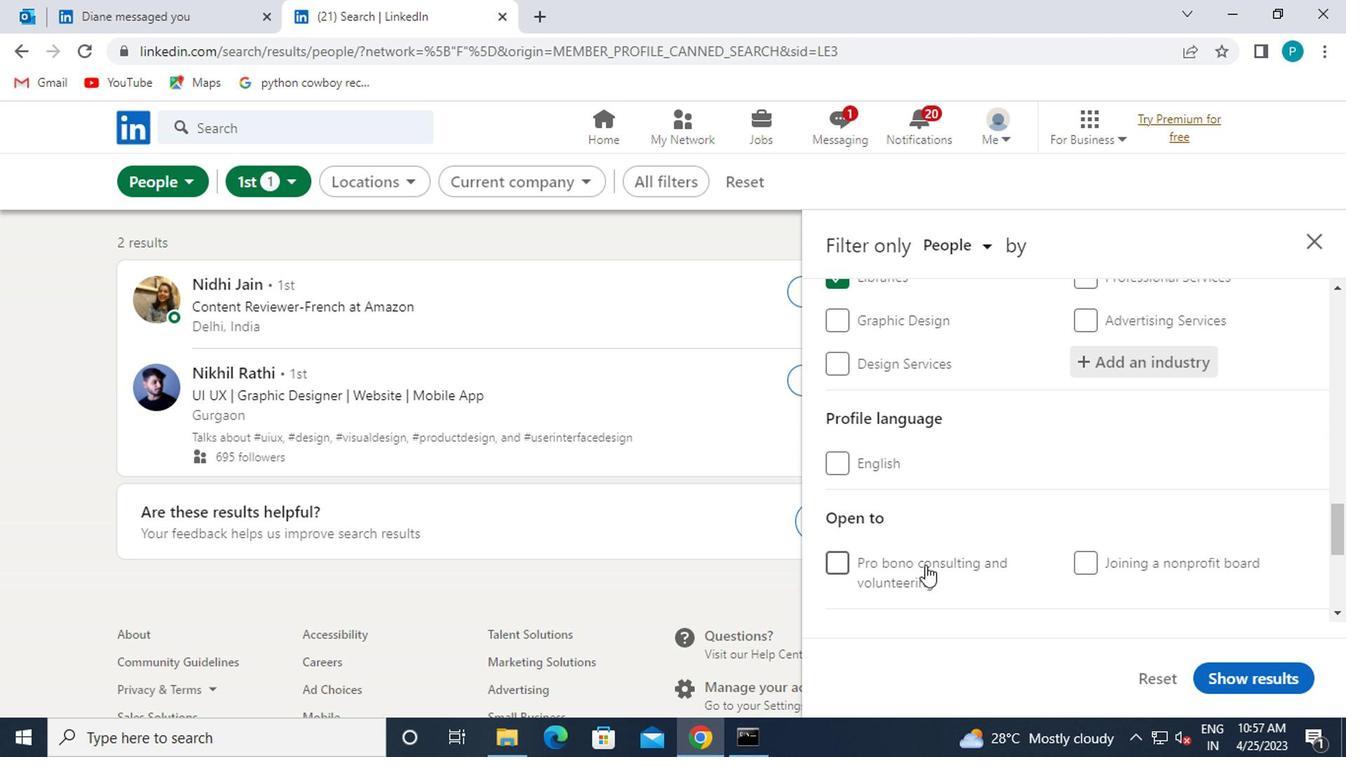 
Action: Mouse moved to (924, 562)
Screenshot: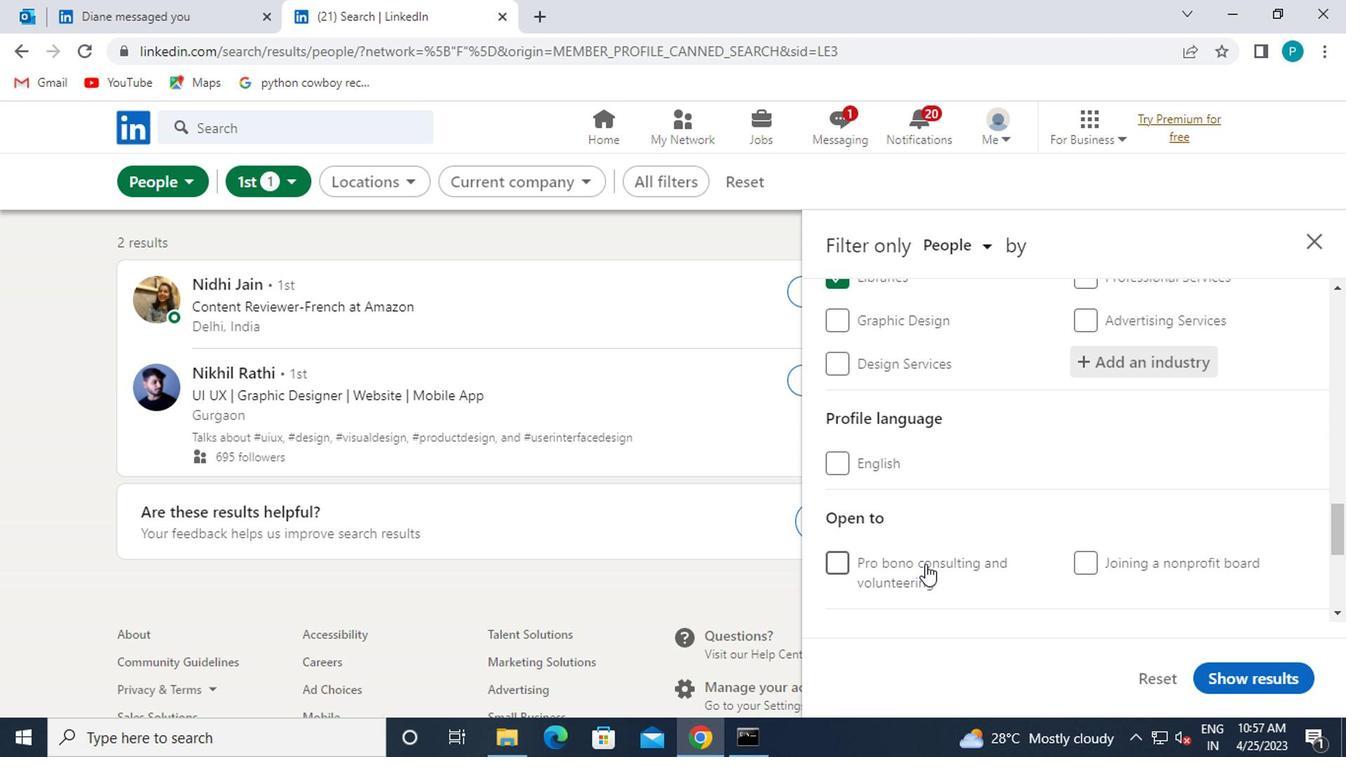
Action: Mouse scrolled (924, 561) with delta (0, 0)
Screenshot: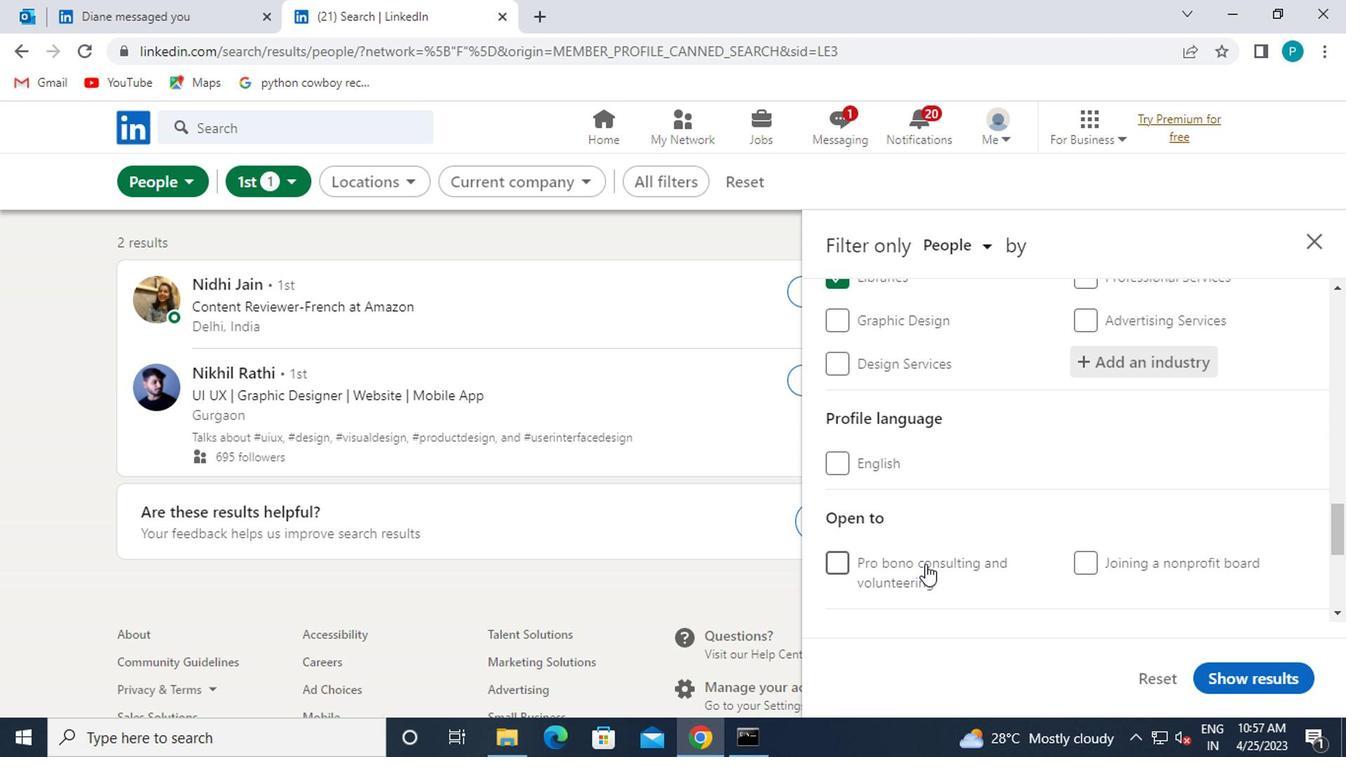 
Action: Mouse moved to (927, 559)
Screenshot: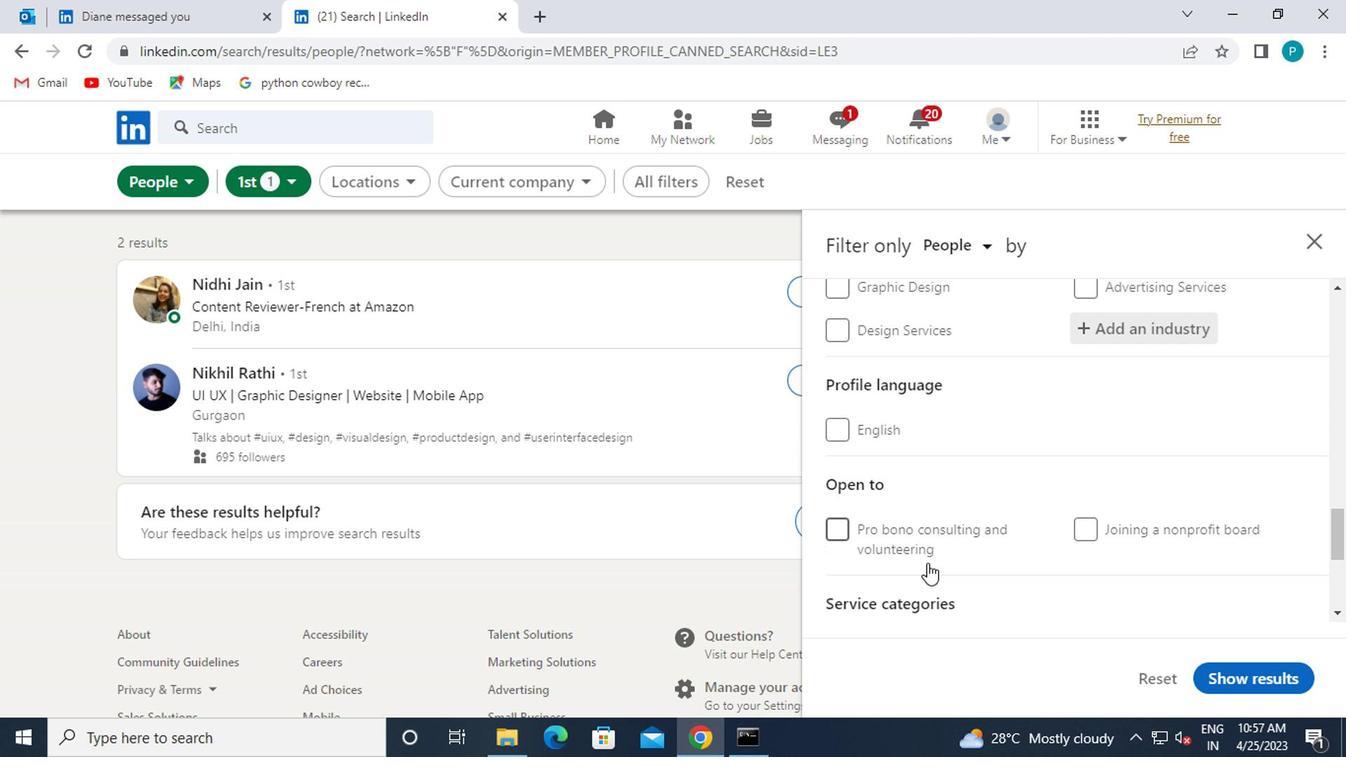 
Action: Mouse scrolled (927, 558) with delta (0, -1)
Screenshot: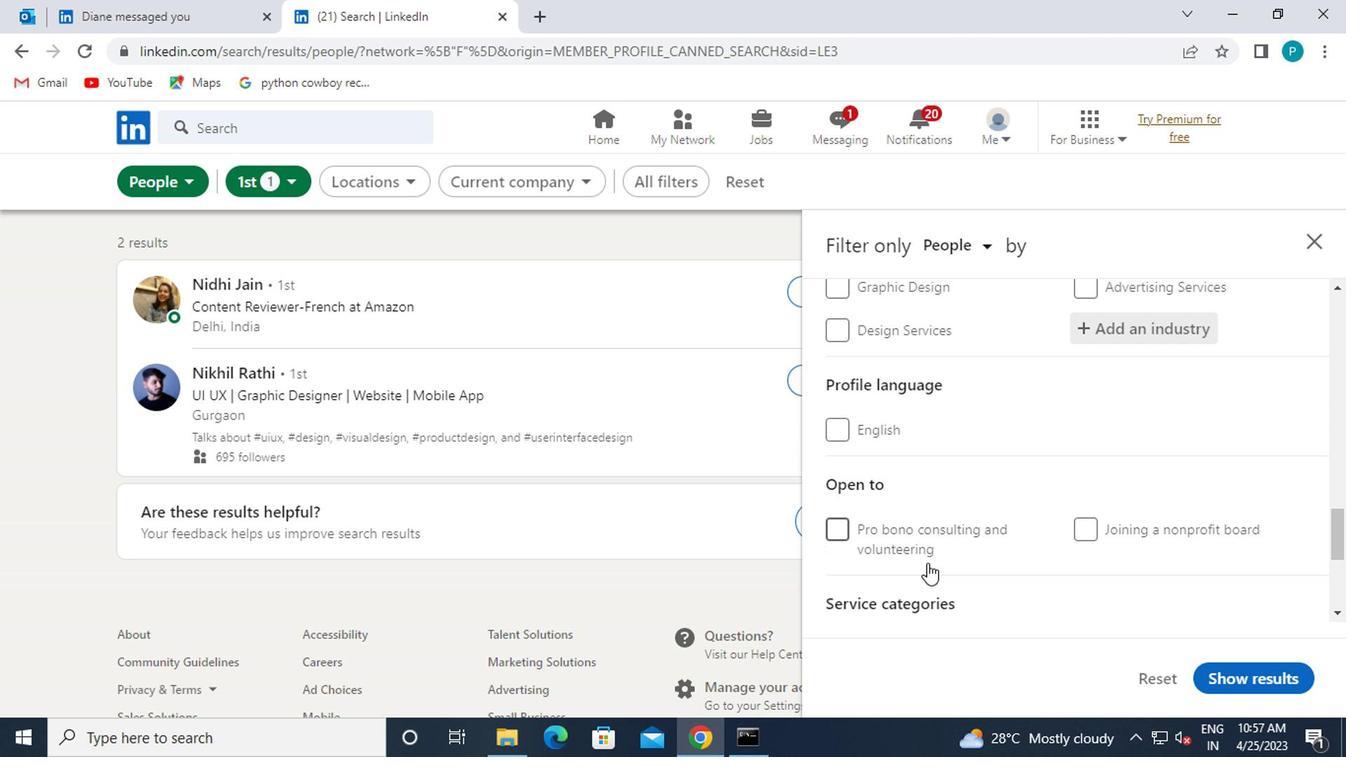 
Action: Mouse moved to (857, 392)
Screenshot: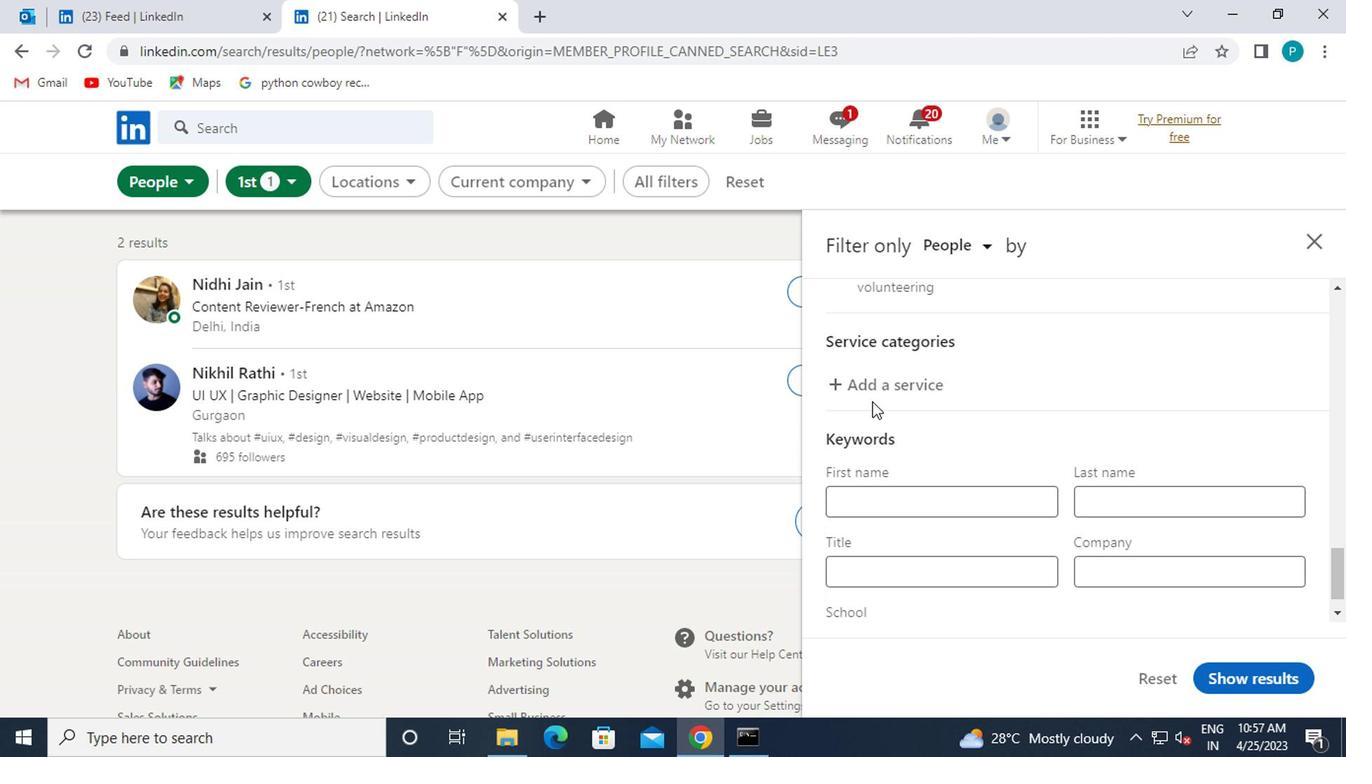 
Action: Mouse pressed left at (857, 392)
Screenshot: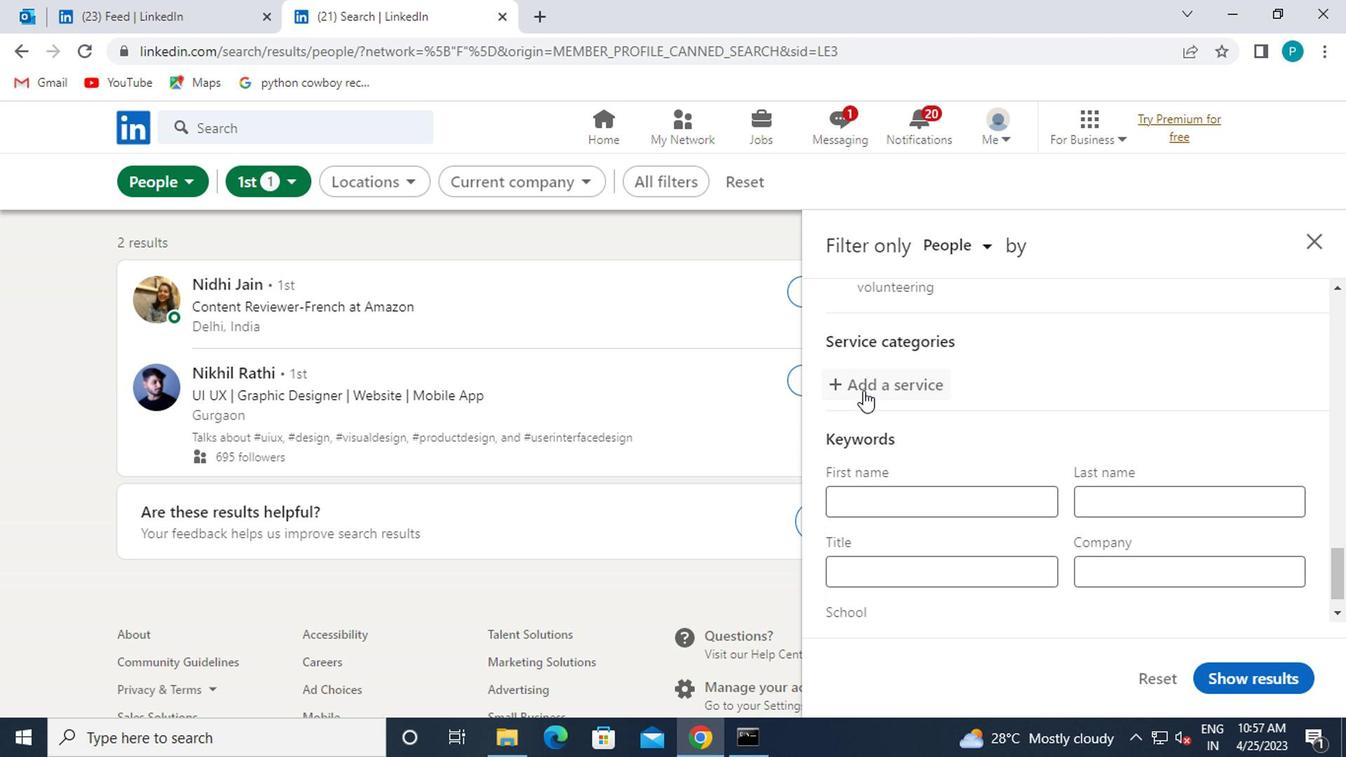 
Action: Mouse moved to (859, 387)
Screenshot: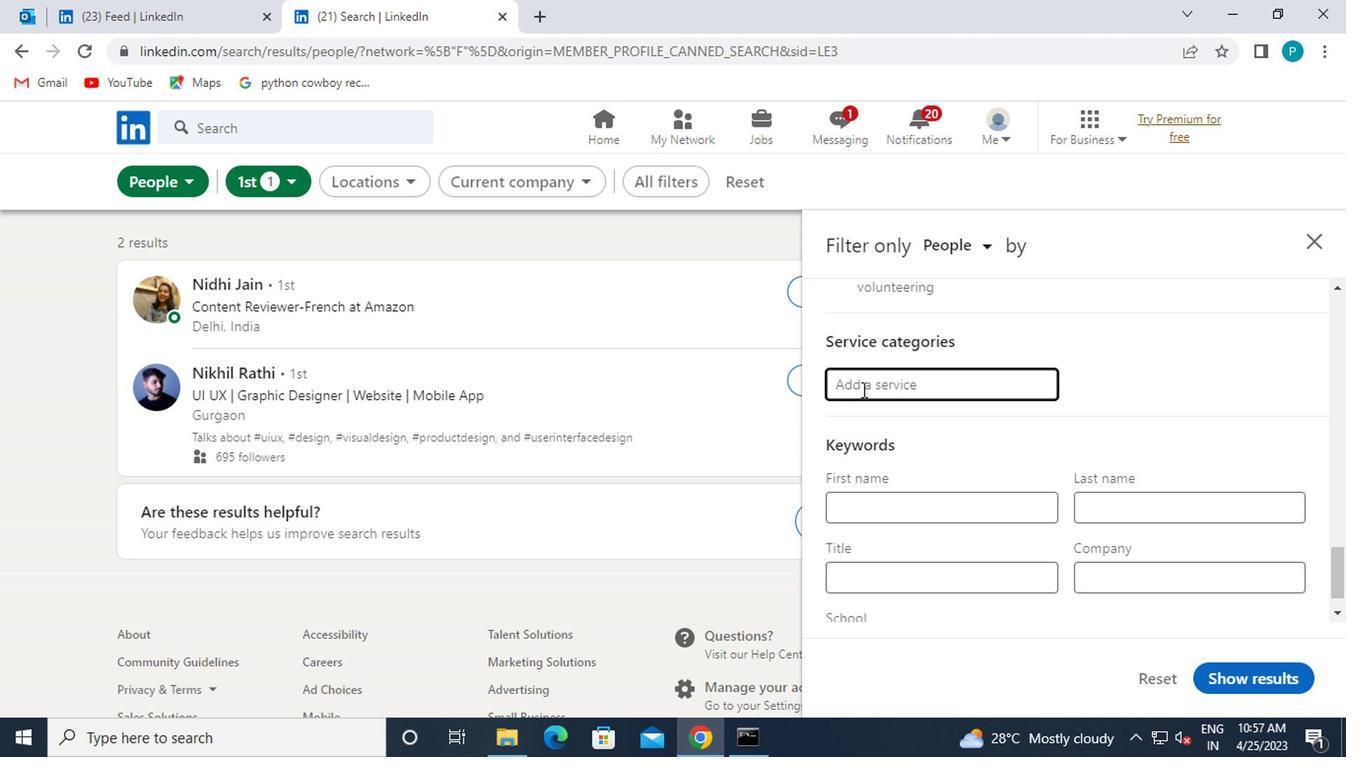 
Action: Key pressed real
Screenshot: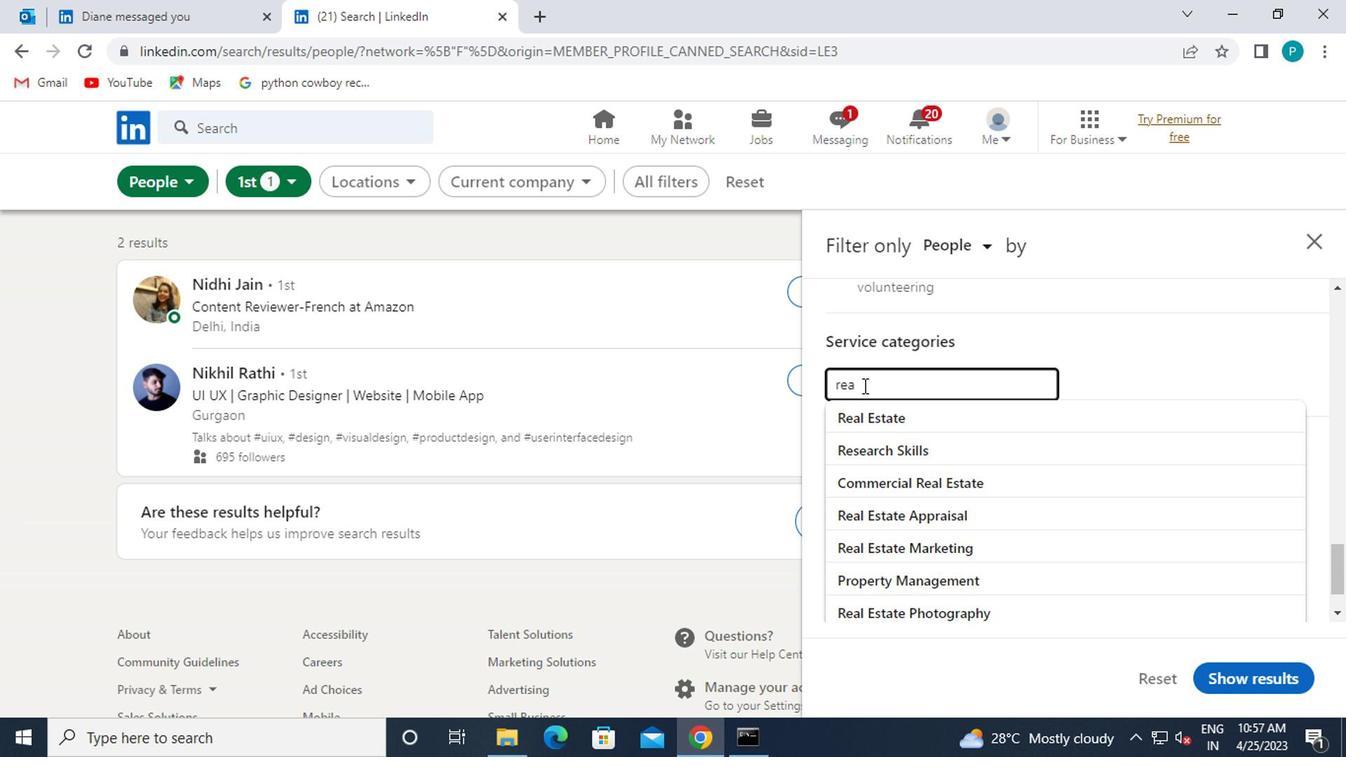 
Action: Mouse moved to (893, 483)
Screenshot: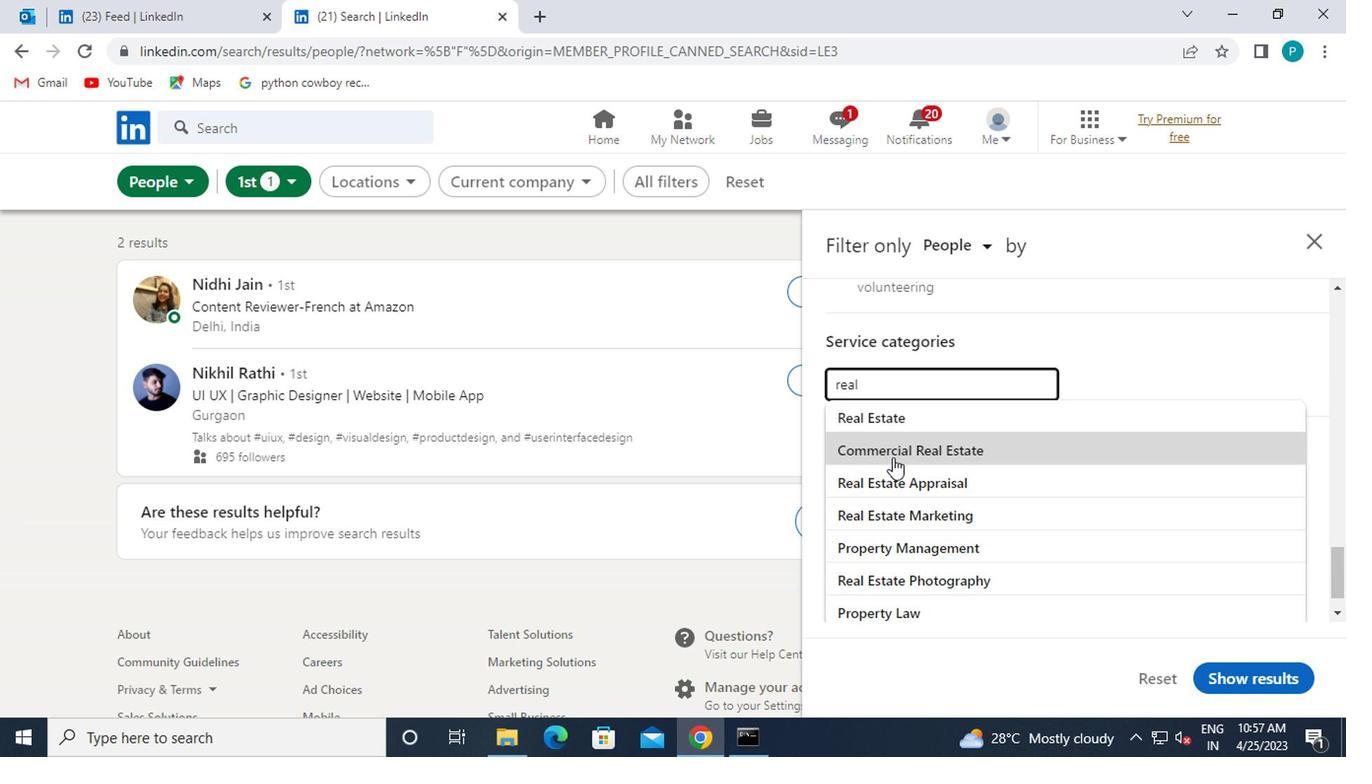 
Action: Mouse pressed left at (893, 483)
Screenshot: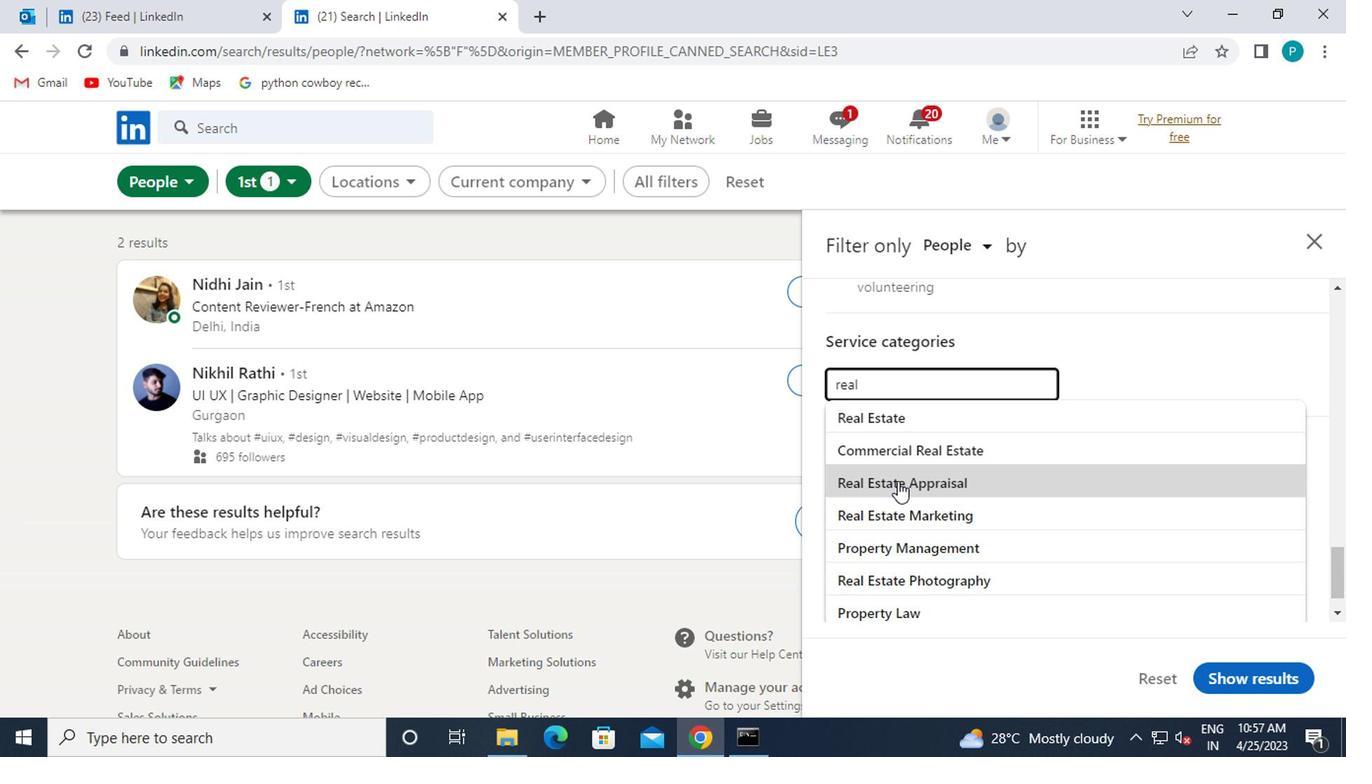 
Action: Mouse scrolled (893, 481) with delta (0, -1)
Screenshot: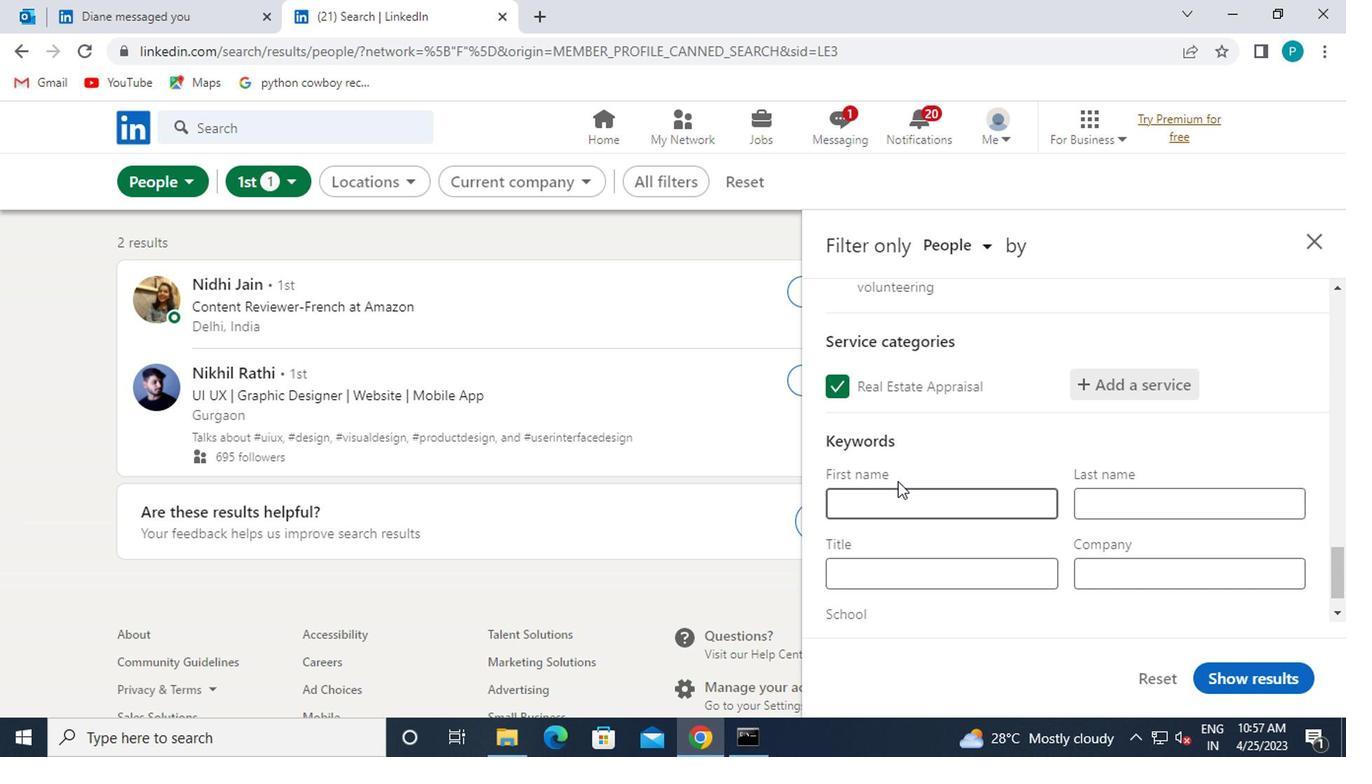 
Action: Mouse moved to (903, 528)
Screenshot: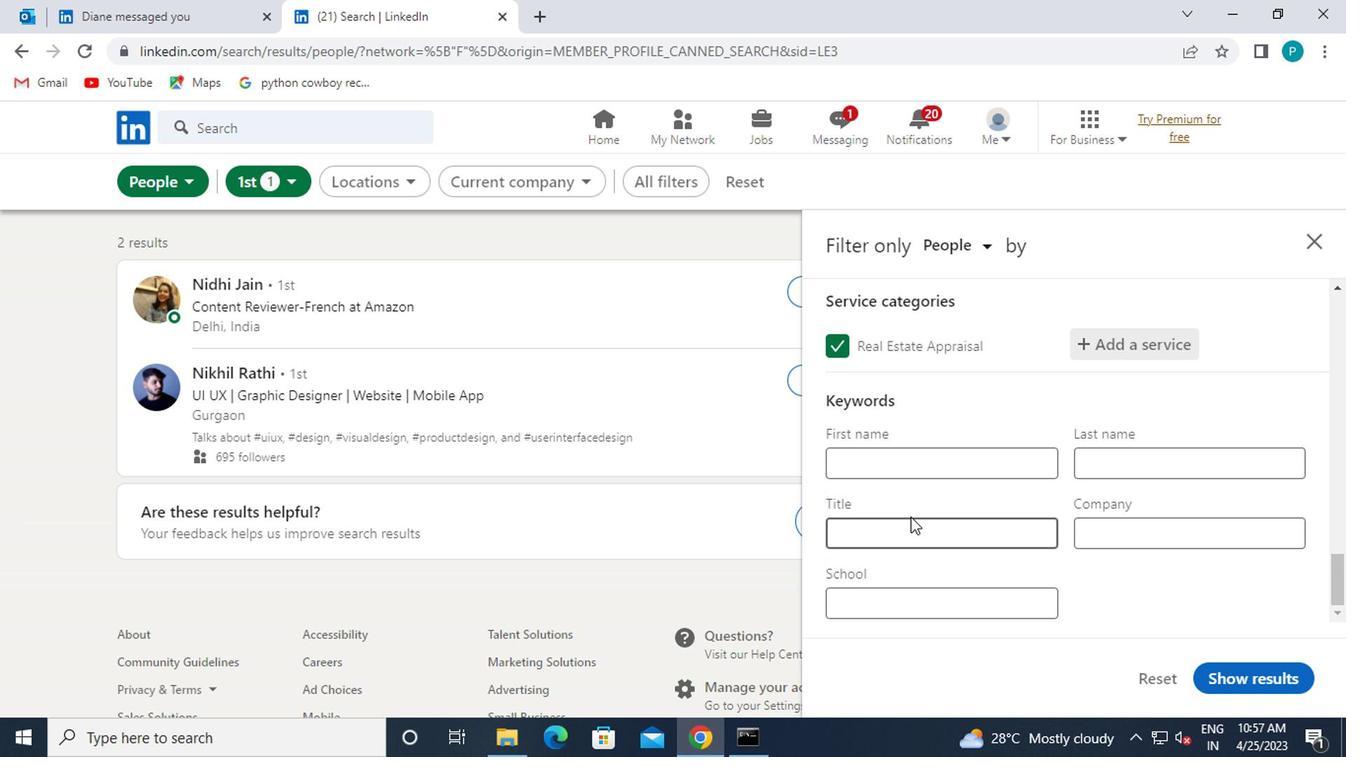 
Action: Mouse pressed left at (903, 528)
Screenshot: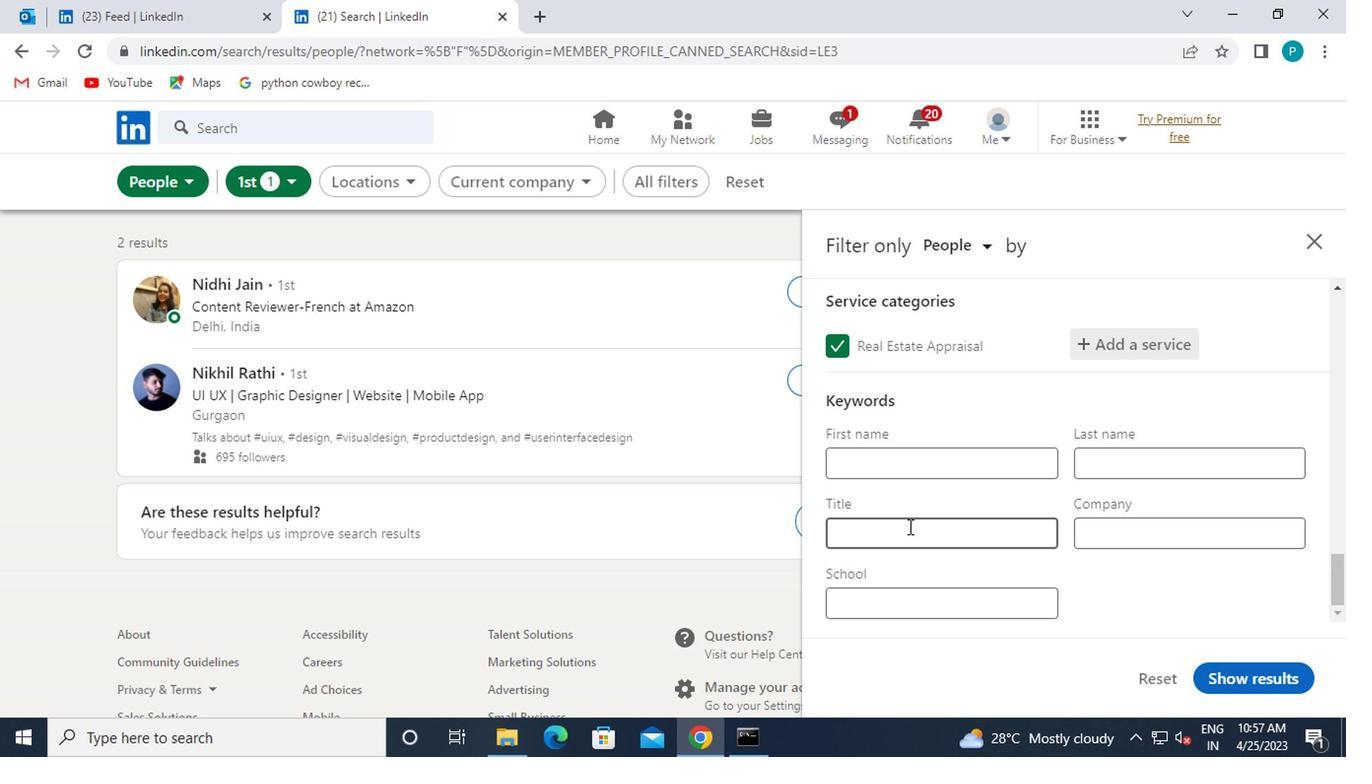 
Action: Key pressed <Key.caps_lock>c<Key.caps_lock>oumnist
Screenshot: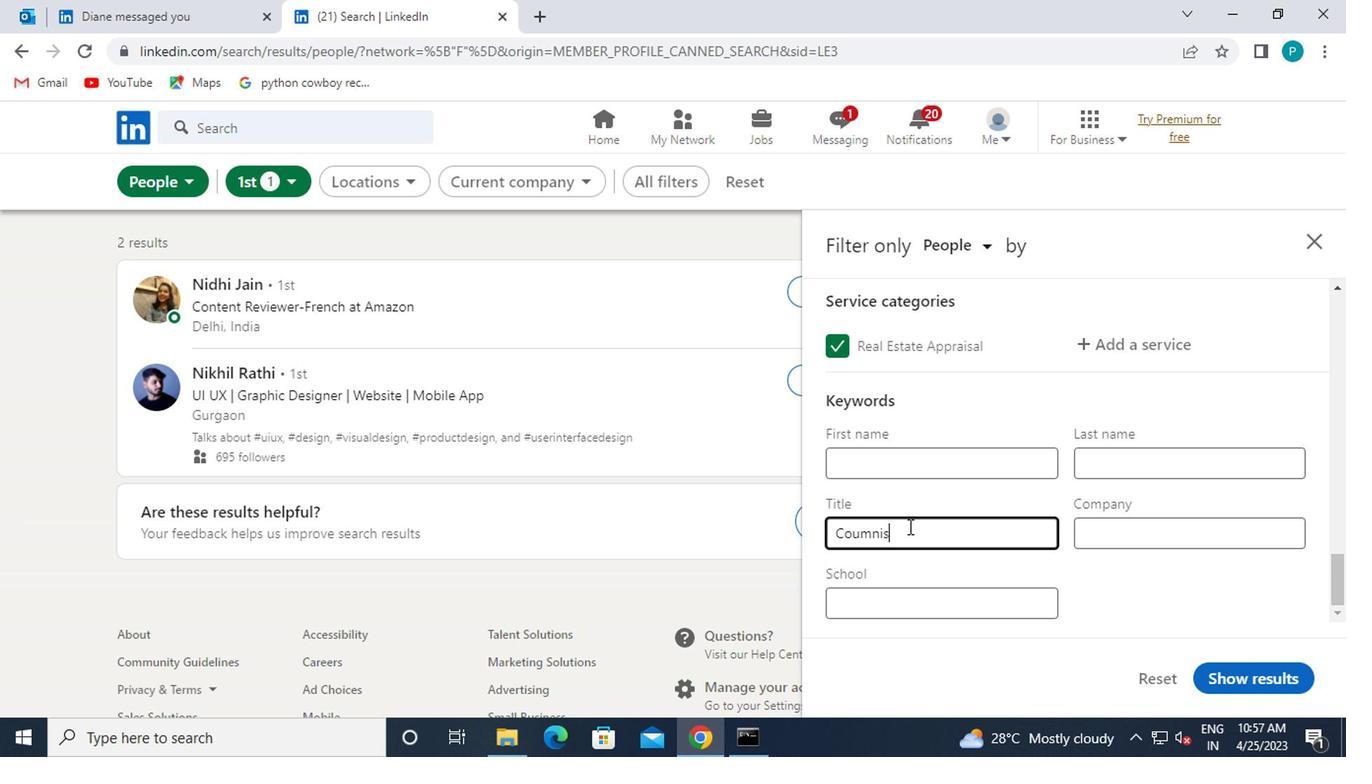 
Action: Mouse scrolled (903, 527) with delta (0, 0)
Screenshot: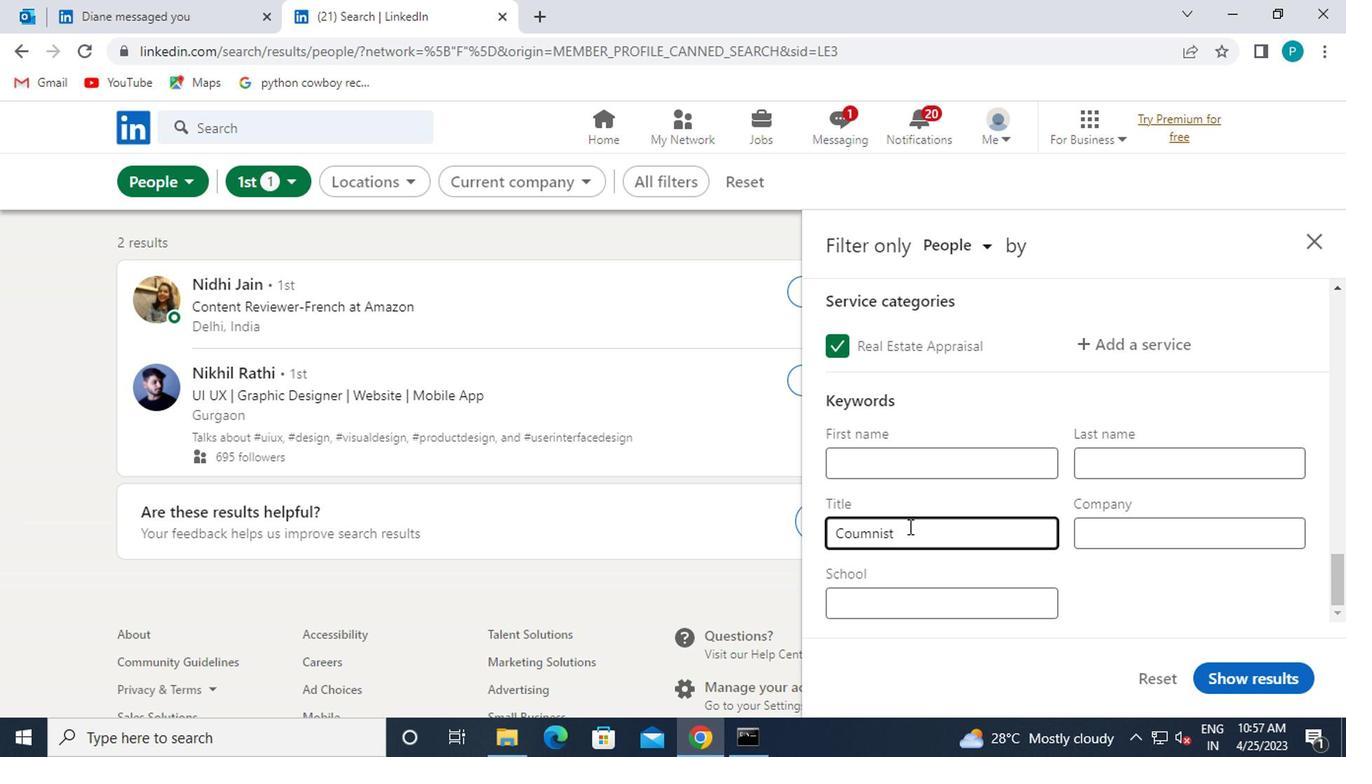 
Action: Mouse scrolled (903, 527) with delta (0, 0)
Screenshot: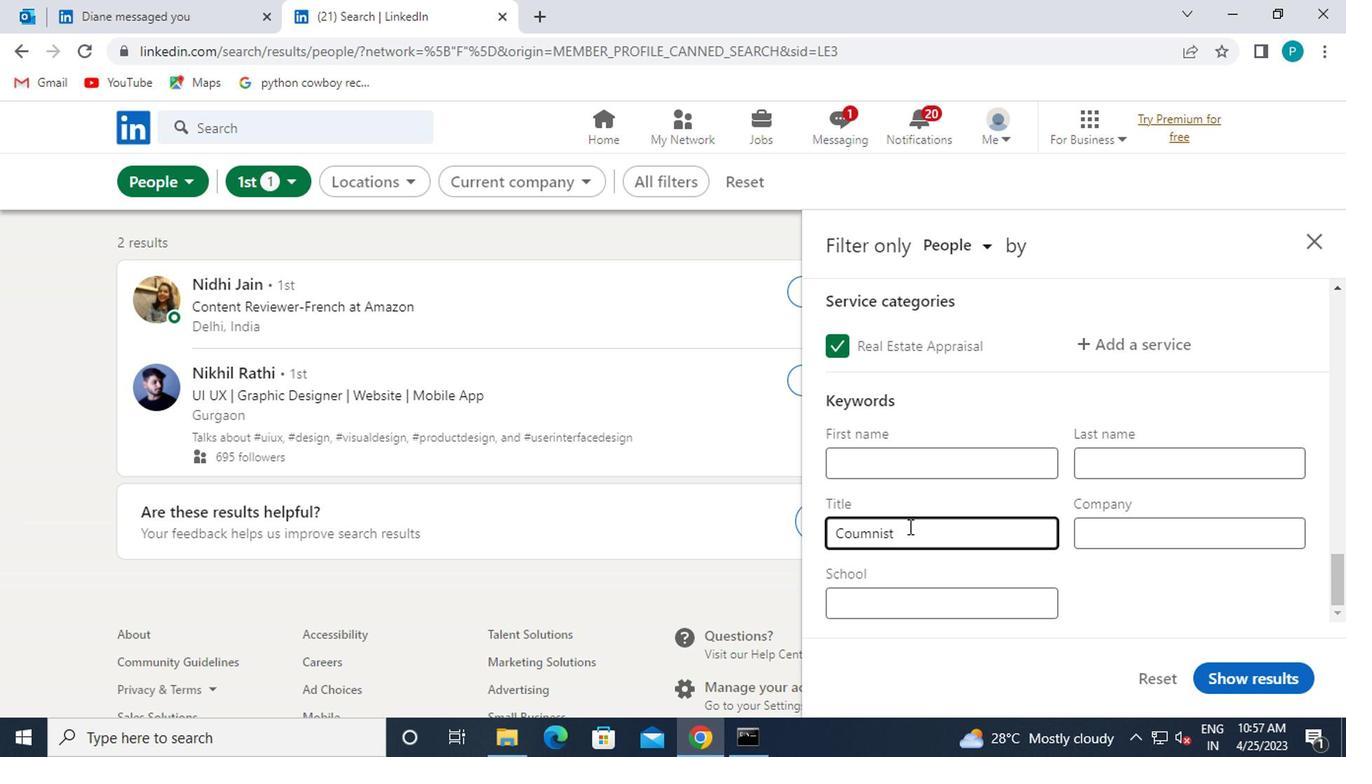 
Action: Mouse moved to (944, 528)
Screenshot: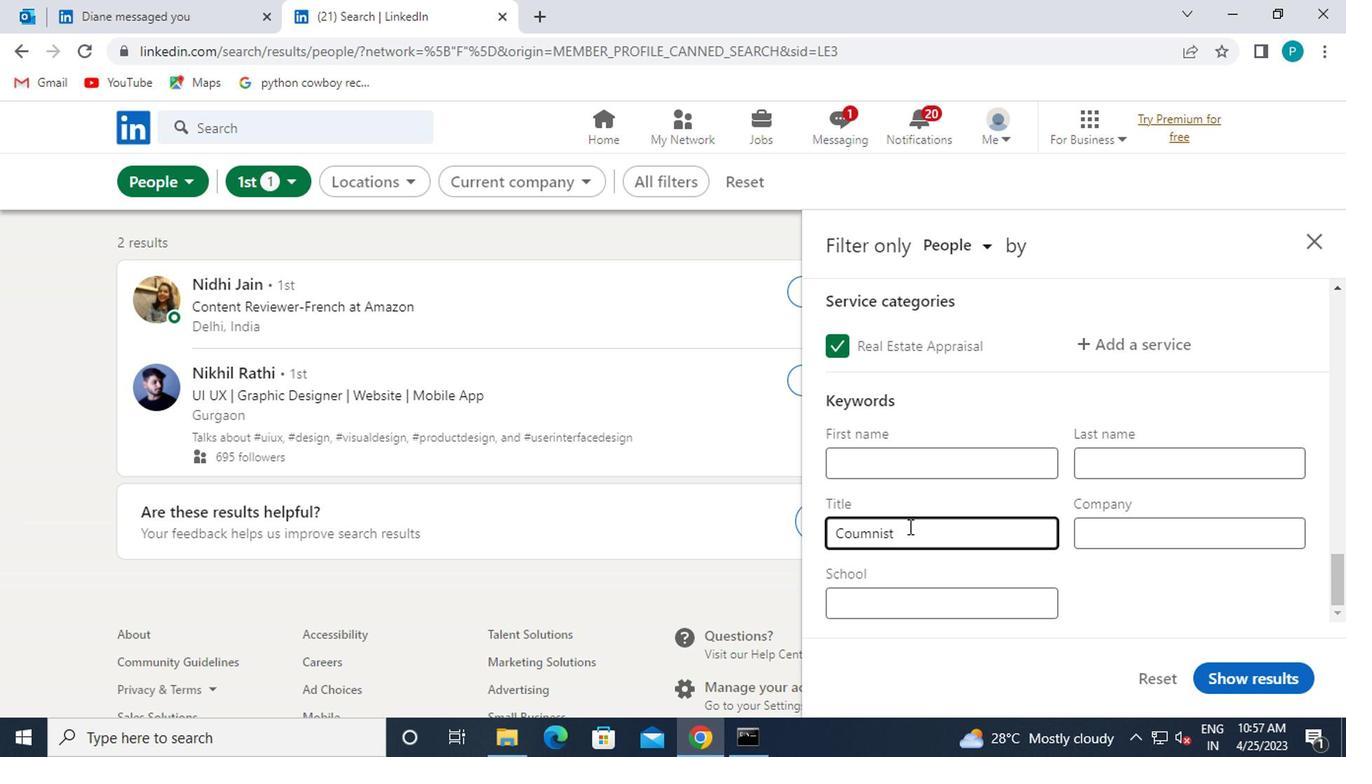 
Action: Mouse scrolled (944, 528) with delta (0, 0)
Screenshot: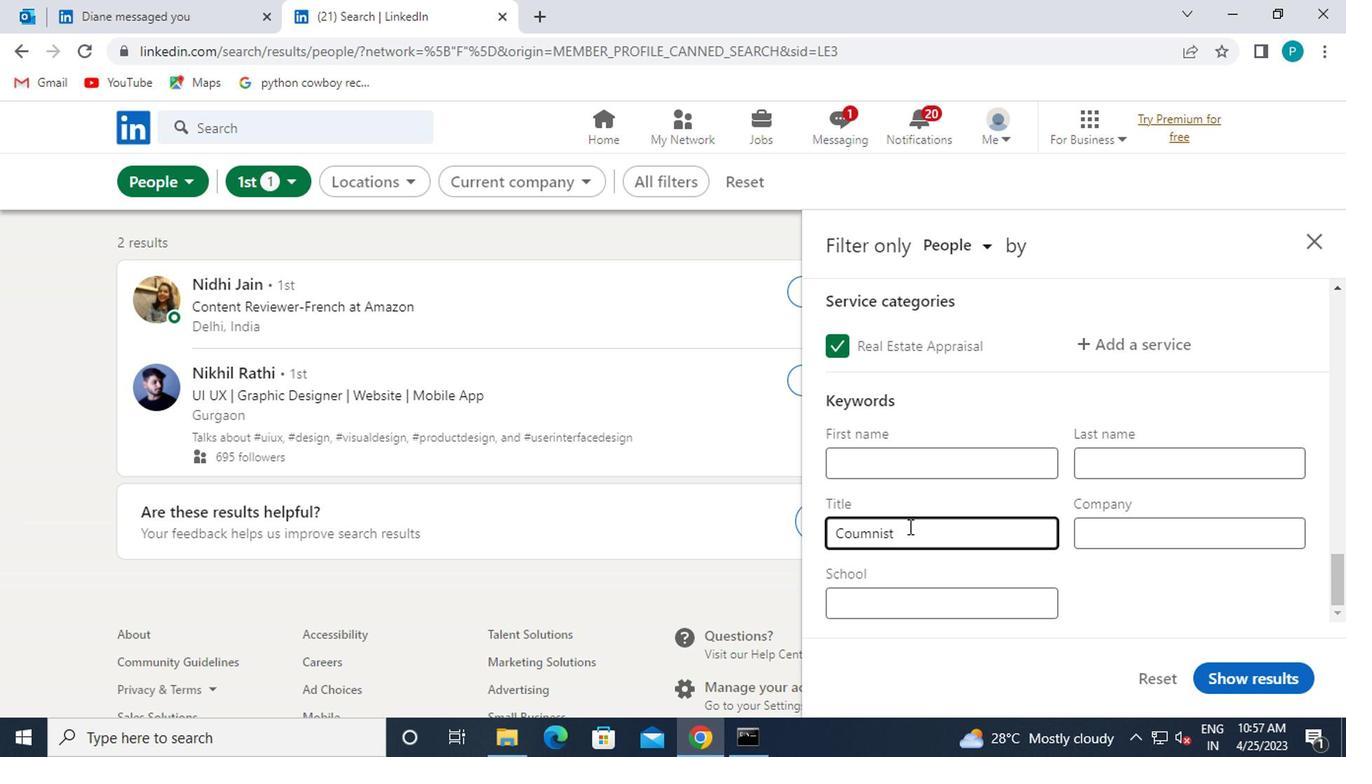 
Action: Mouse moved to (1268, 670)
Screenshot: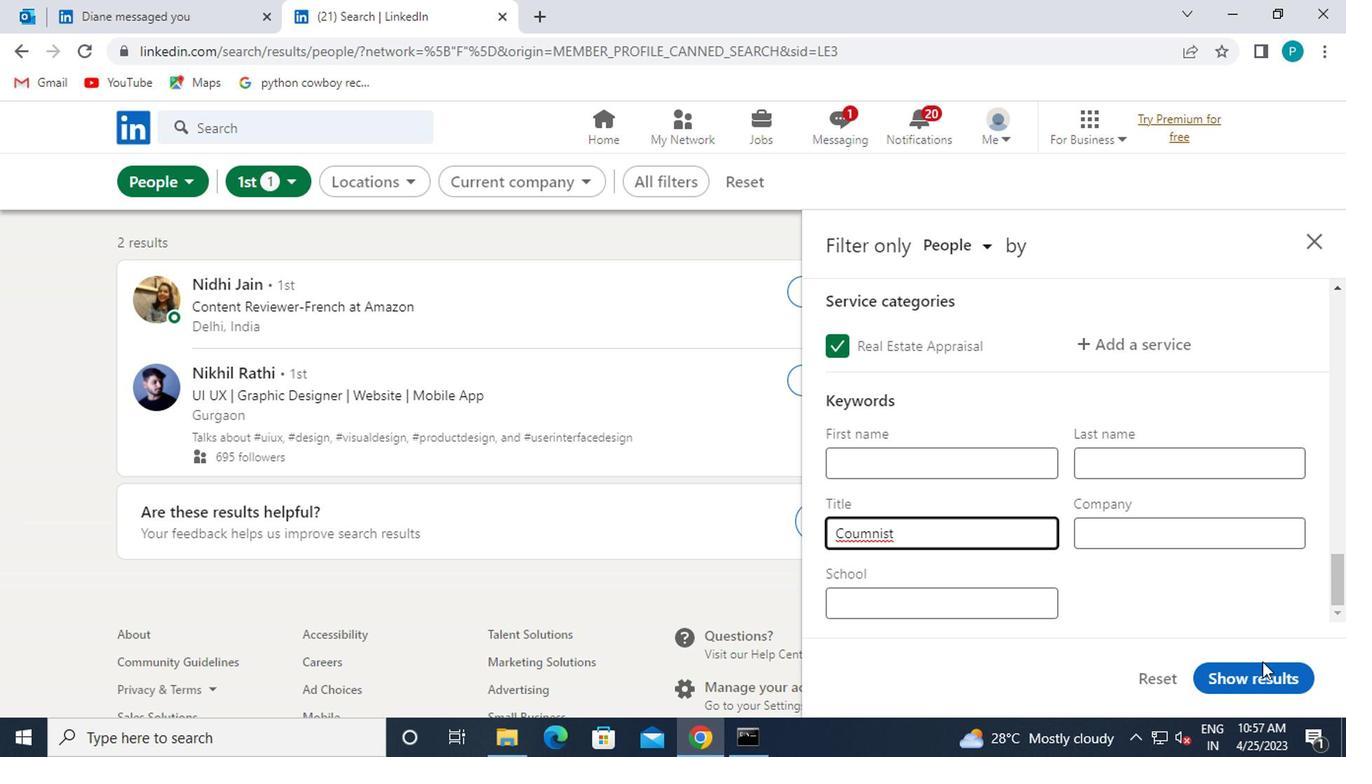 
Action: Mouse pressed left at (1268, 670)
Screenshot: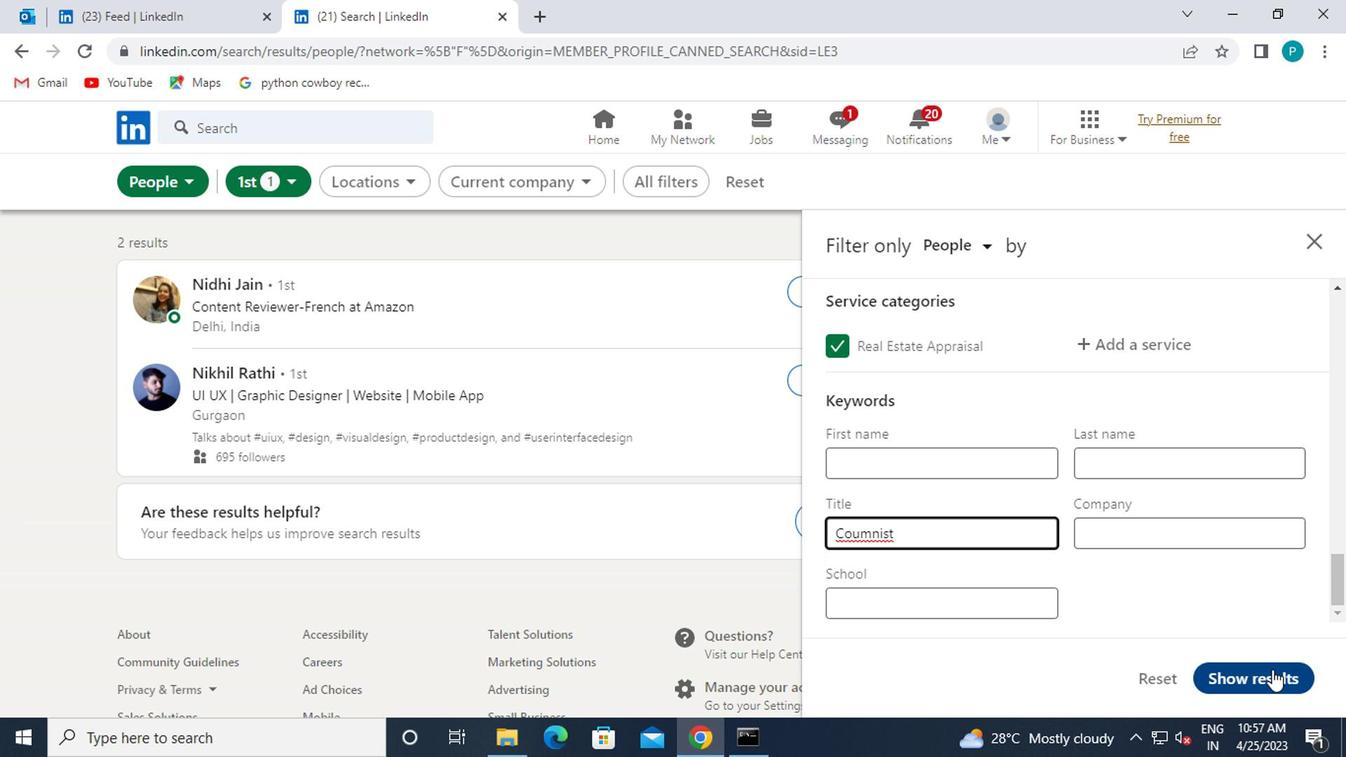 
Action: Mouse moved to (1201, 634)
Screenshot: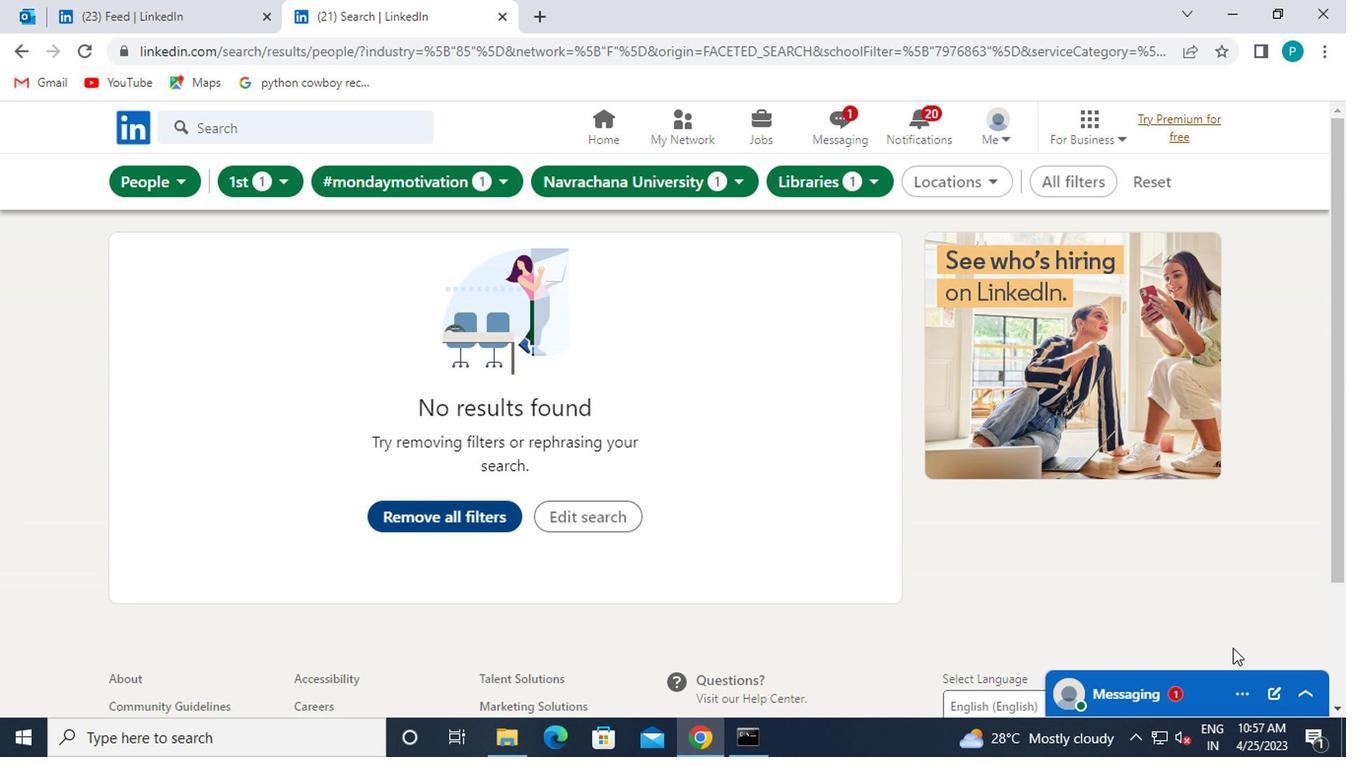 
